 Task: Search one way flight ticket for 2 adults, 2 infants in seat and 1 infant on lap in first from Asheville: Asheville Regional Airport to Indianapolis: Indianapolis International Airport on 8-5-2023. Choice of flights is Frontier. Number of bags: 5 checked bags. Price is upto 109000. Outbound departure time preference is 17:30.
Action: Mouse moved to (414, 357)
Screenshot: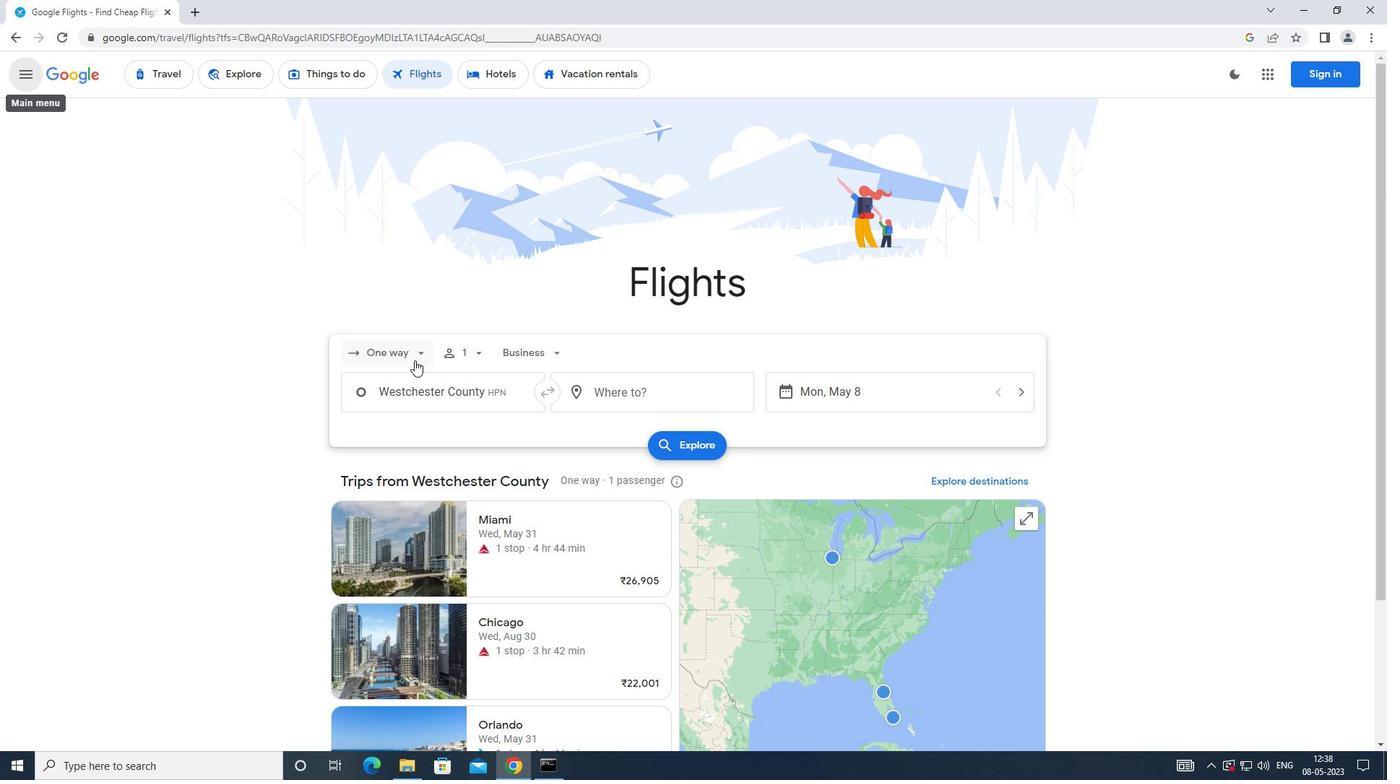 
Action: Mouse pressed left at (414, 357)
Screenshot: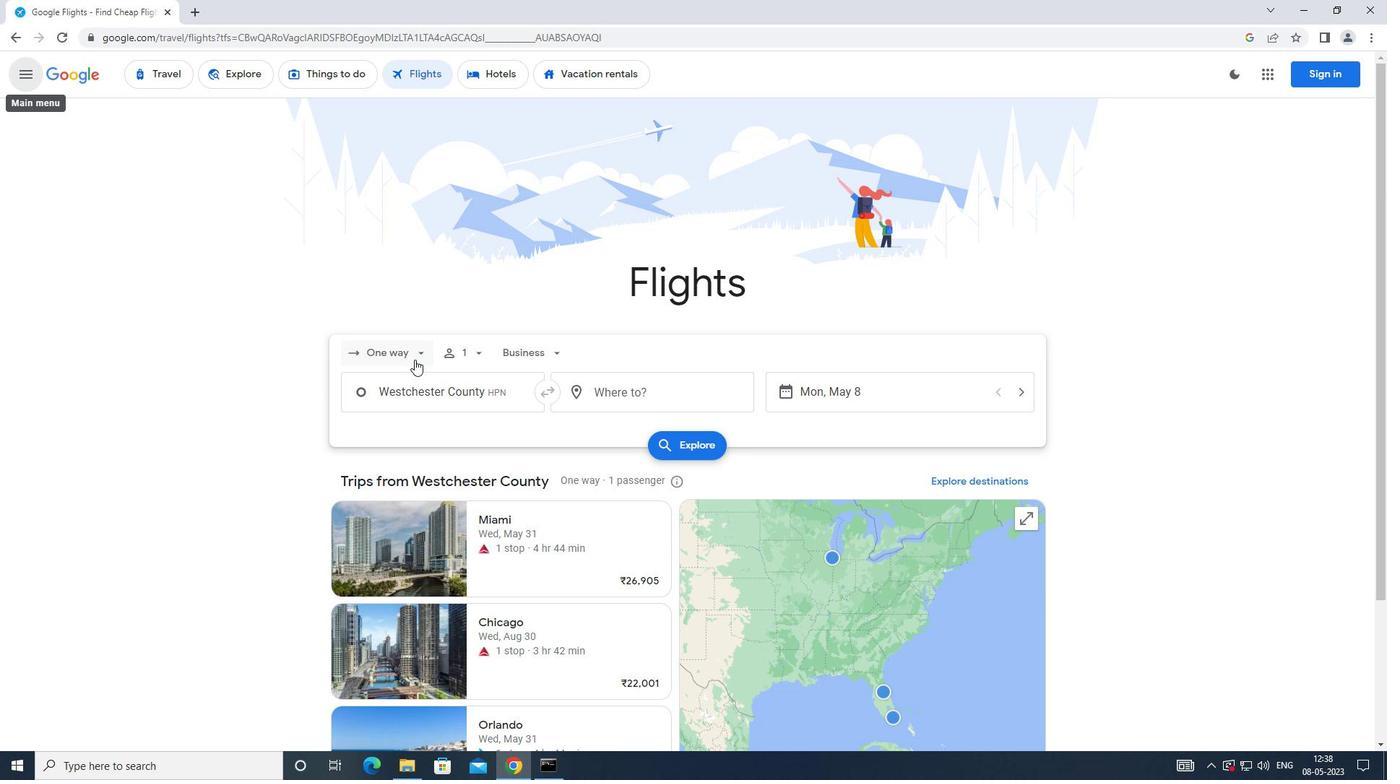 
Action: Mouse moved to (425, 424)
Screenshot: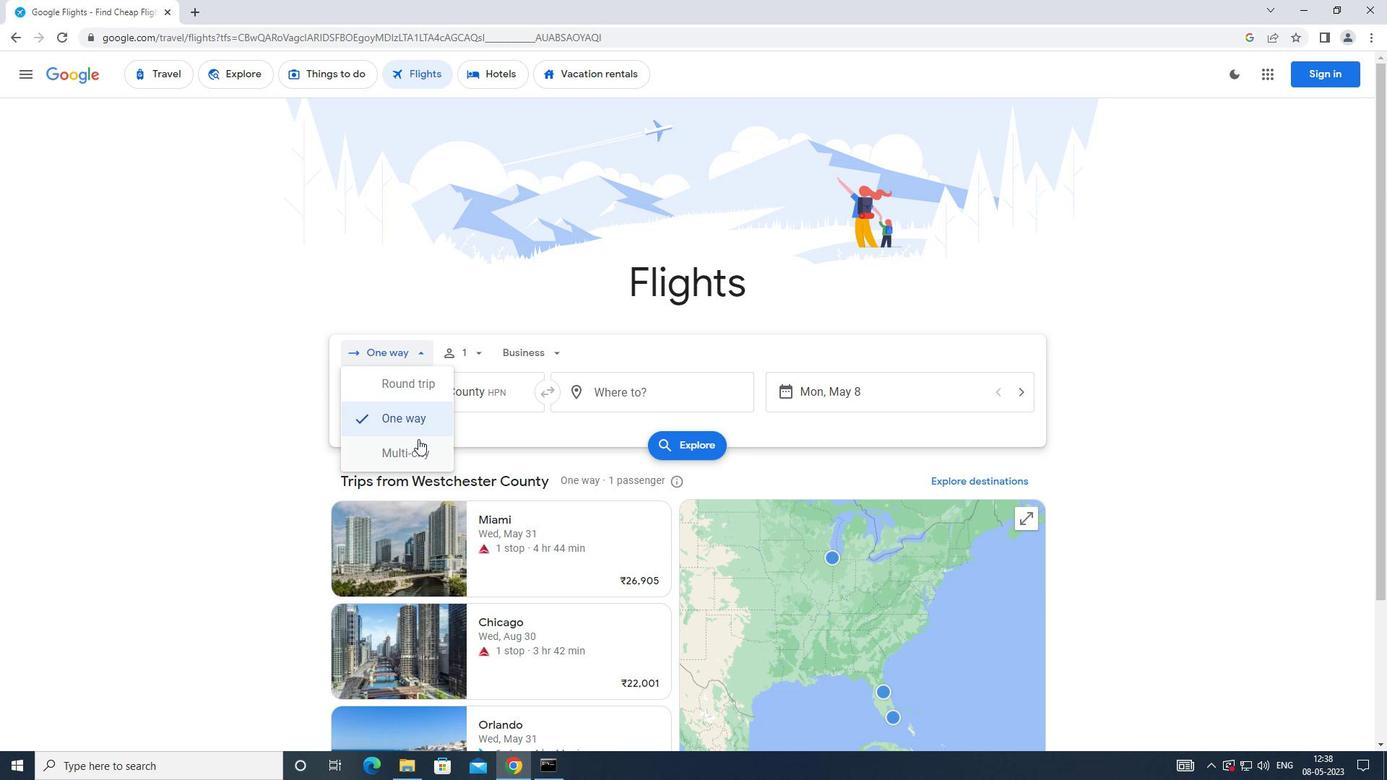 
Action: Mouse pressed left at (425, 424)
Screenshot: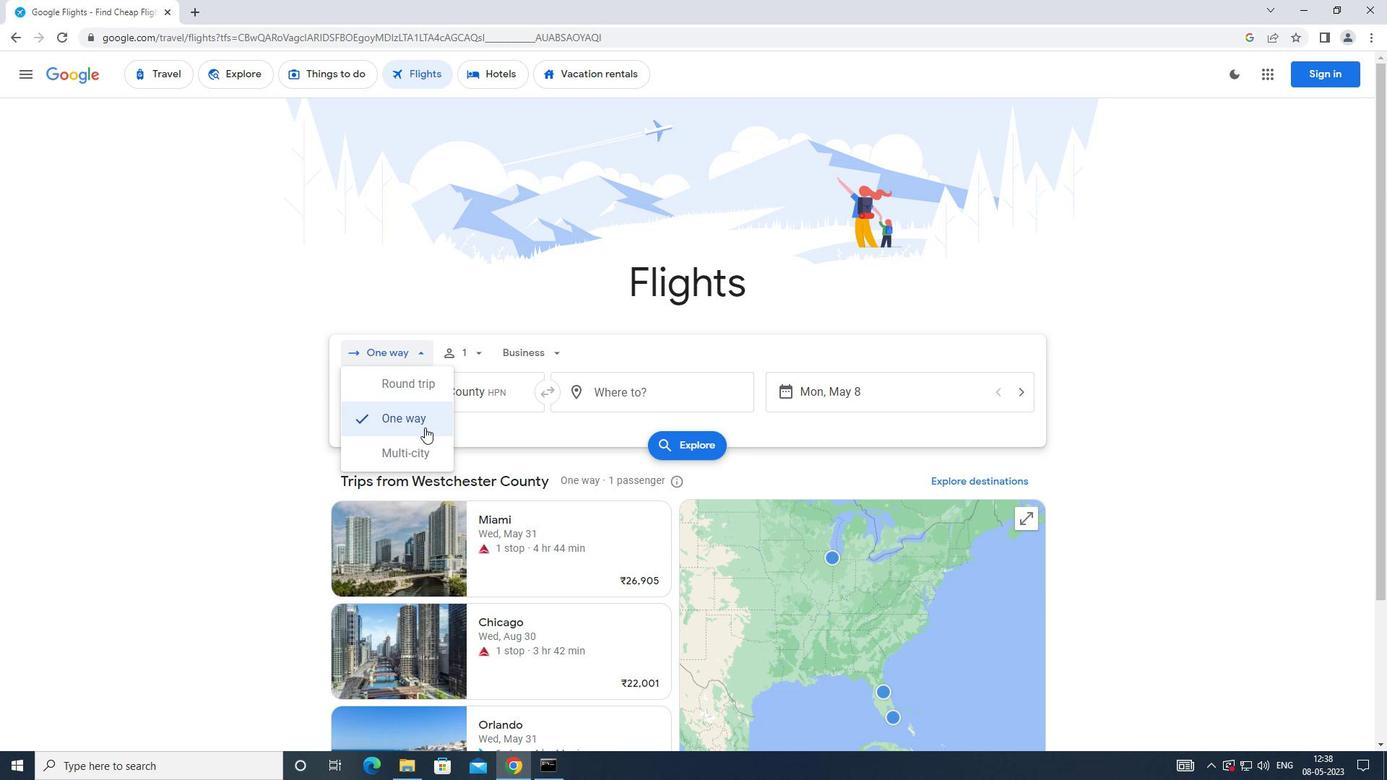 
Action: Mouse moved to (481, 349)
Screenshot: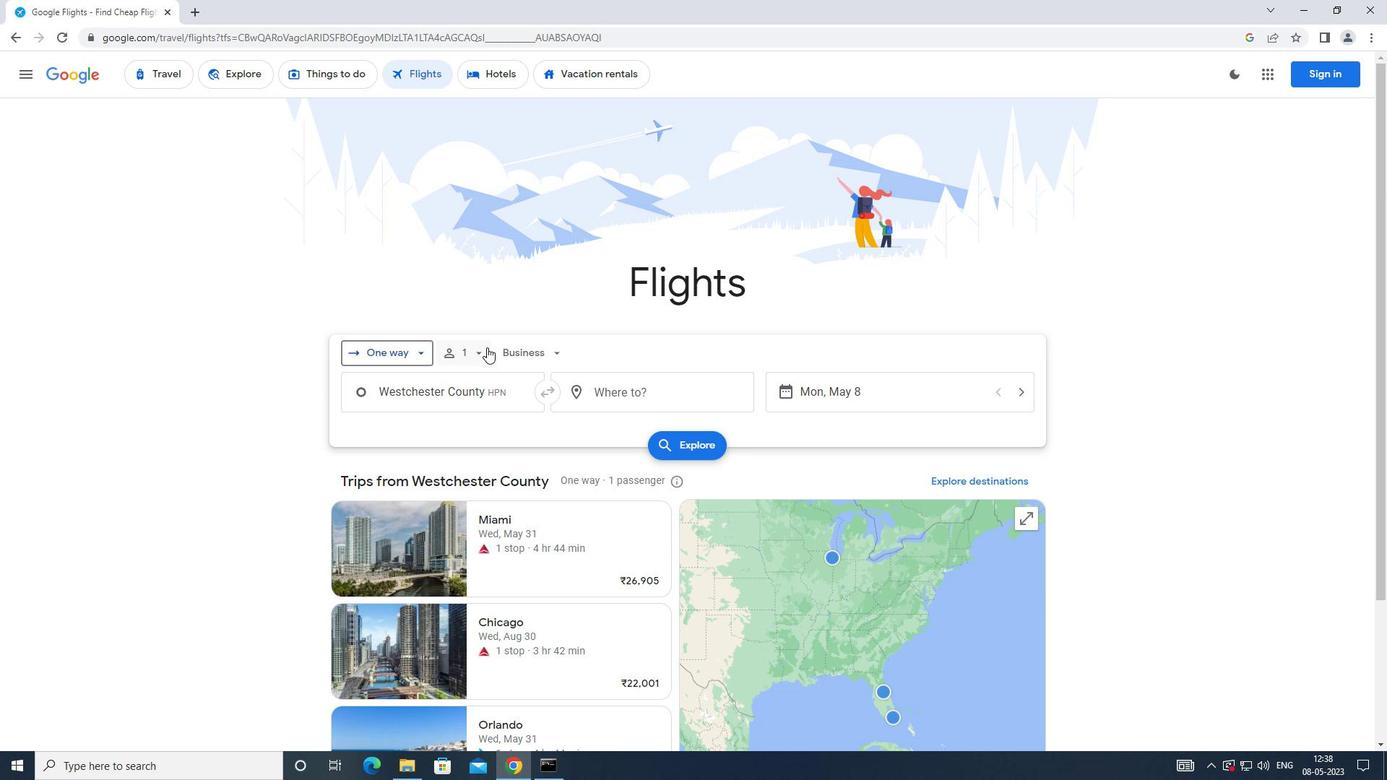 
Action: Mouse pressed left at (481, 349)
Screenshot: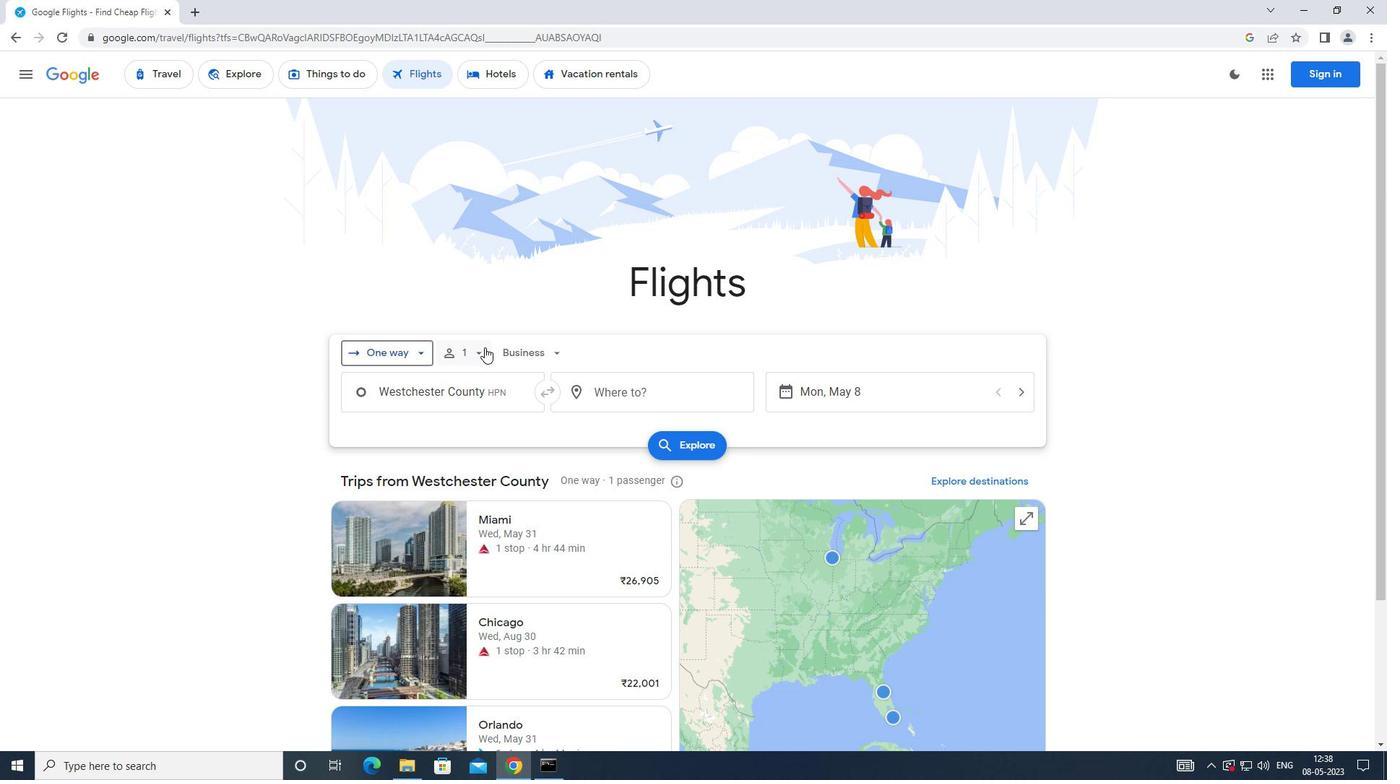 
Action: Mouse moved to (596, 396)
Screenshot: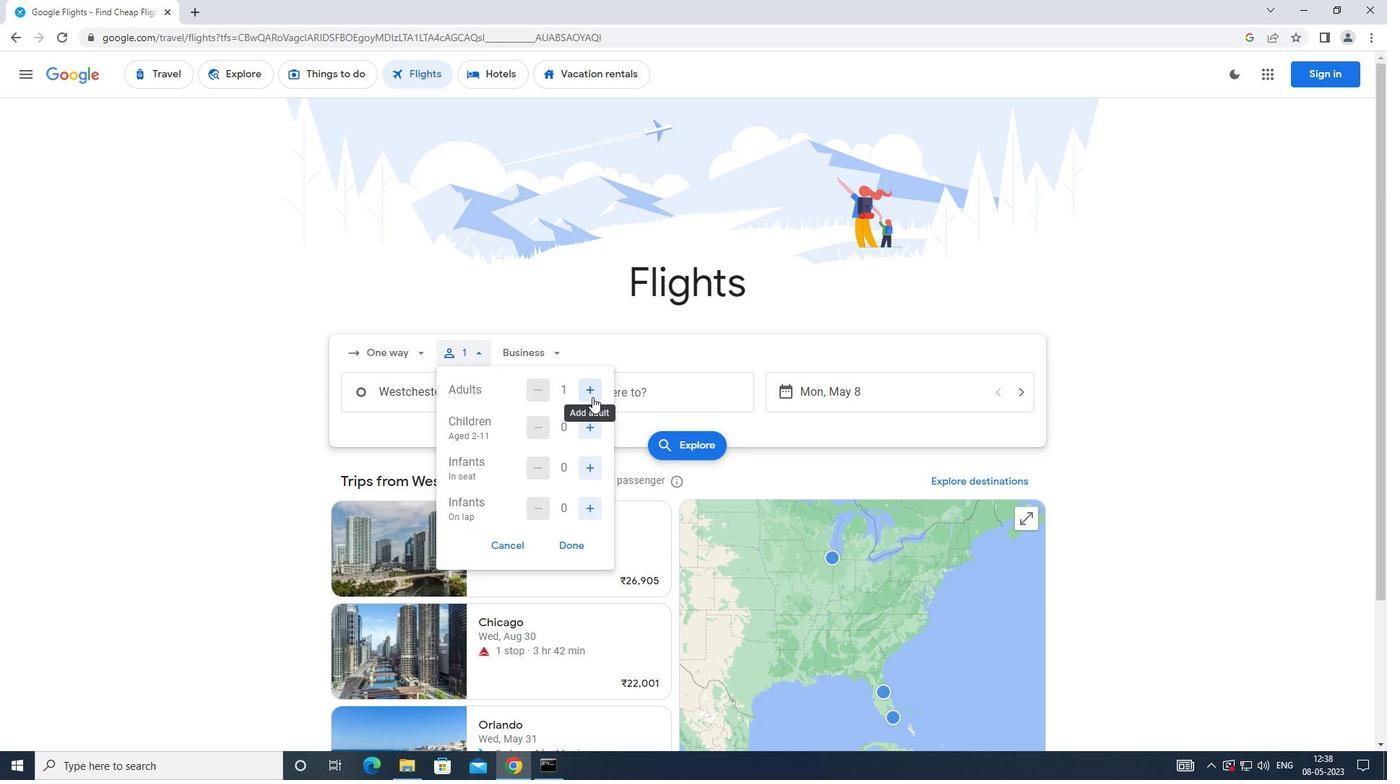 
Action: Mouse pressed left at (596, 396)
Screenshot: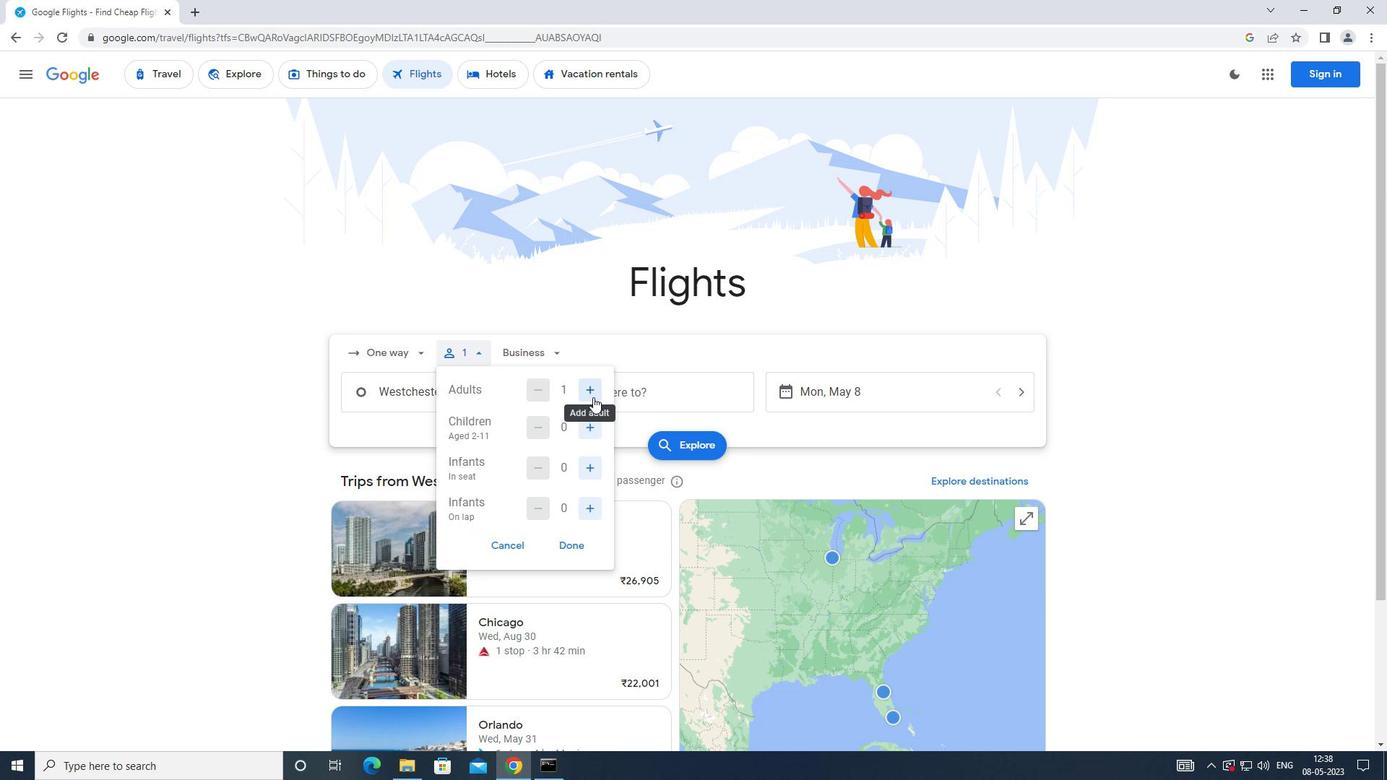 
Action: Mouse moved to (584, 466)
Screenshot: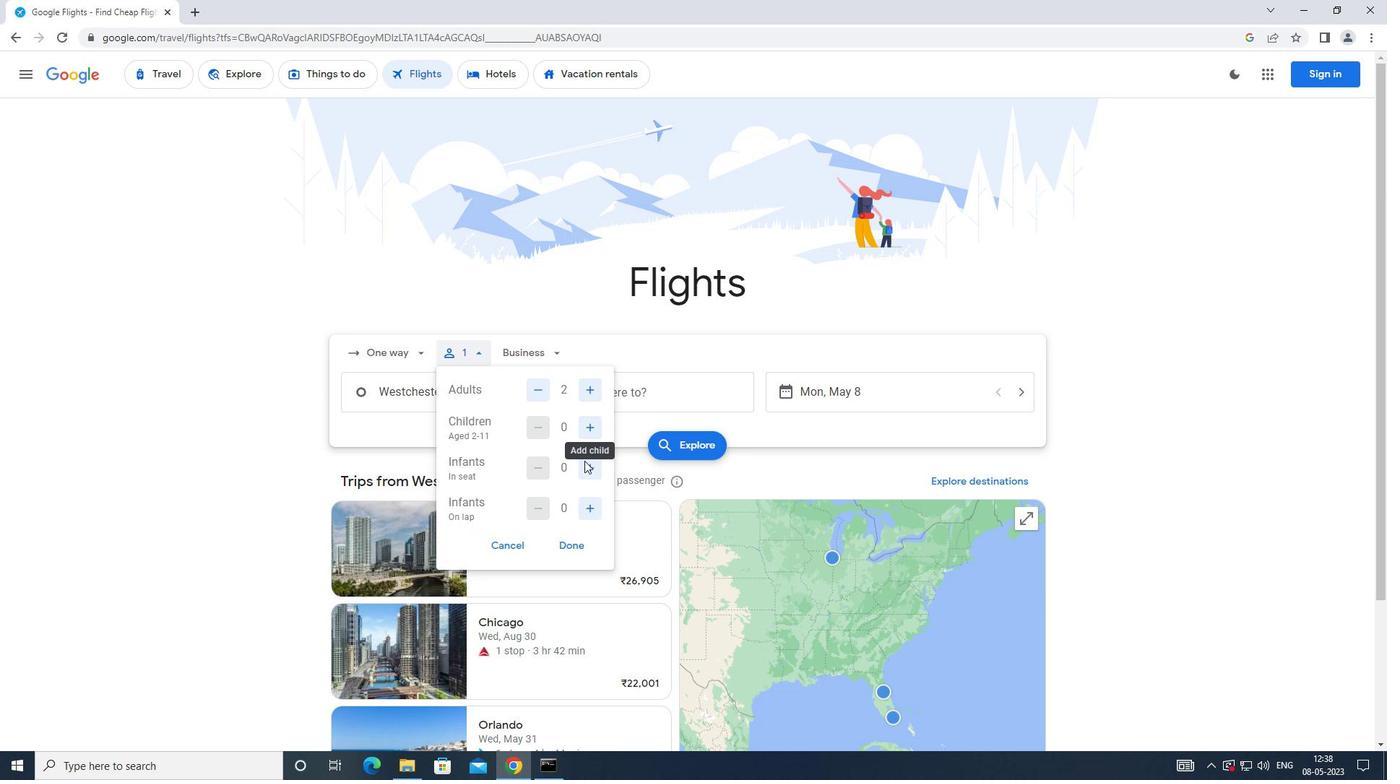 
Action: Mouse pressed left at (584, 466)
Screenshot: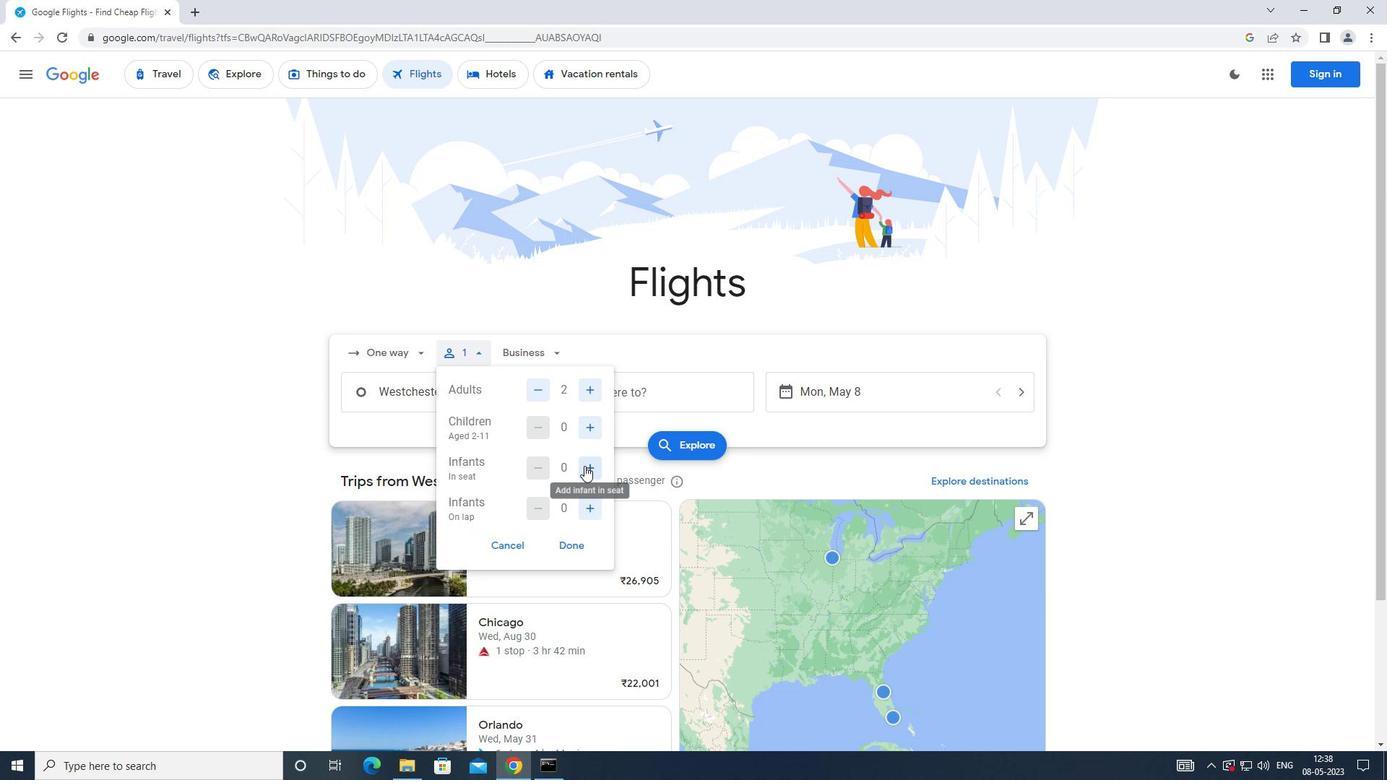 
Action: Mouse pressed left at (584, 466)
Screenshot: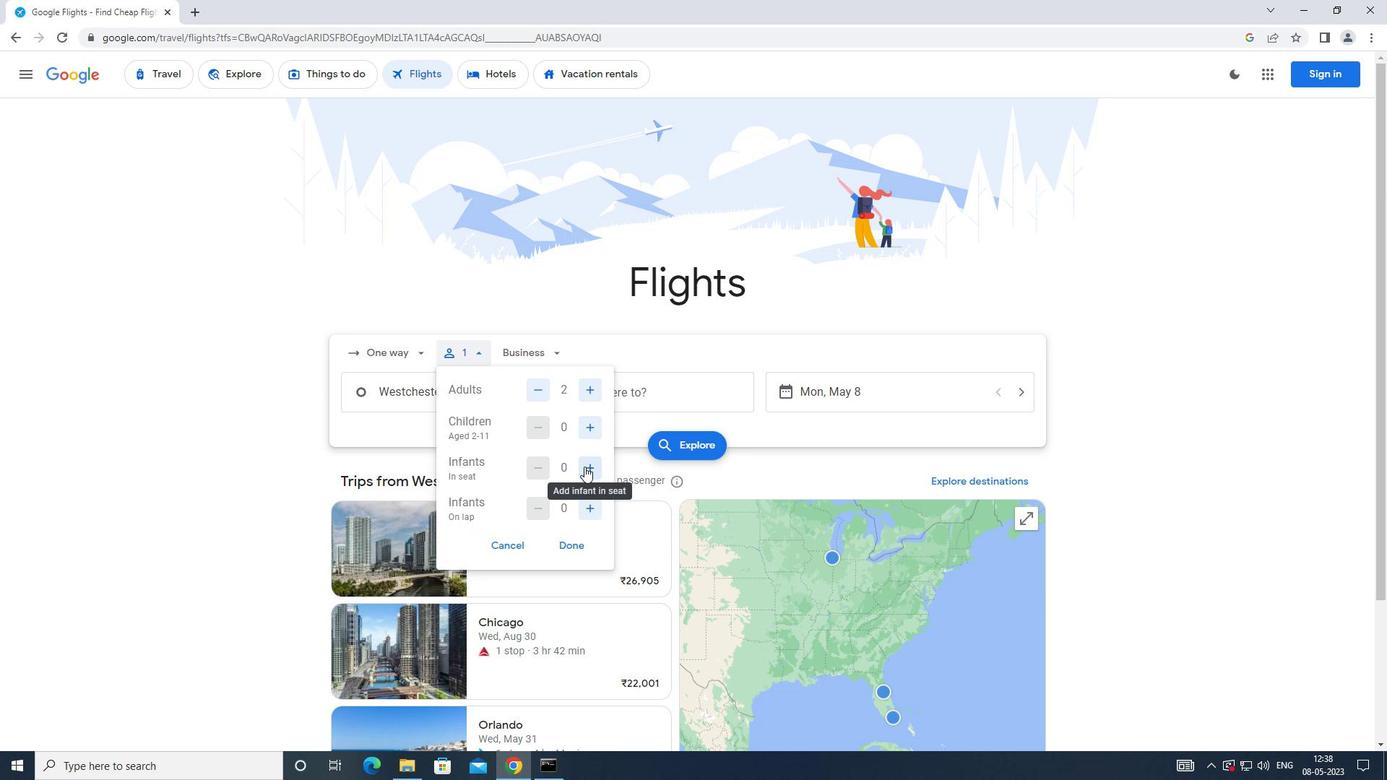 
Action: Mouse moved to (587, 510)
Screenshot: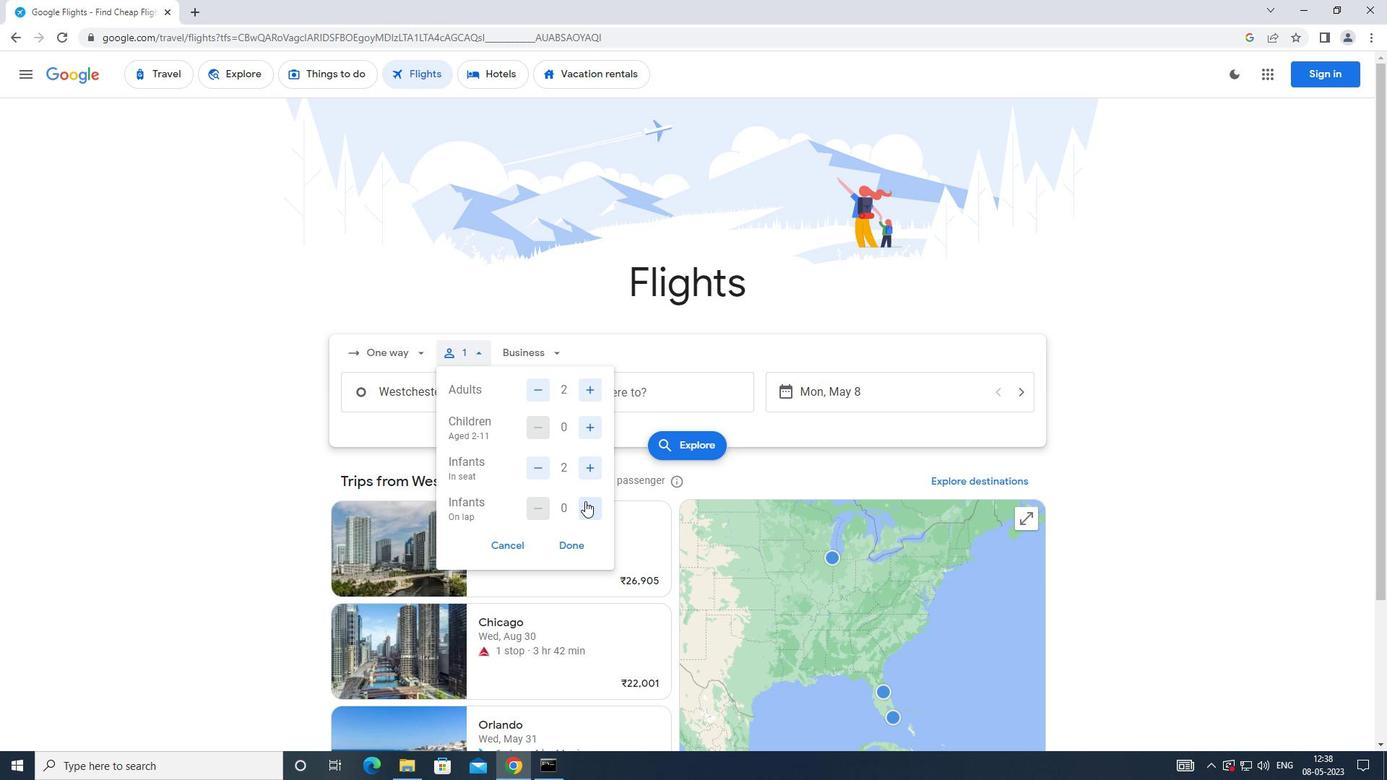 
Action: Mouse pressed left at (587, 510)
Screenshot: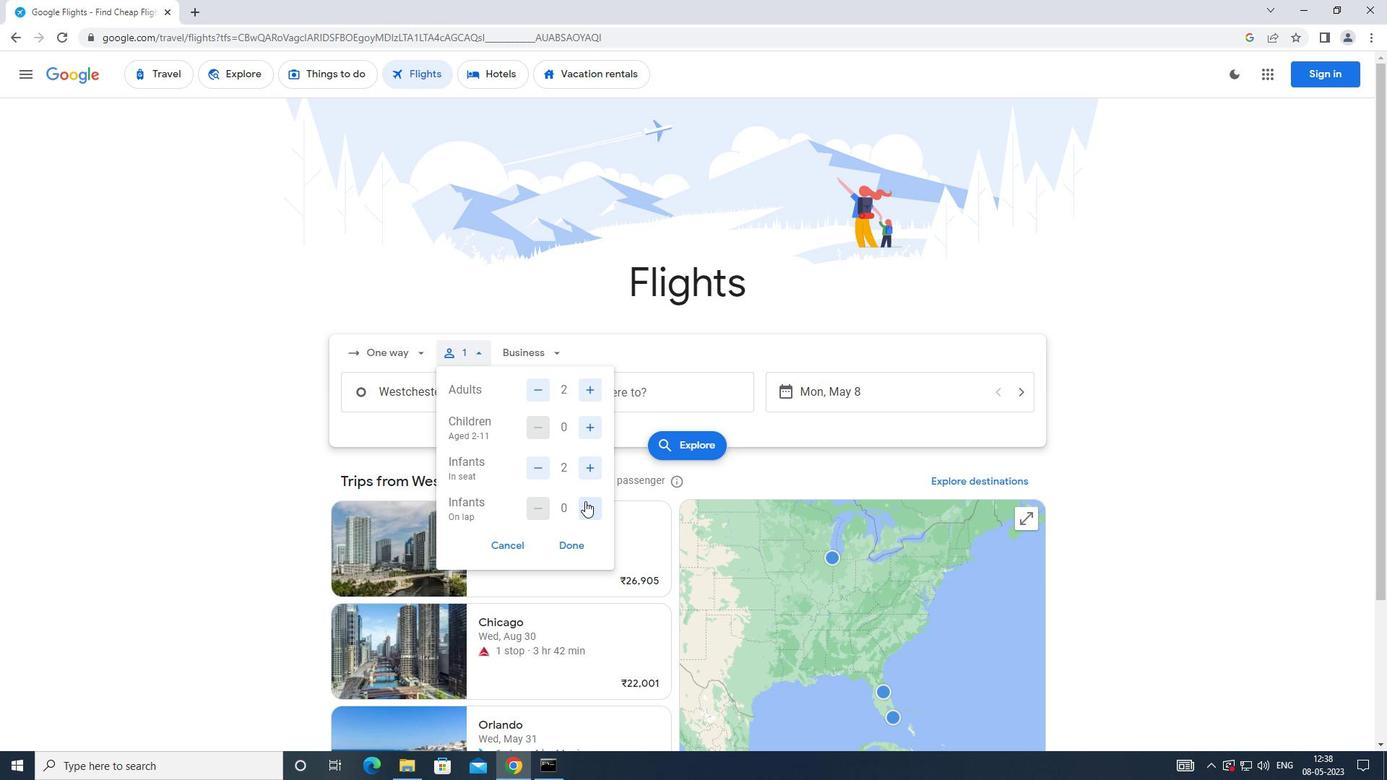 
Action: Mouse moved to (584, 551)
Screenshot: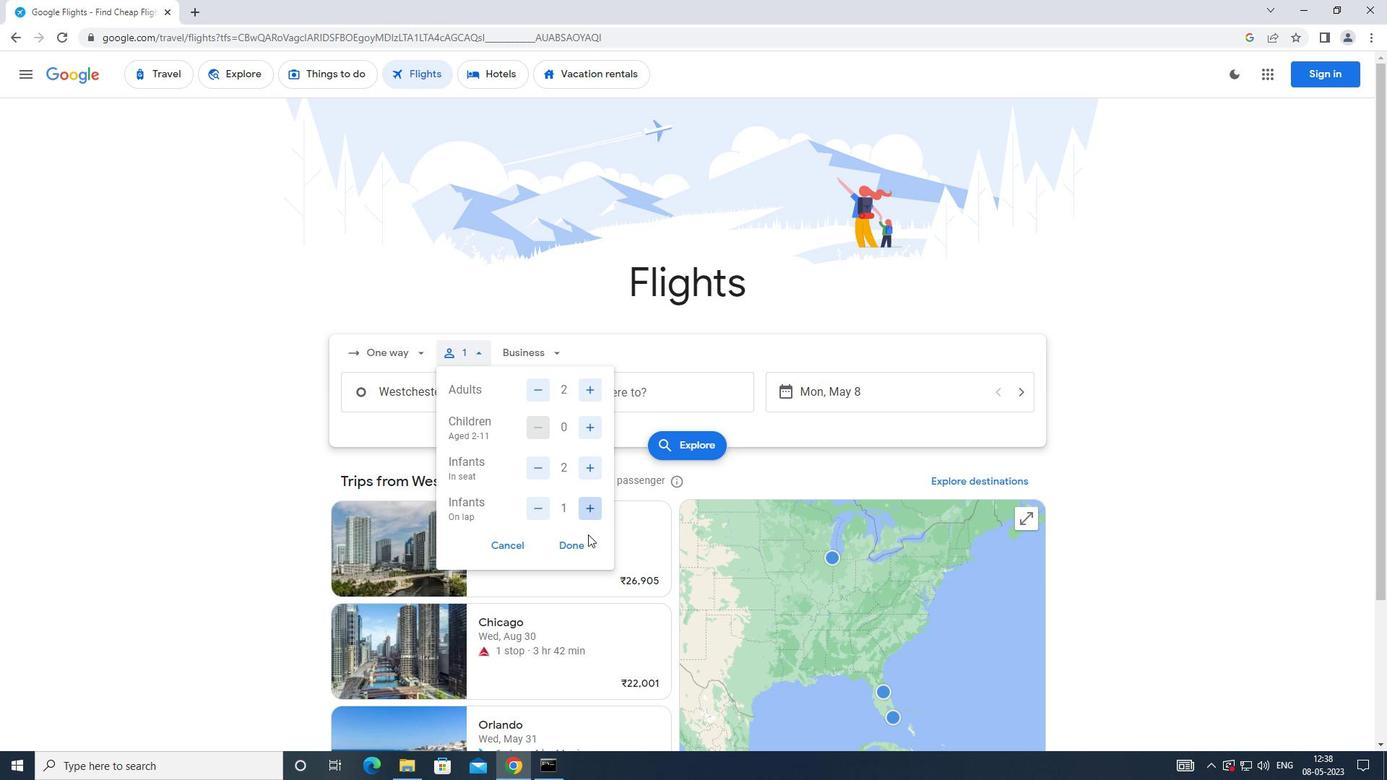 
Action: Mouse pressed left at (584, 551)
Screenshot: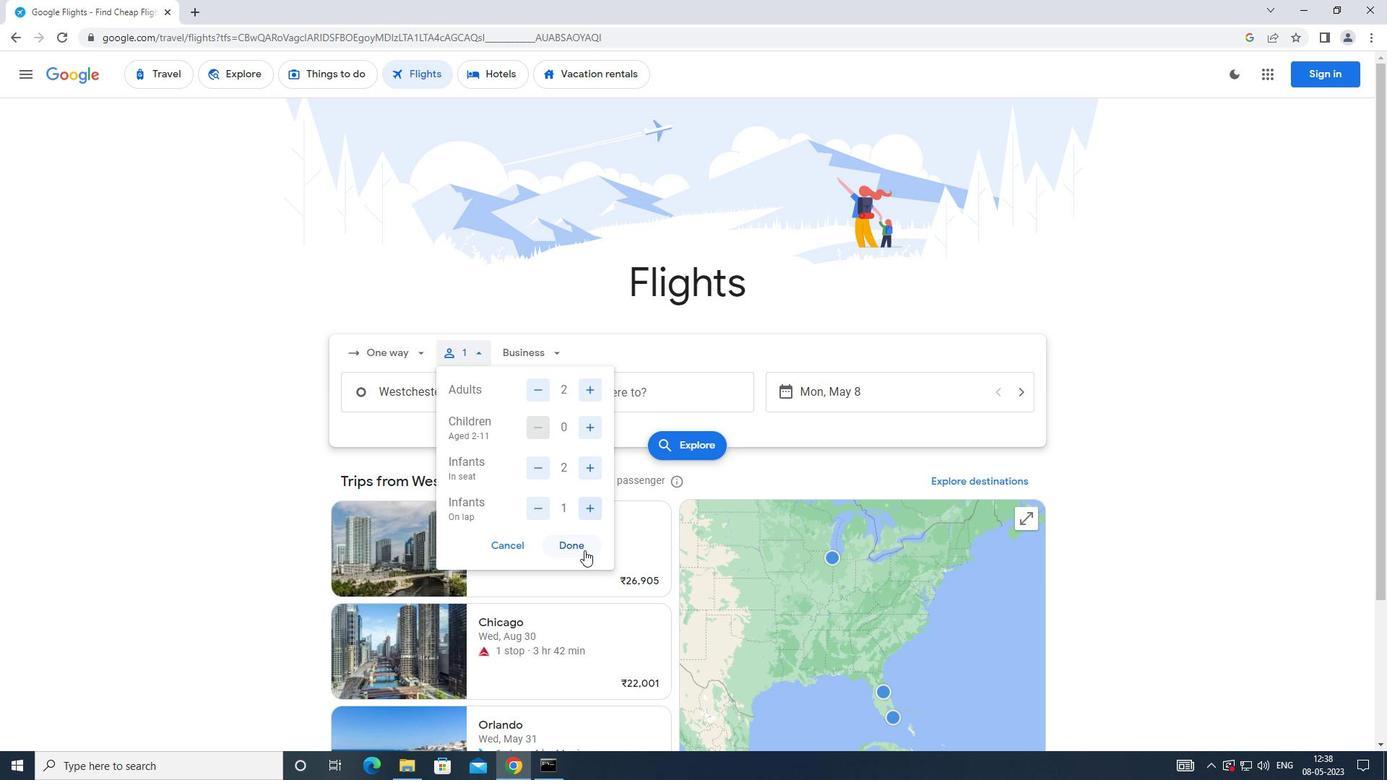 
Action: Mouse moved to (548, 363)
Screenshot: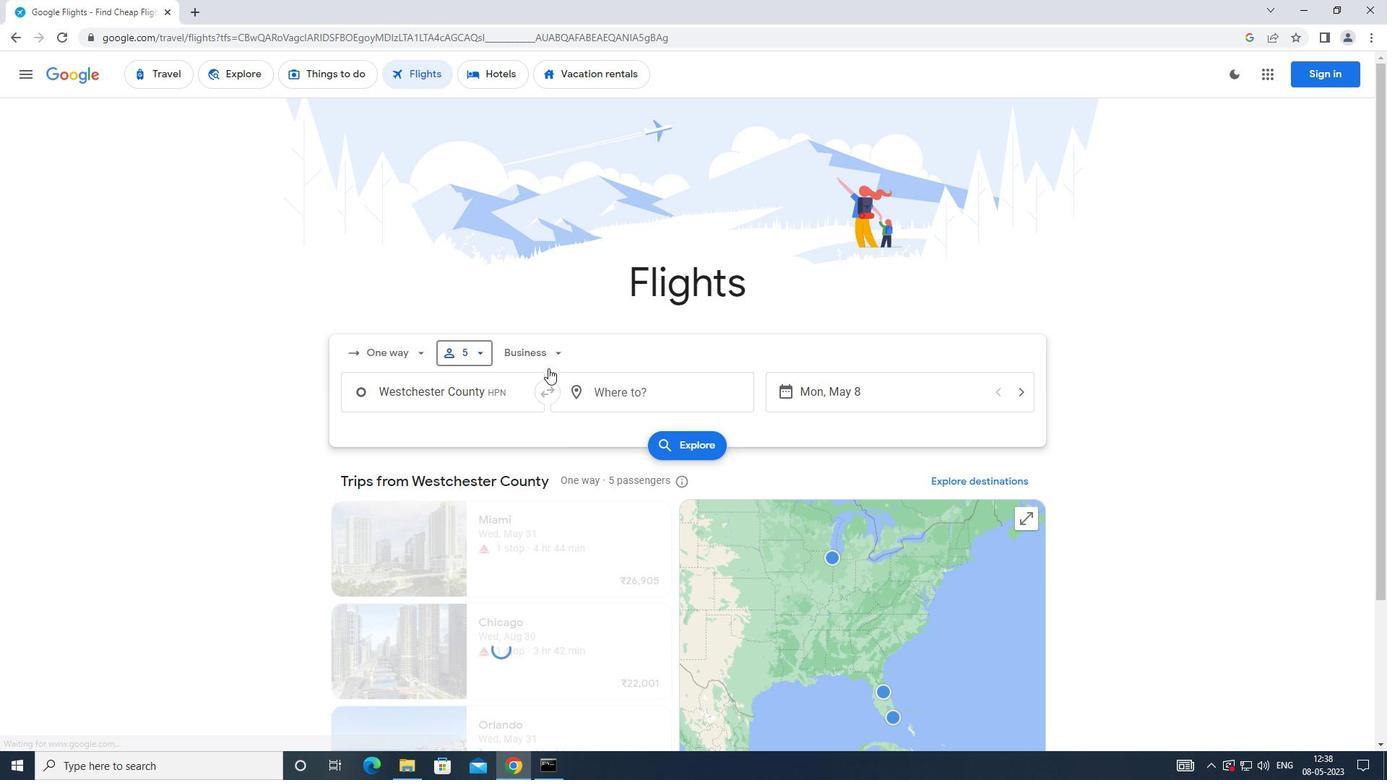 
Action: Mouse pressed left at (548, 363)
Screenshot: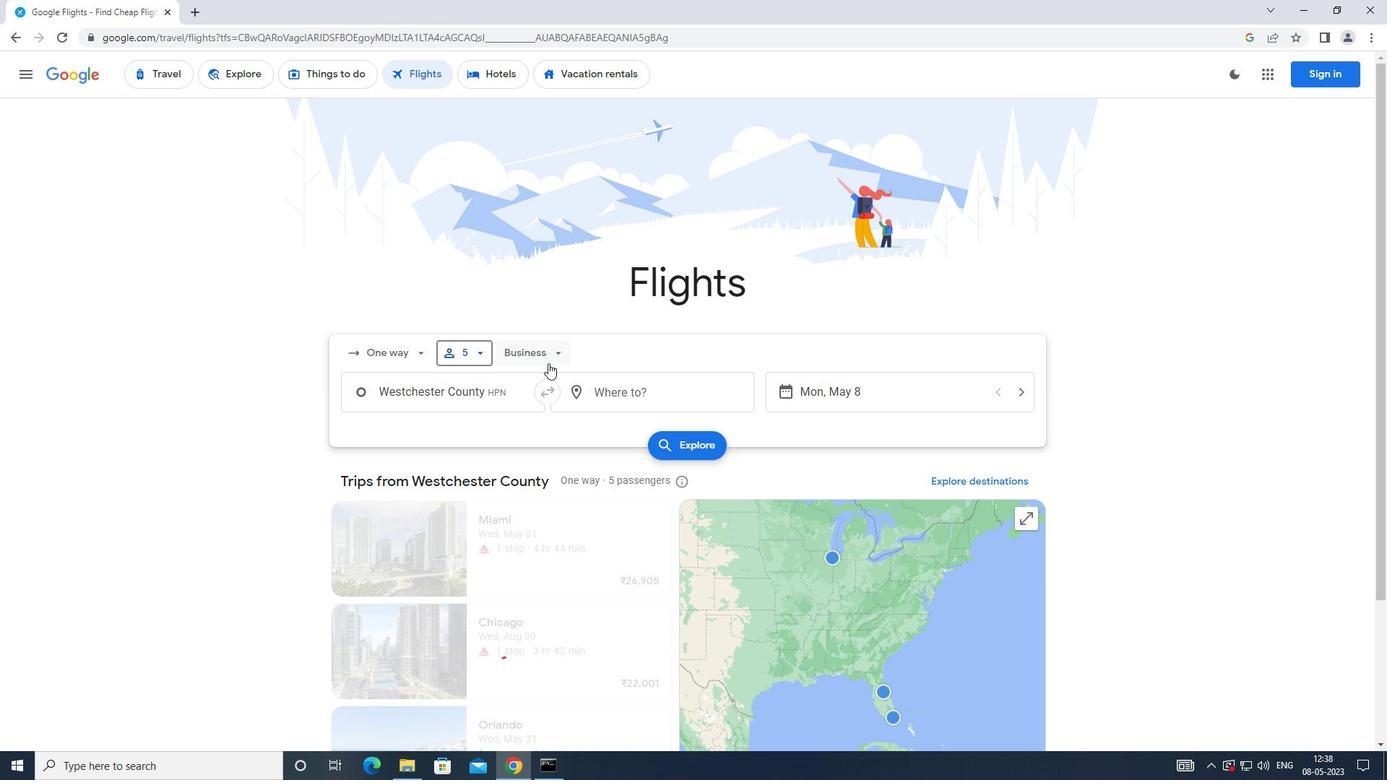 
Action: Mouse moved to (557, 484)
Screenshot: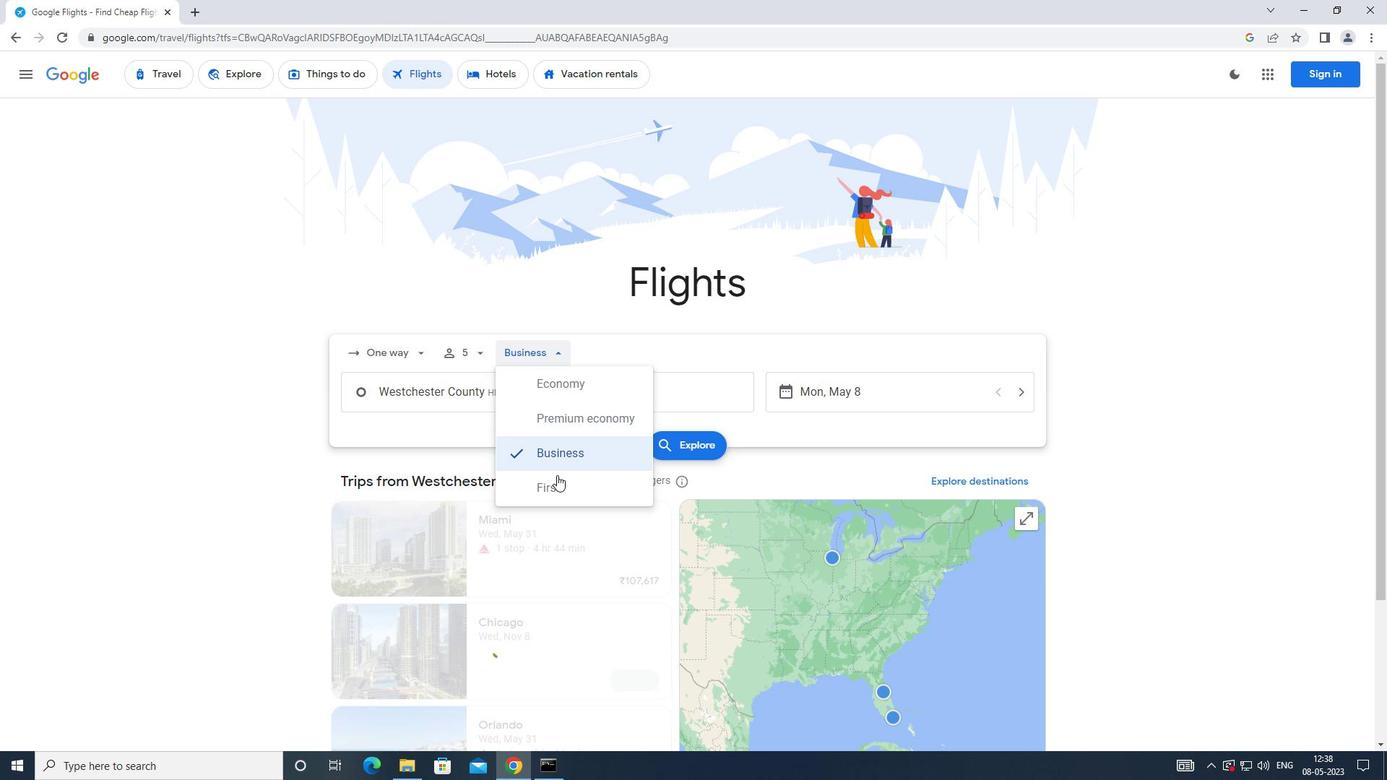 
Action: Mouse pressed left at (557, 484)
Screenshot: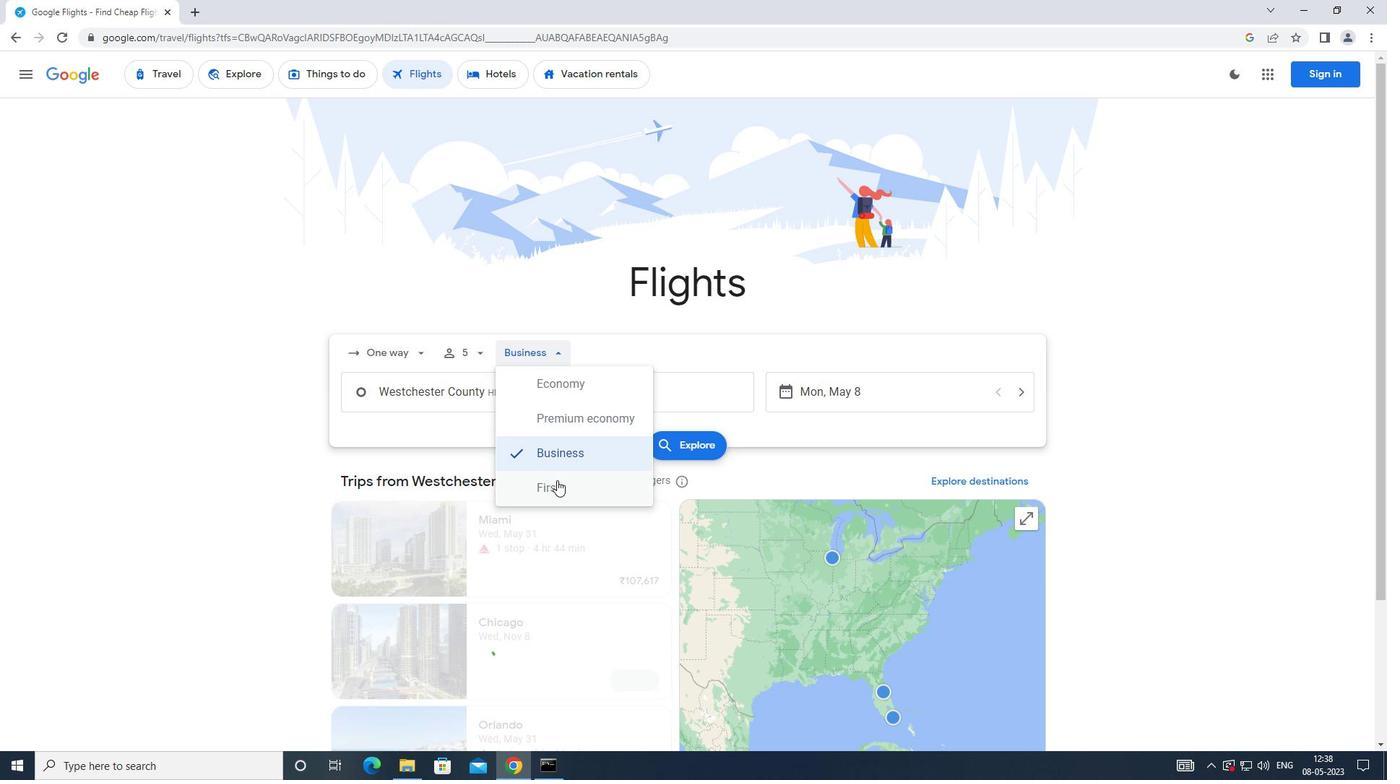 
Action: Mouse moved to (500, 396)
Screenshot: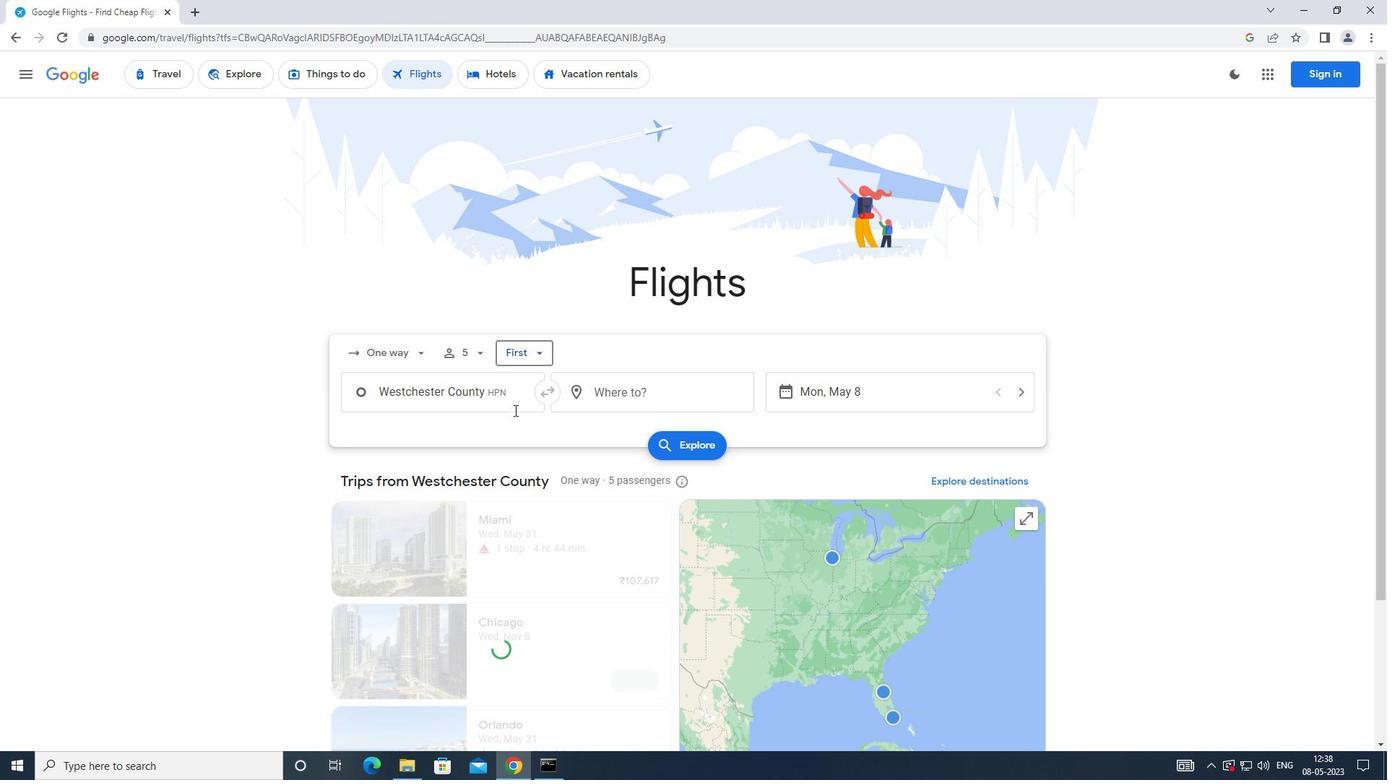 
Action: Mouse pressed left at (500, 396)
Screenshot: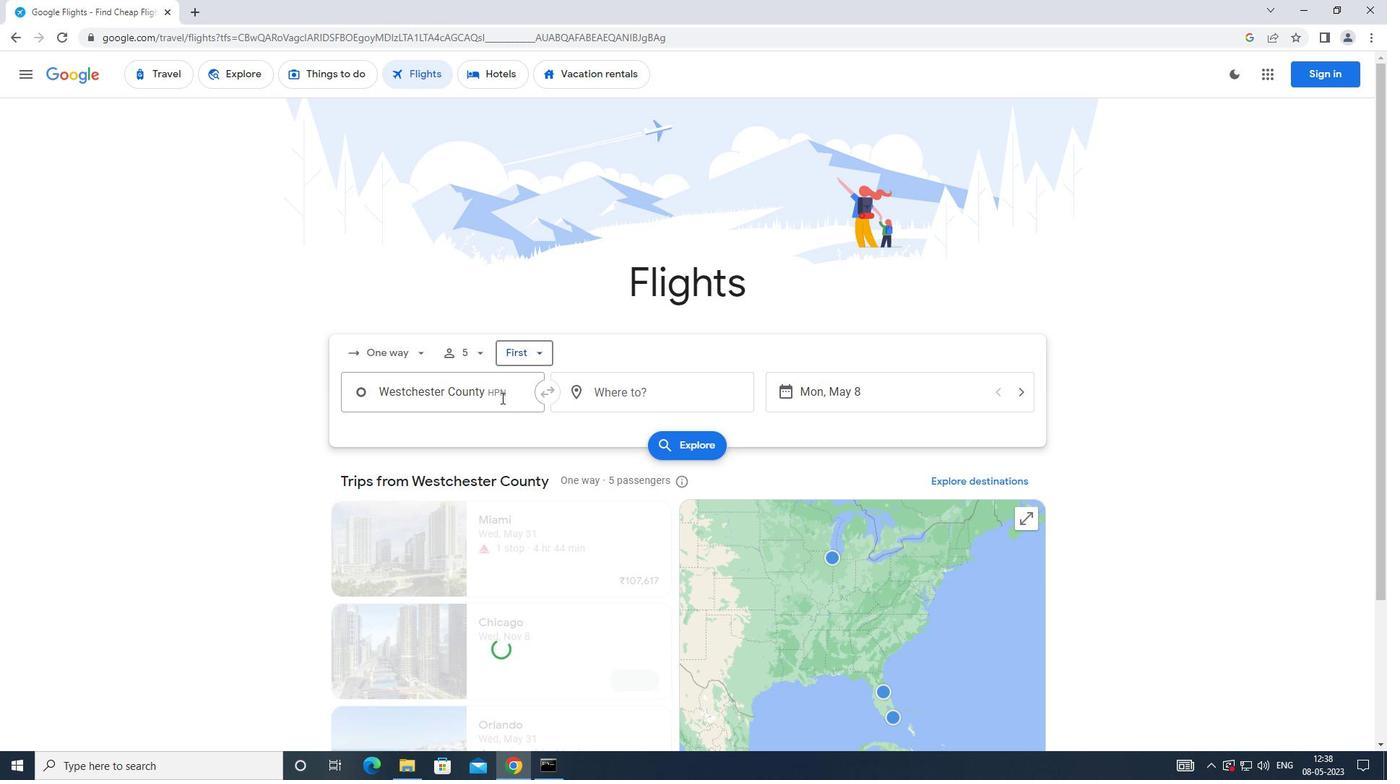 
Action: Mouse moved to (496, 404)
Screenshot: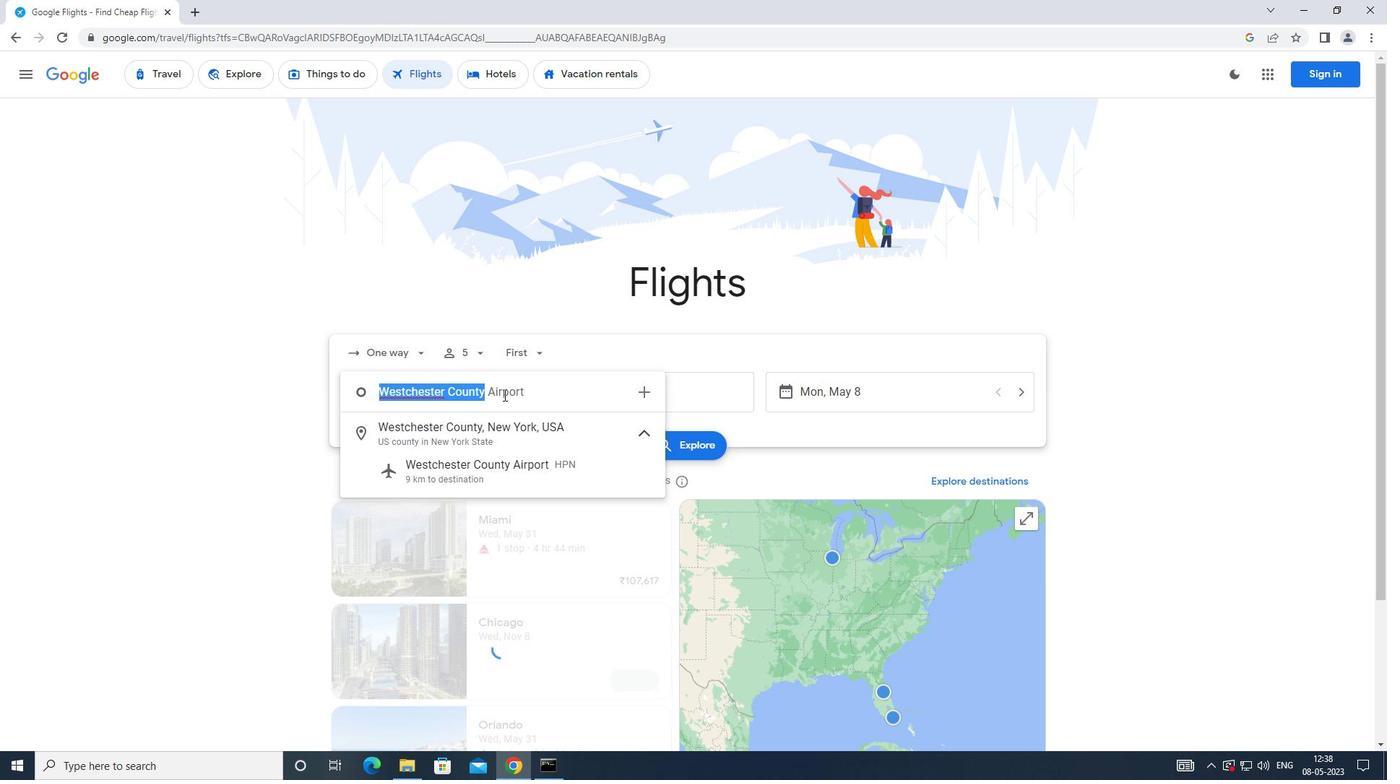 
Action: Key pressed <Key.caps_lock>a<Key.caps_lock>sheville
Screenshot: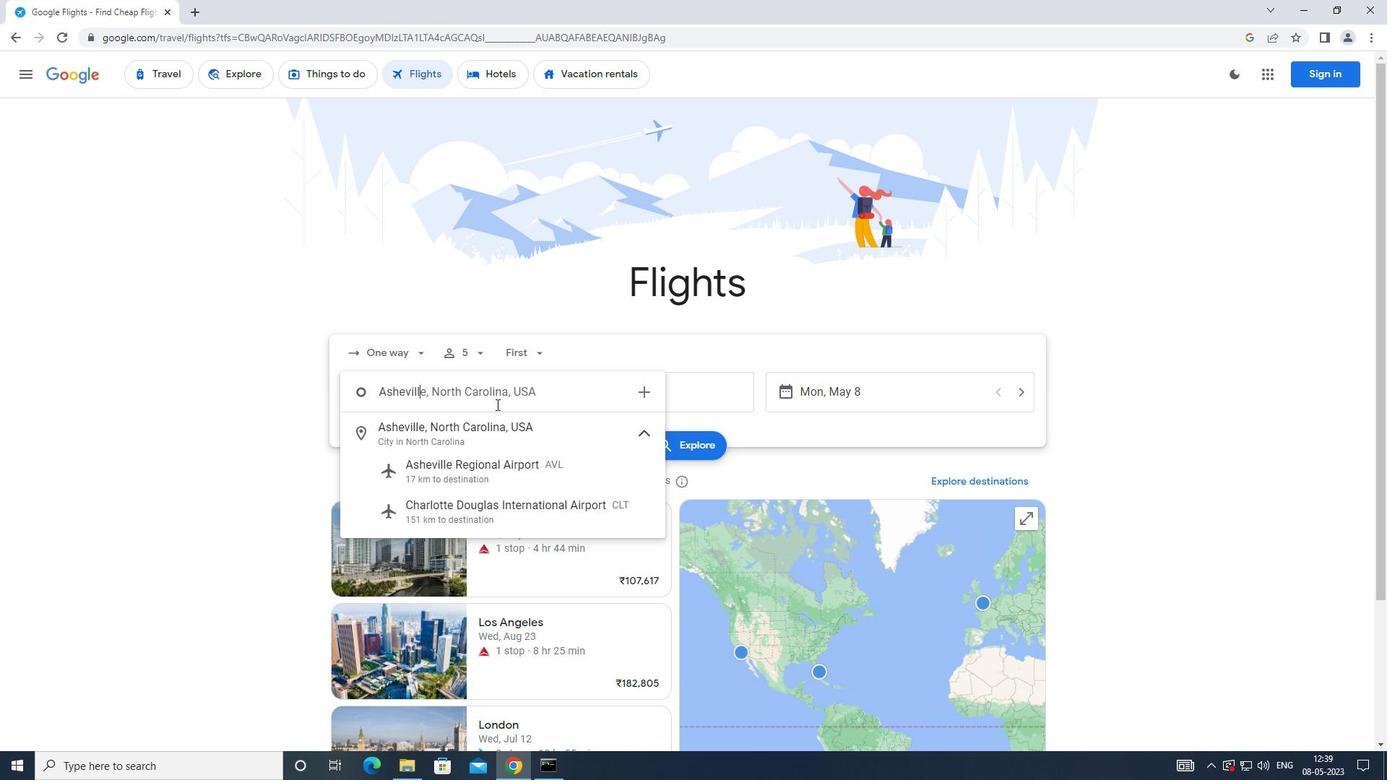 
Action: Mouse moved to (489, 468)
Screenshot: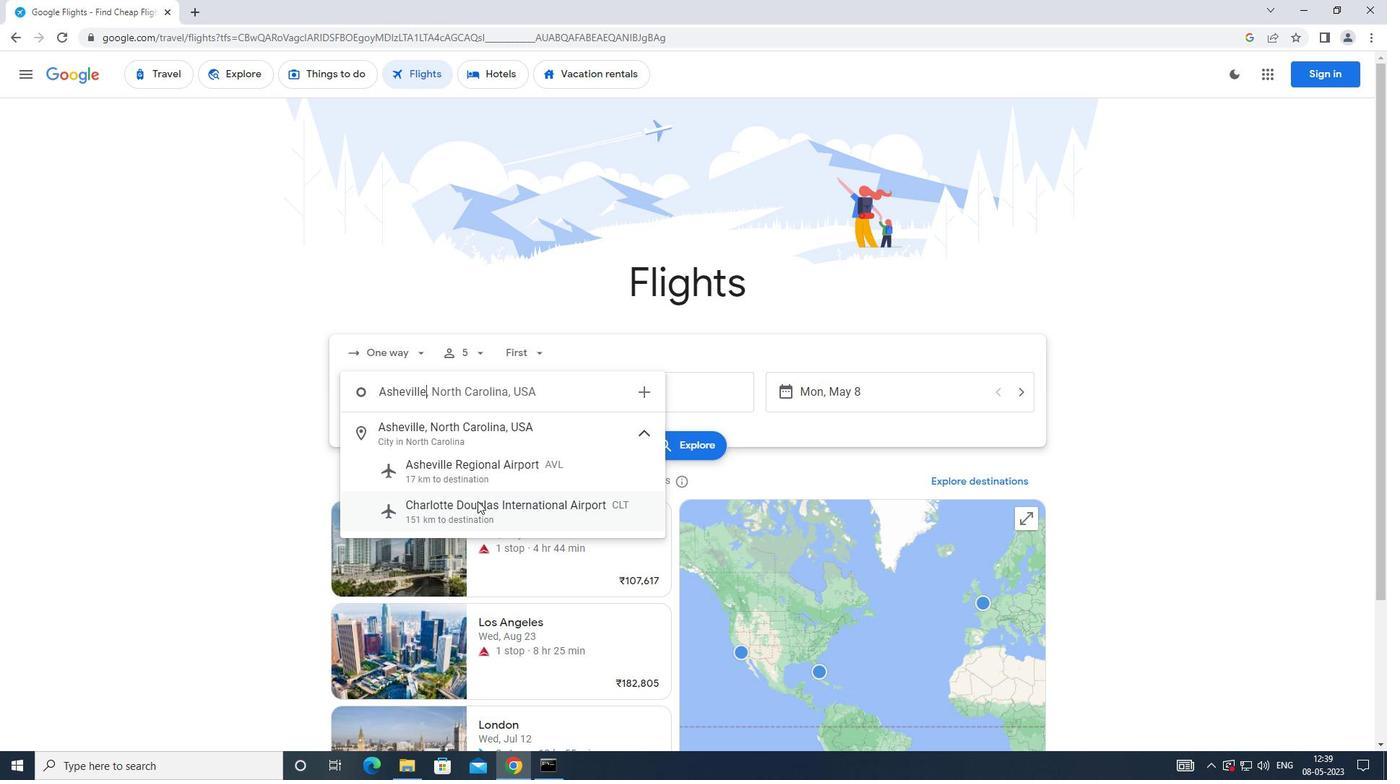 
Action: Mouse pressed left at (489, 468)
Screenshot: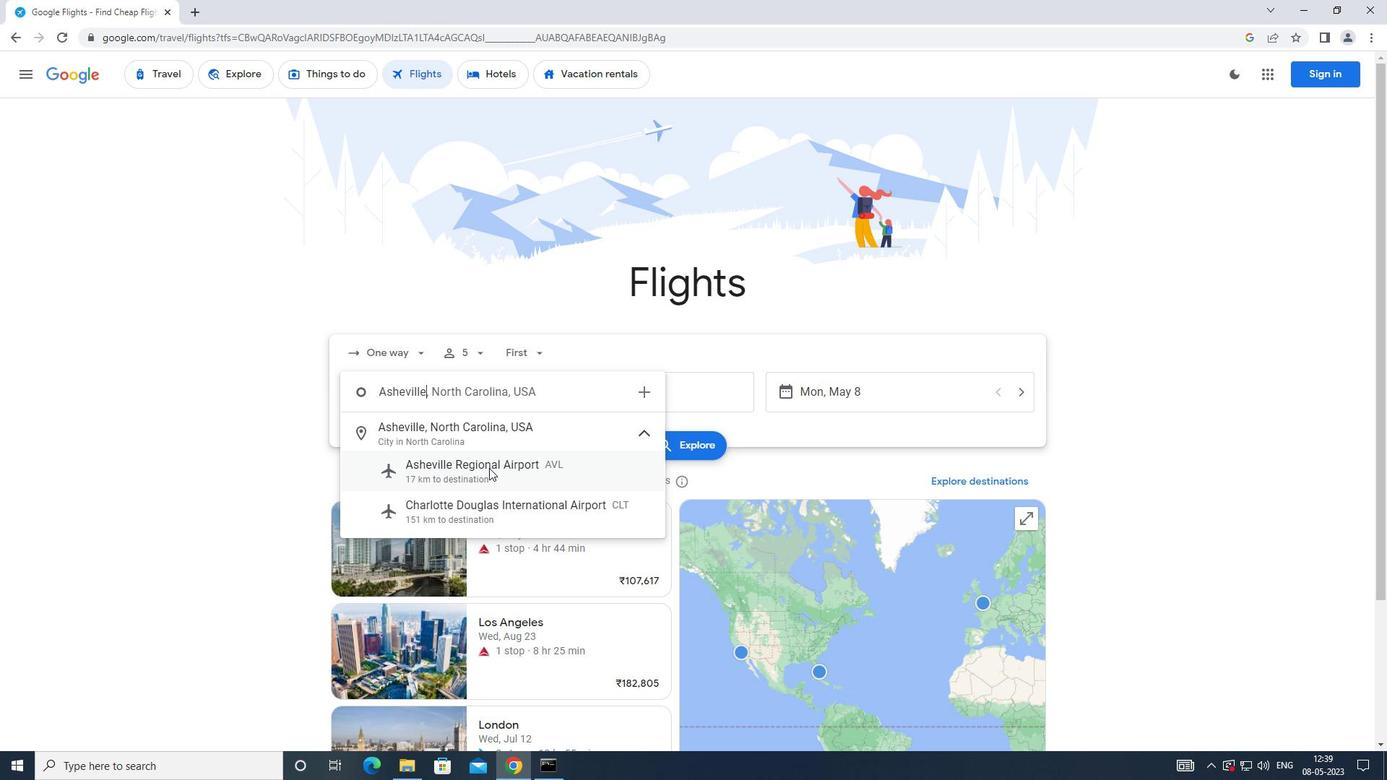 
Action: Mouse moved to (709, 401)
Screenshot: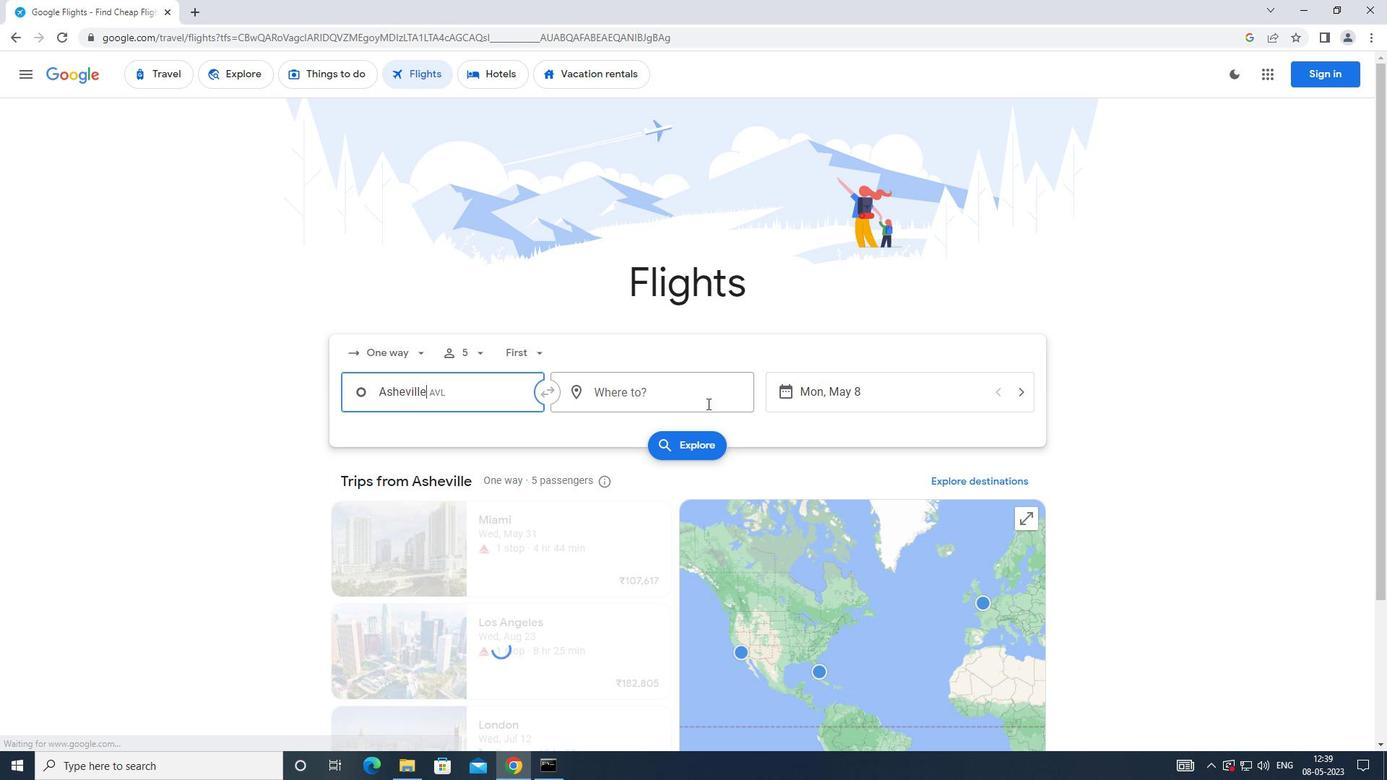 
Action: Mouse pressed left at (709, 401)
Screenshot: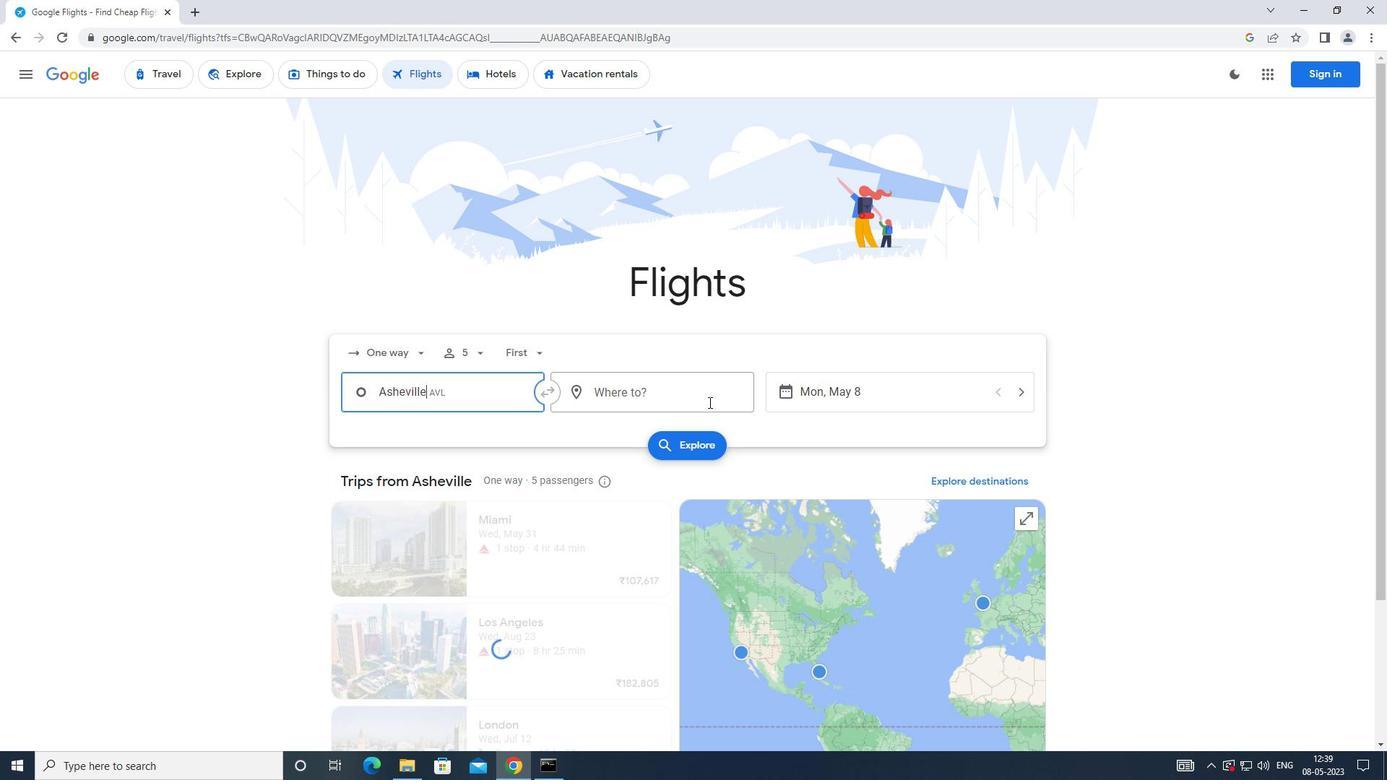 
Action: Mouse moved to (666, 406)
Screenshot: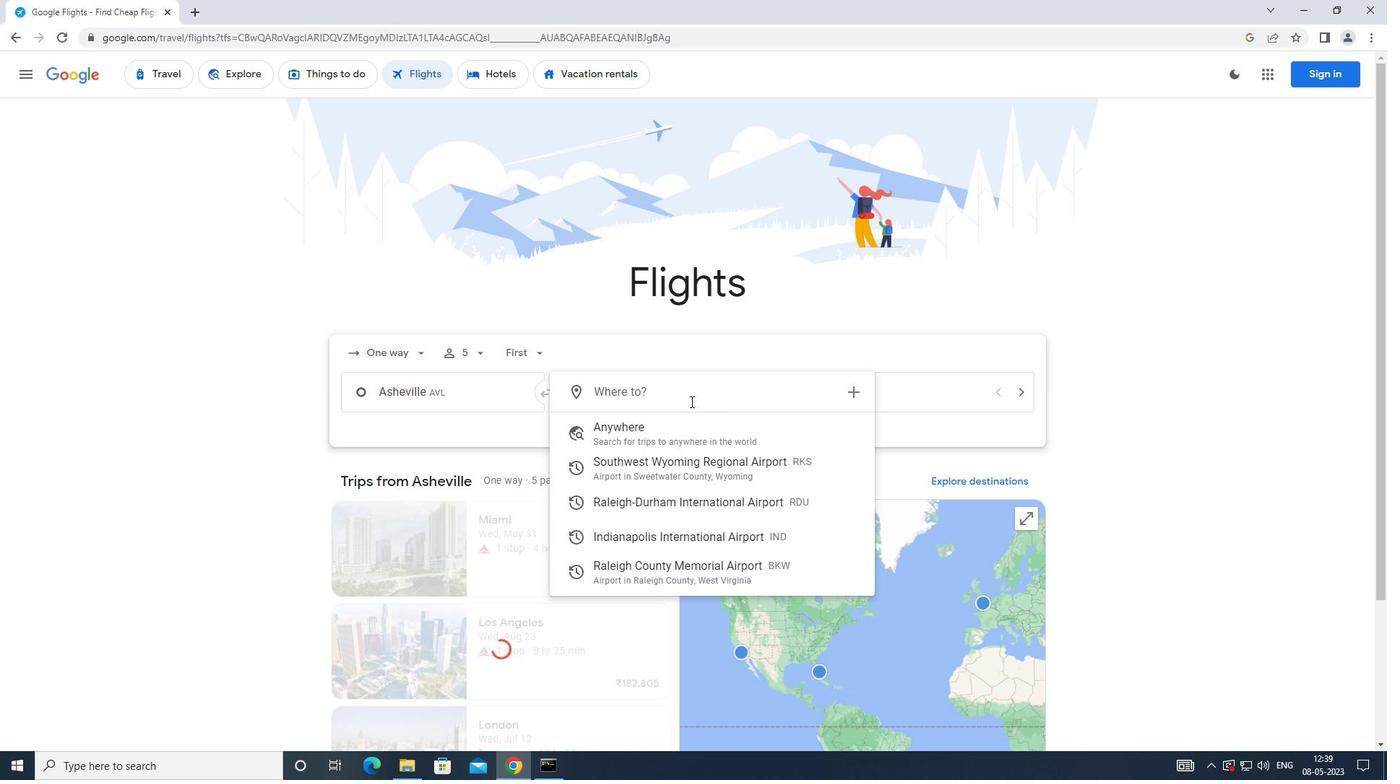 
Action: Key pressed <Key.caps_lock>i<Key.caps_lock>ndianp
Screenshot: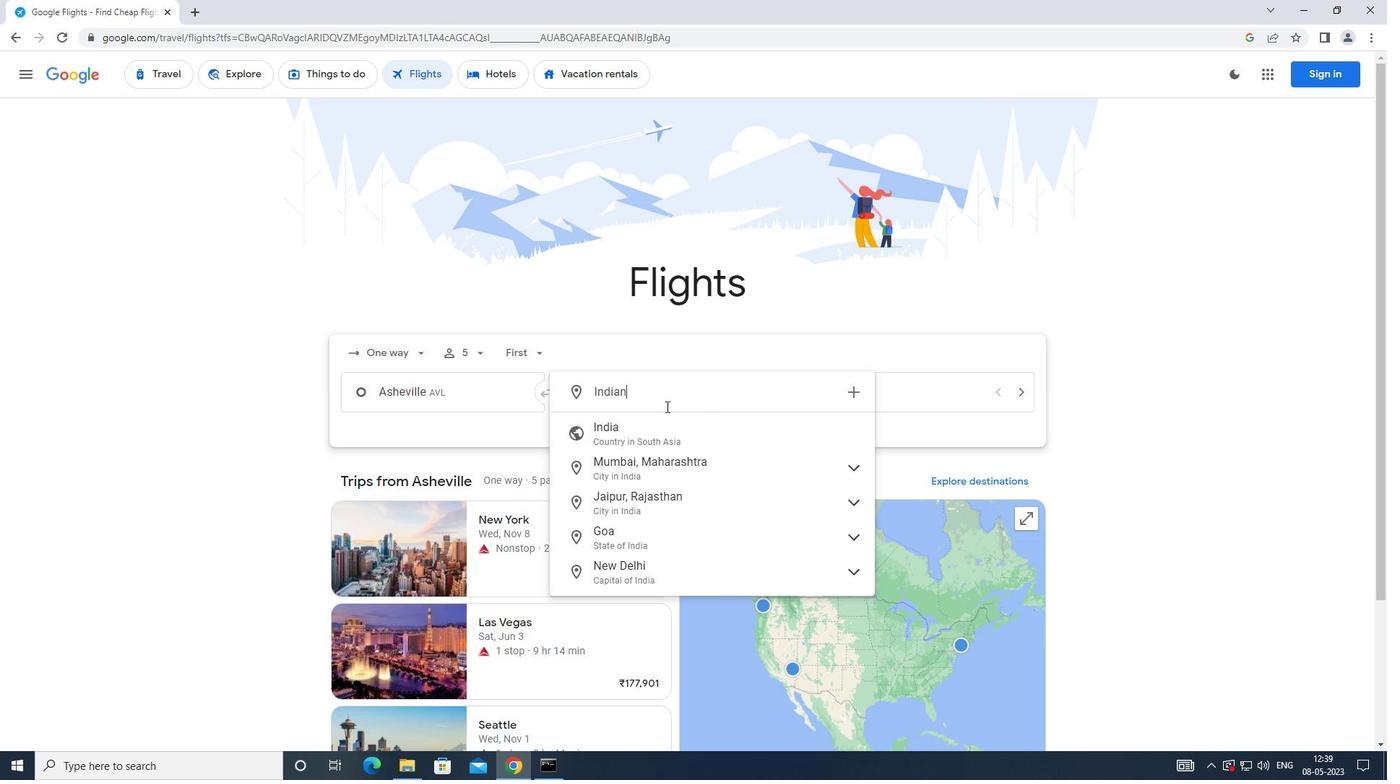
Action: Mouse moved to (662, 408)
Screenshot: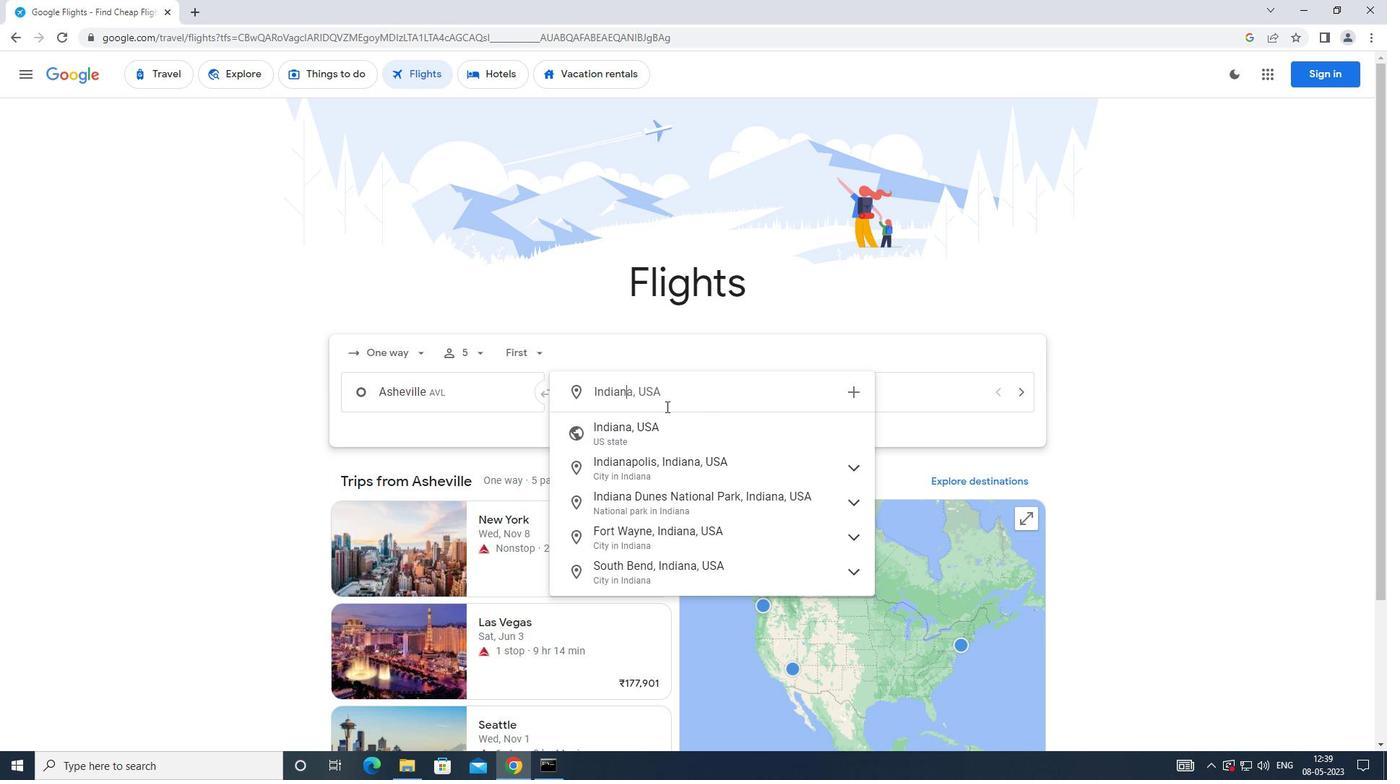 
Action: Key pressed o
Screenshot: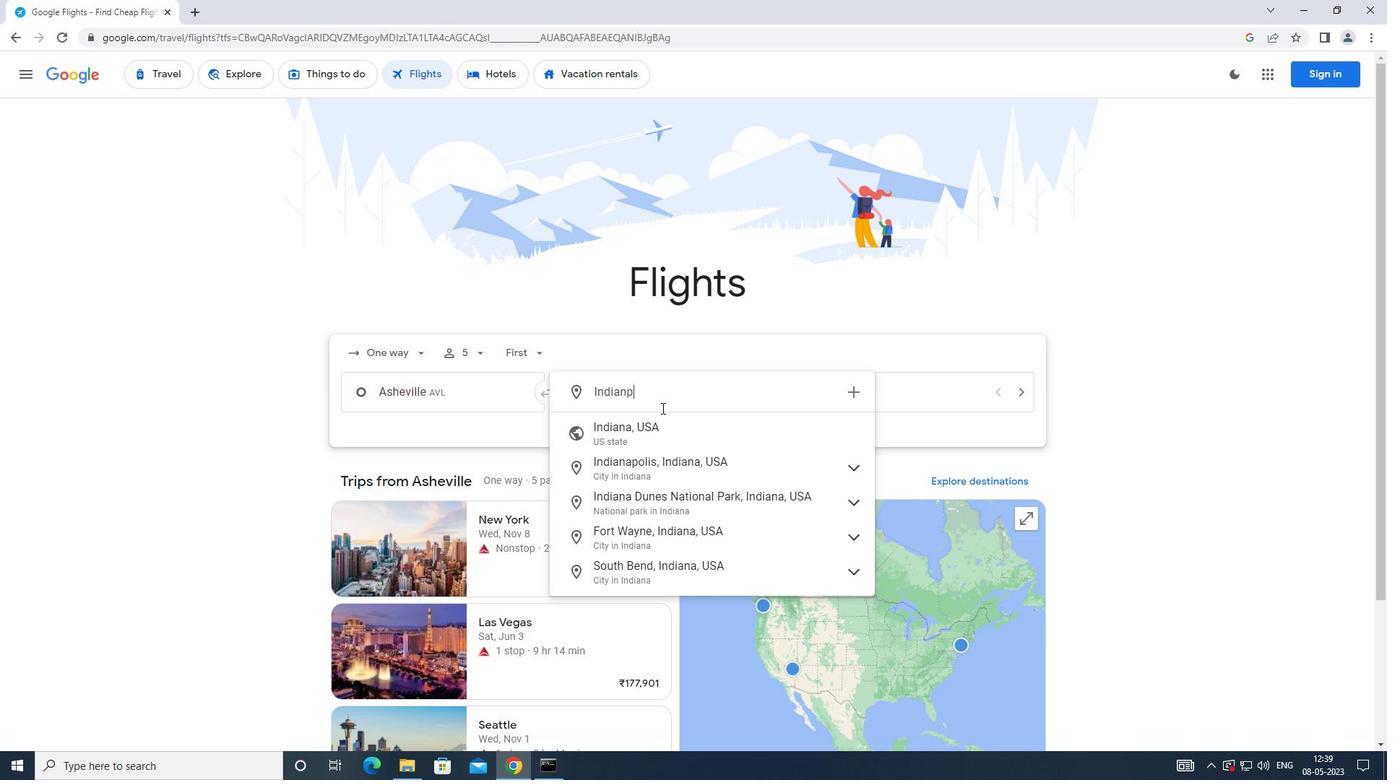 
Action: Mouse moved to (659, 409)
Screenshot: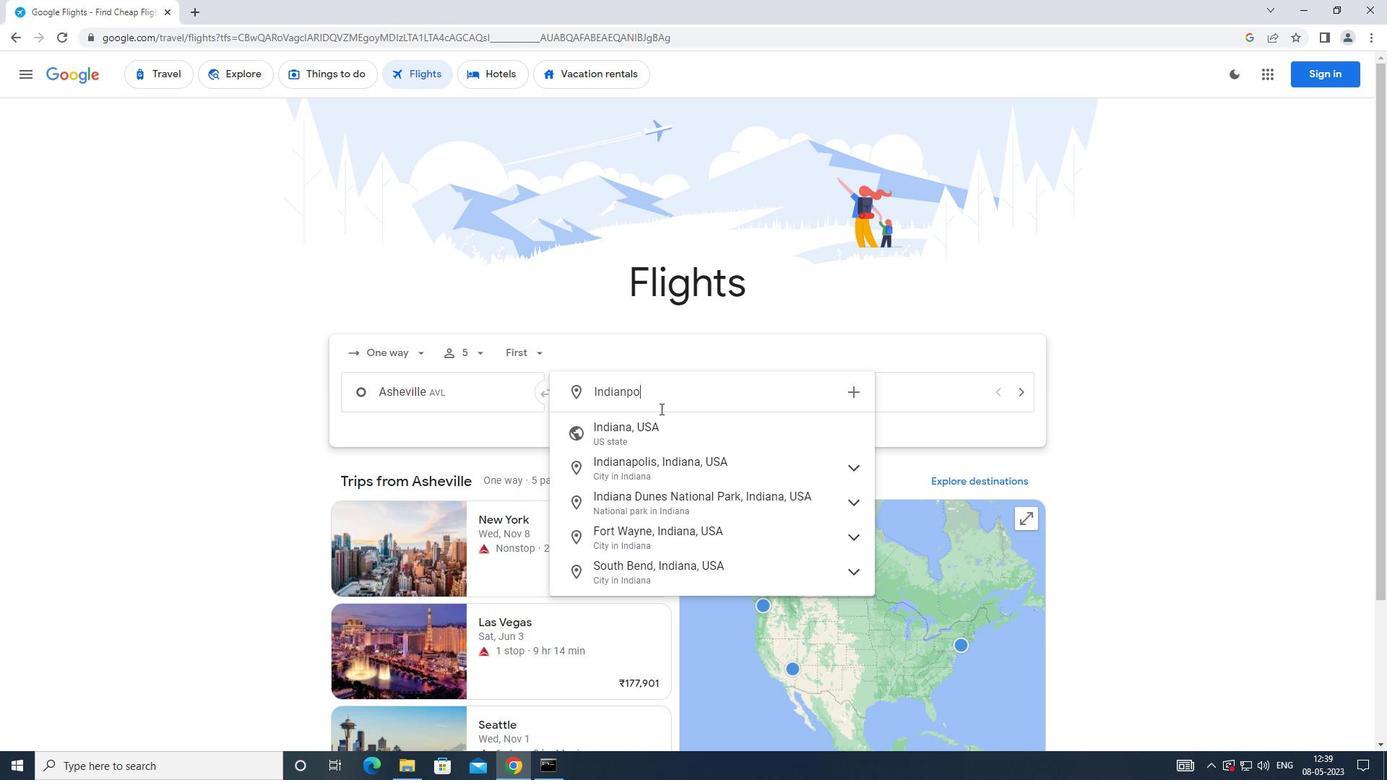 
Action: Key pressed l
Screenshot: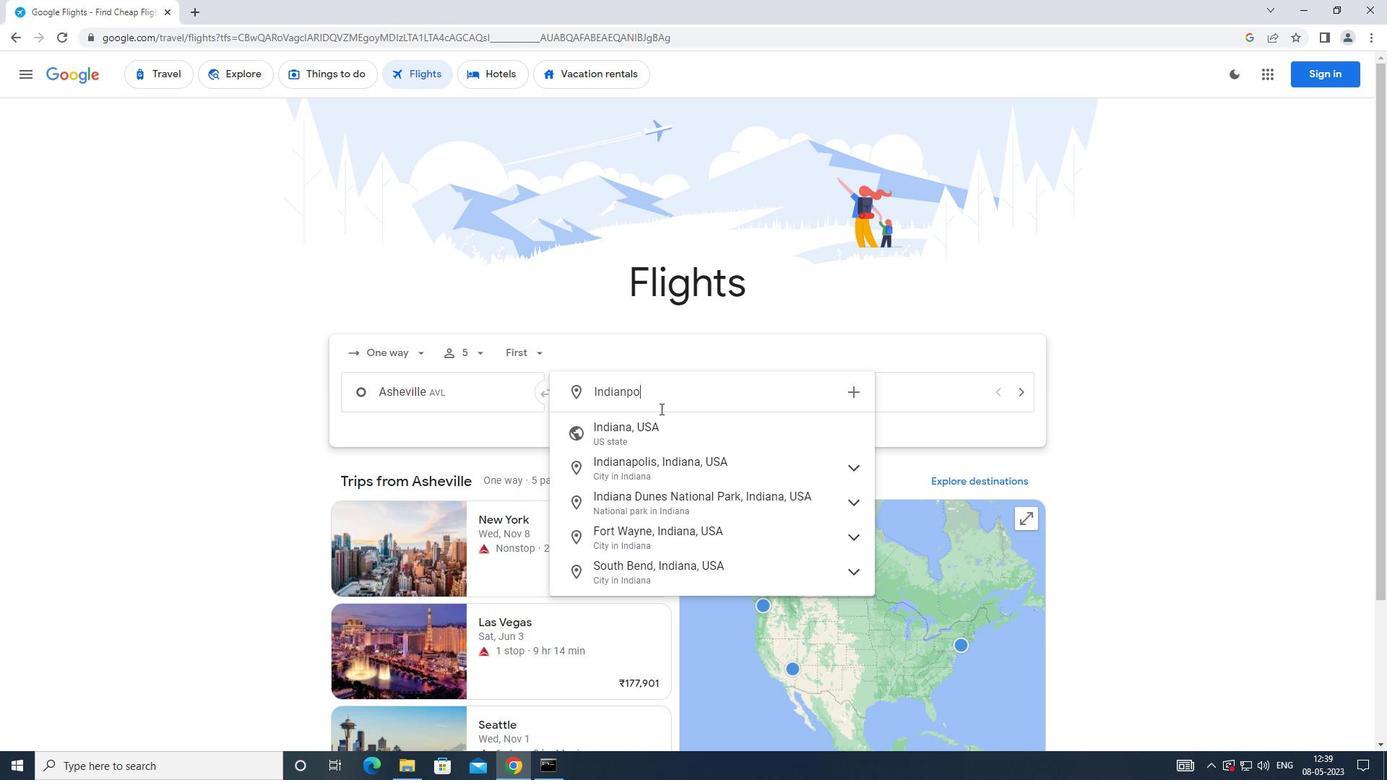 
Action: Mouse moved to (659, 410)
Screenshot: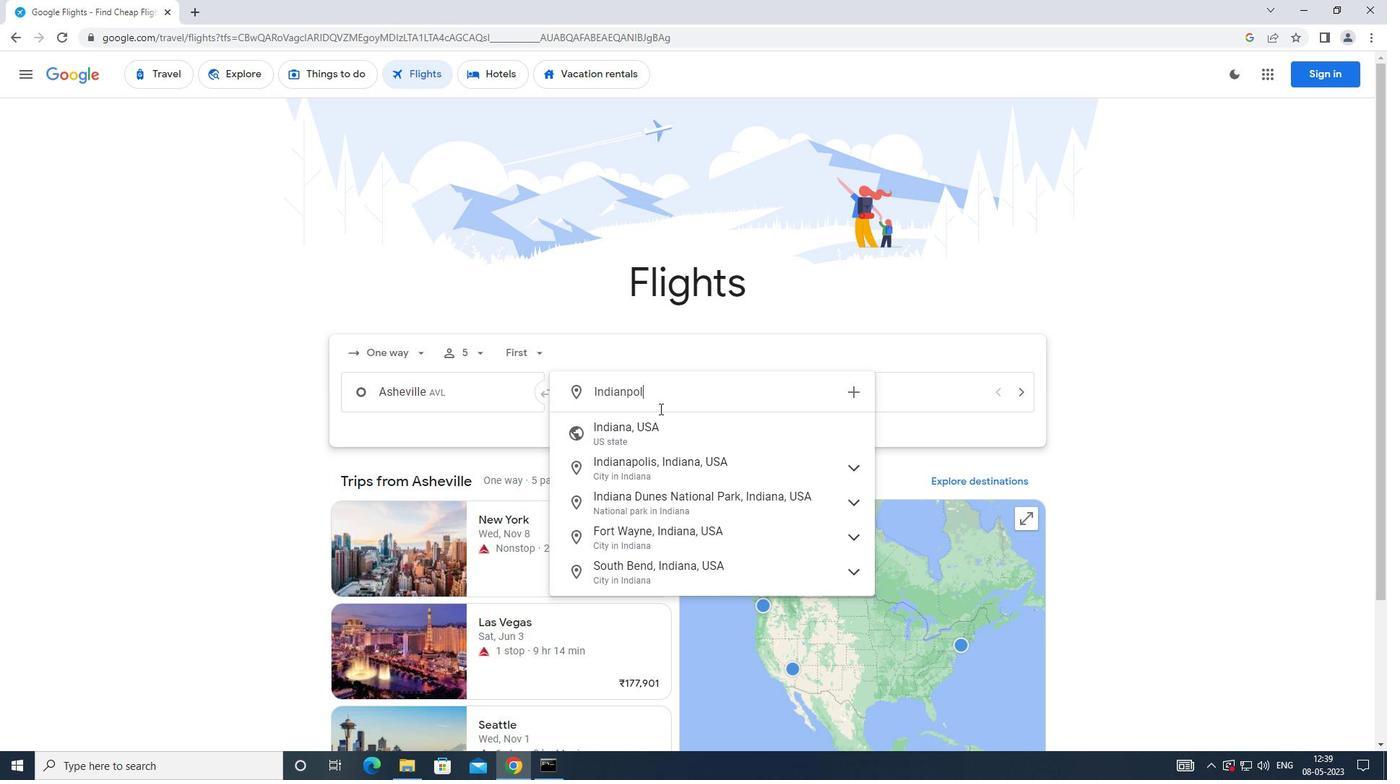
Action: Key pressed is
Screenshot: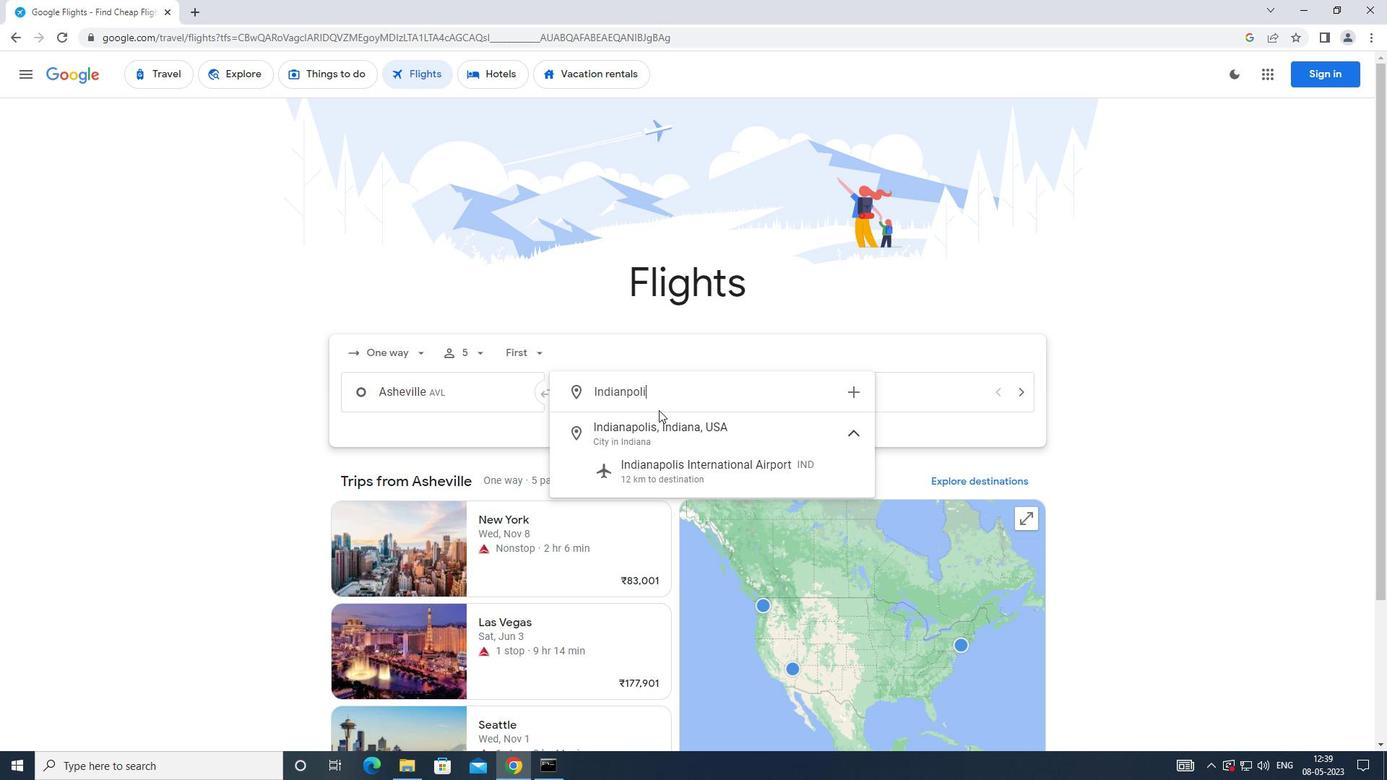 
Action: Mouse moved to (659, 468)
Screenshot: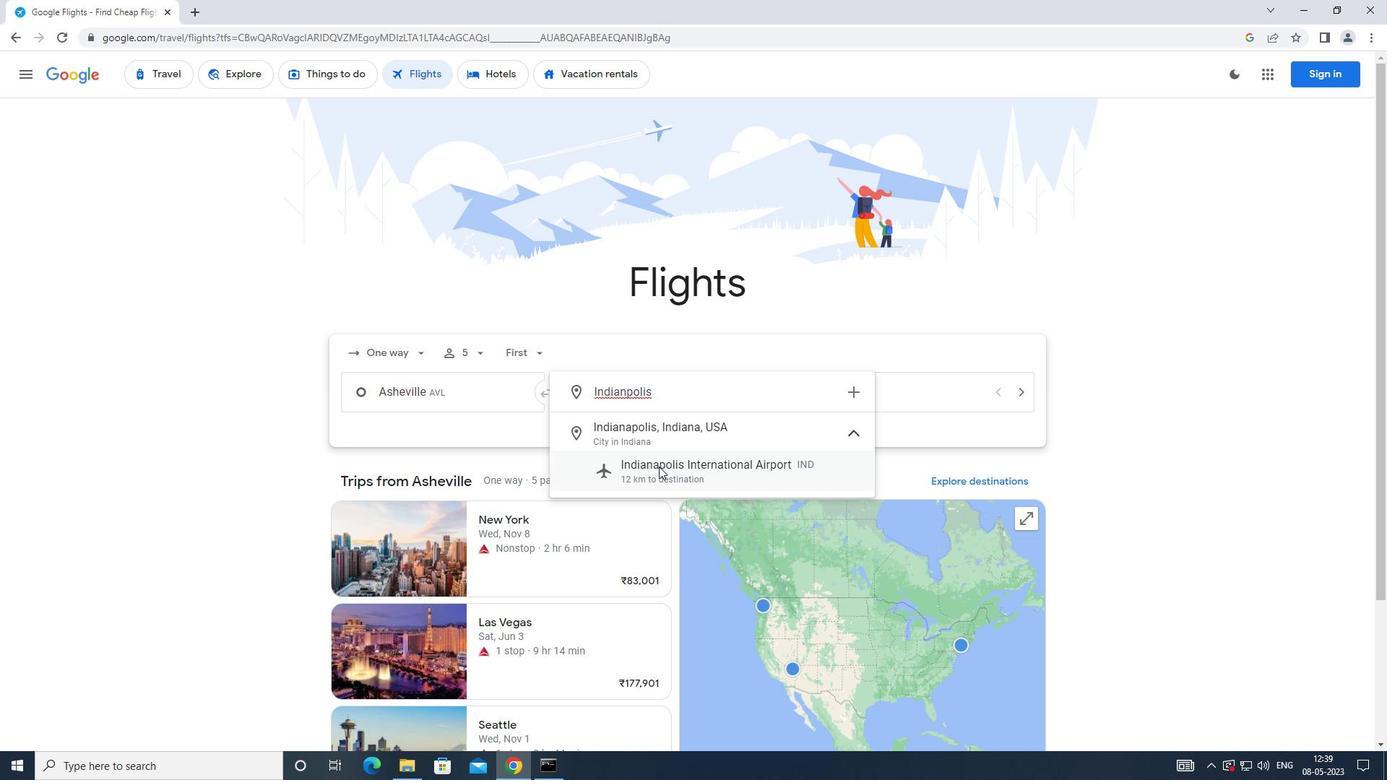 
Action: Mouse pressed left at (659, 468)
Screenshot: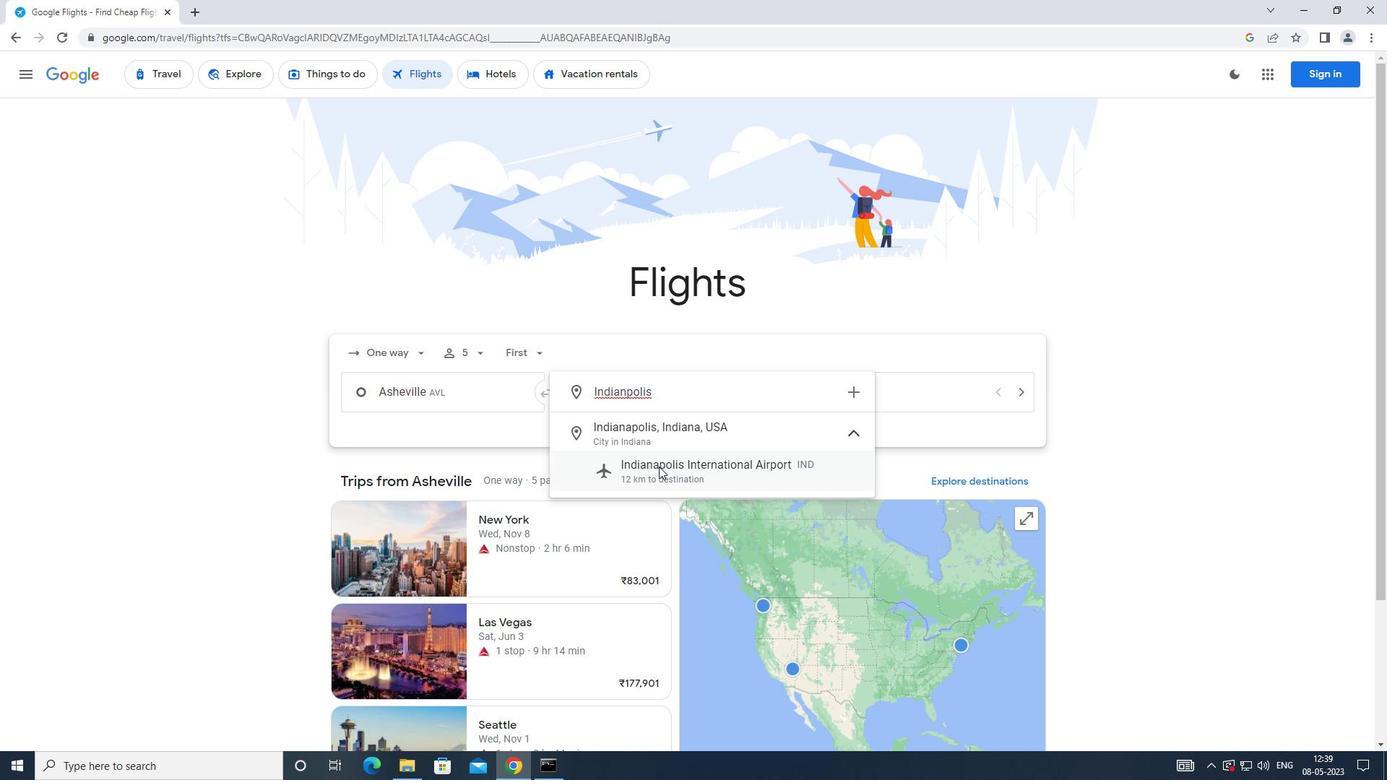 
Action: Mouse moved to (799, 386)
Screenshot: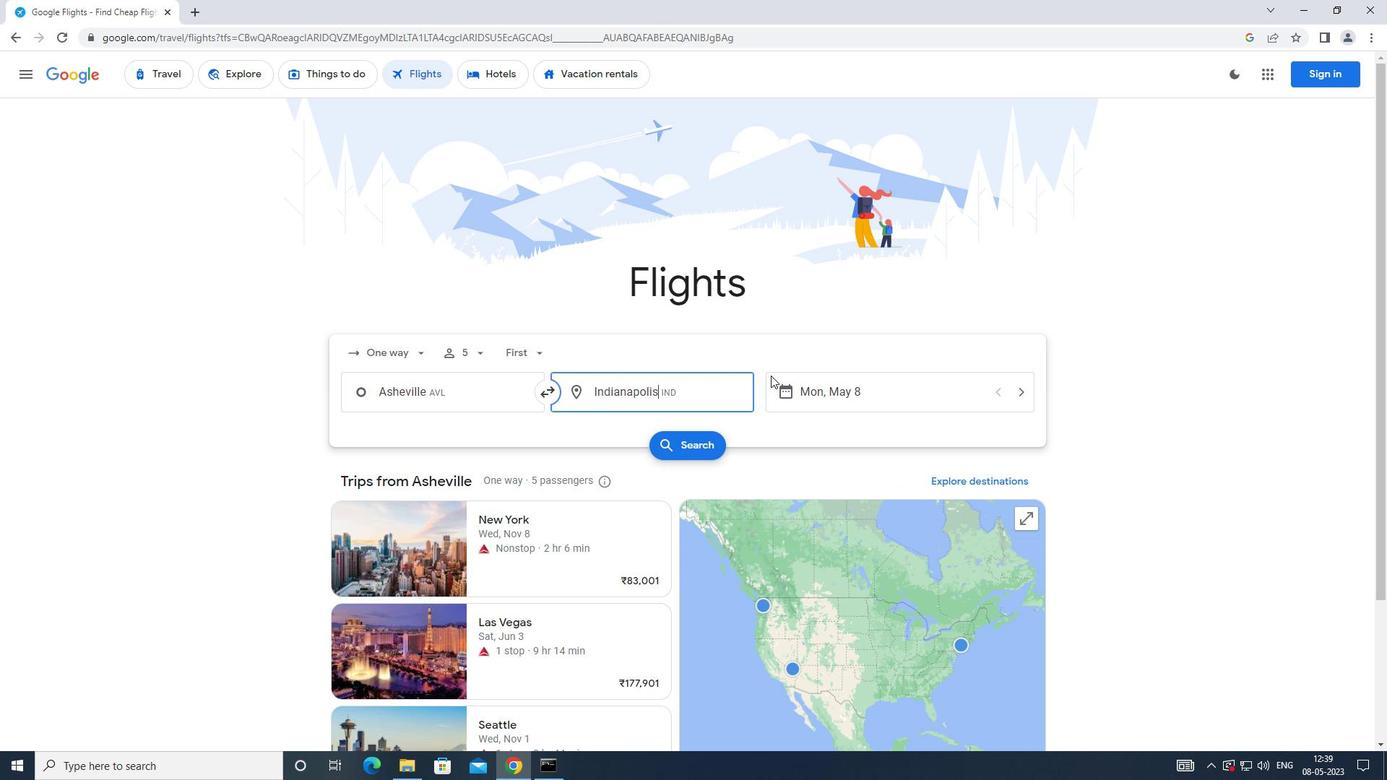 
Action: Mouse pressed left at (799, 386)
Screenshot: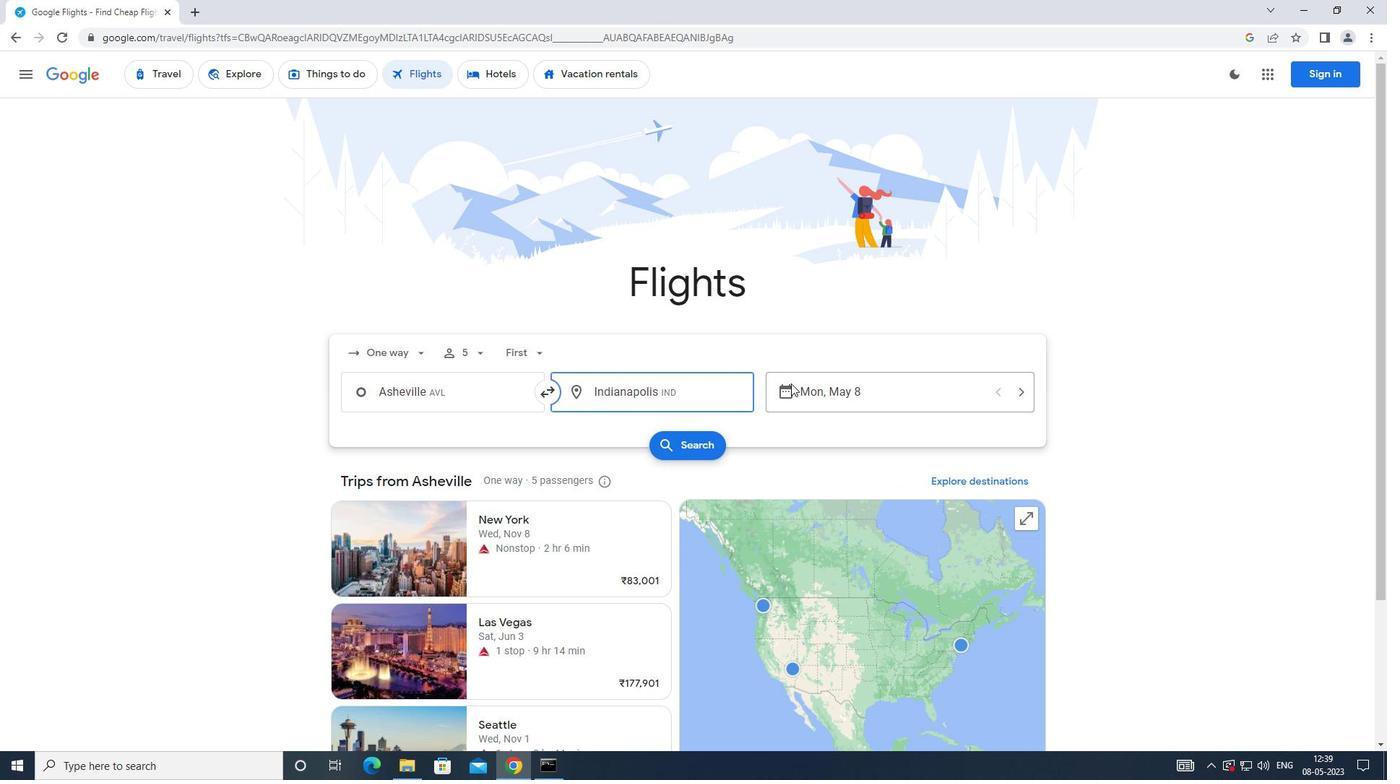 
Action: Mouse moved to (566, 523)
Screenshot: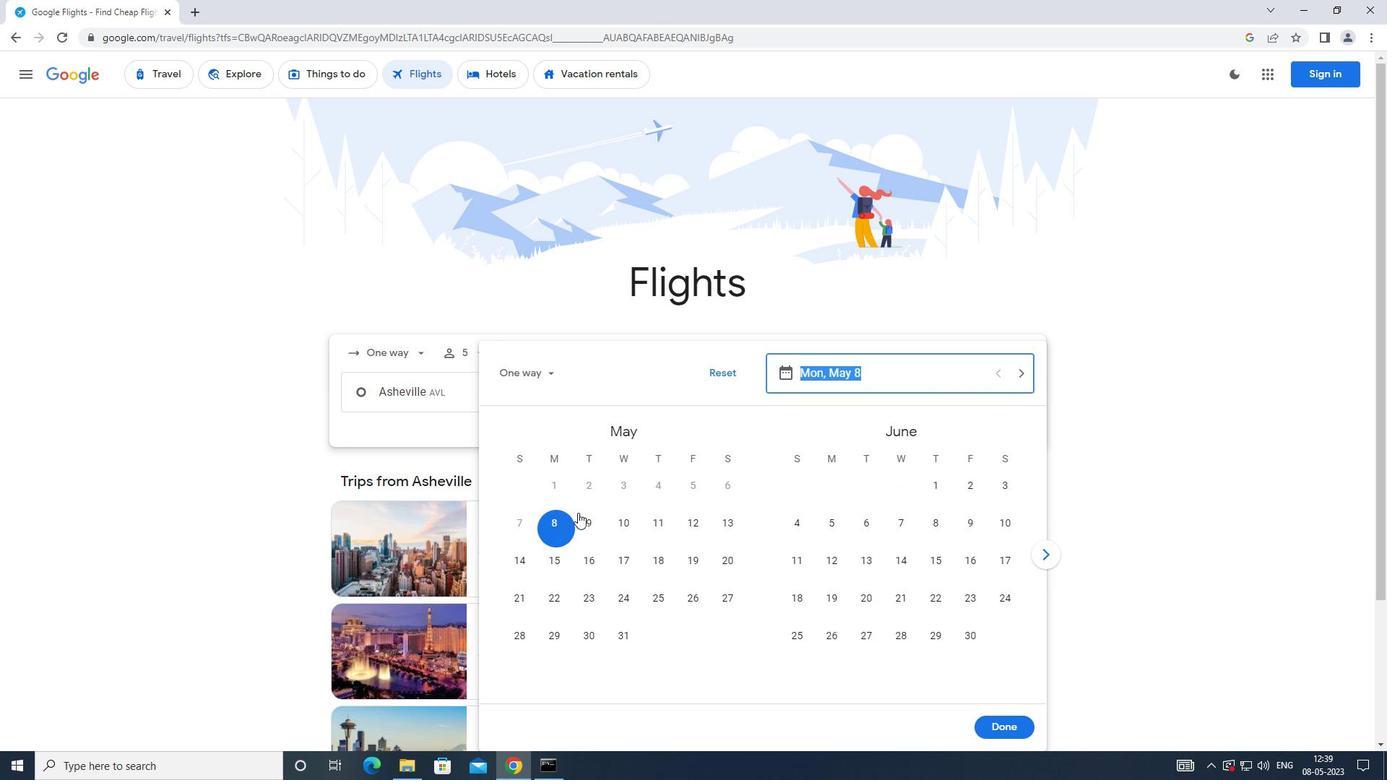 
Action: Mouse pressed left at (566, 523)
Screenshot: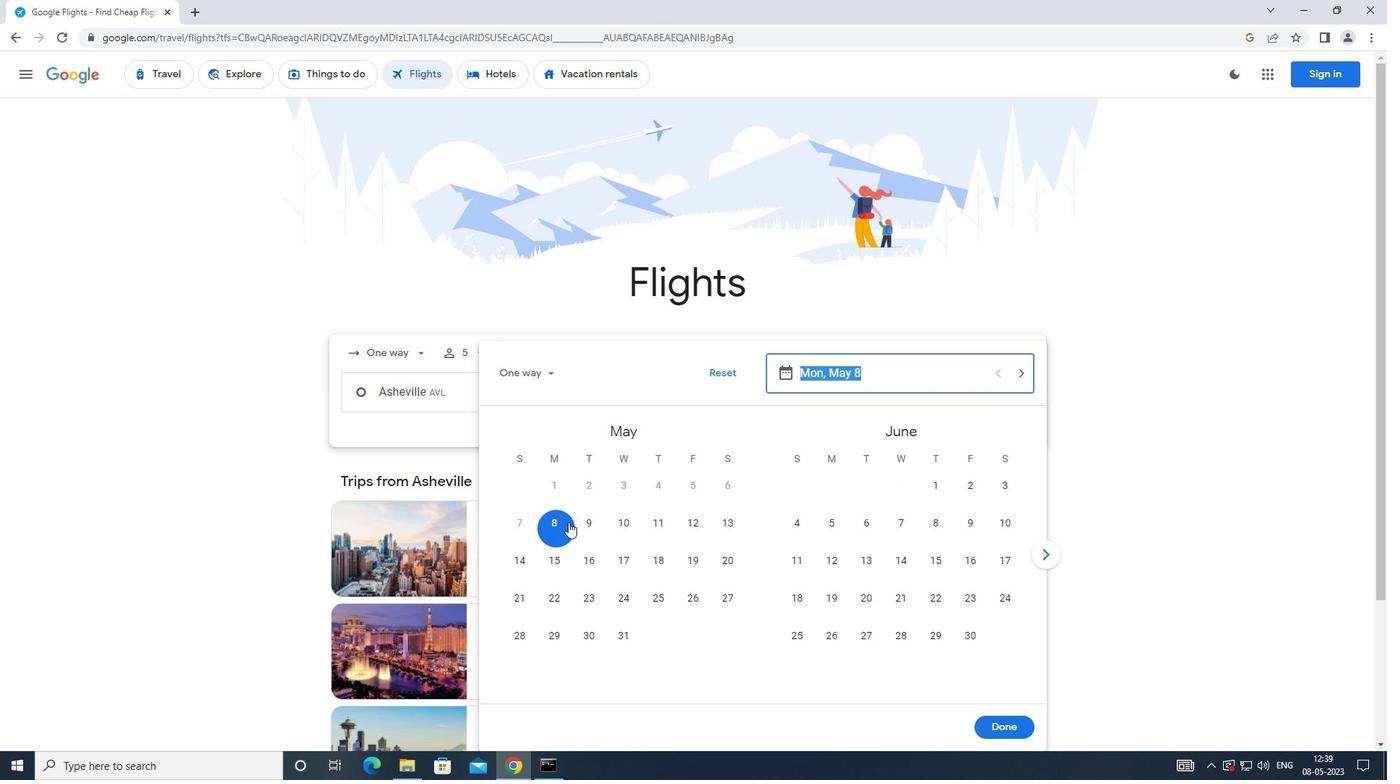 
Action: Mouse moved to (996, 729)
Screenshot: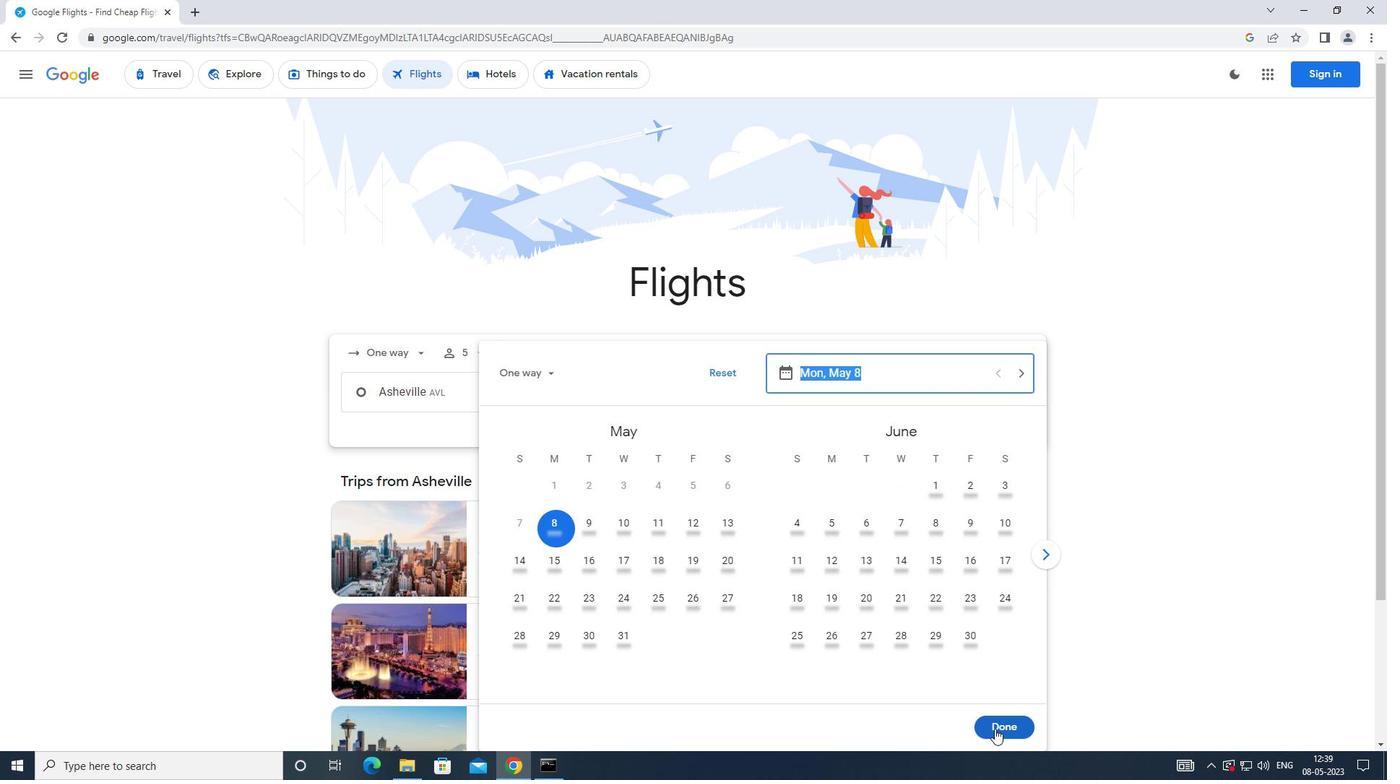 
Action: Mouse pressed left at (996, 729)
Screenshot: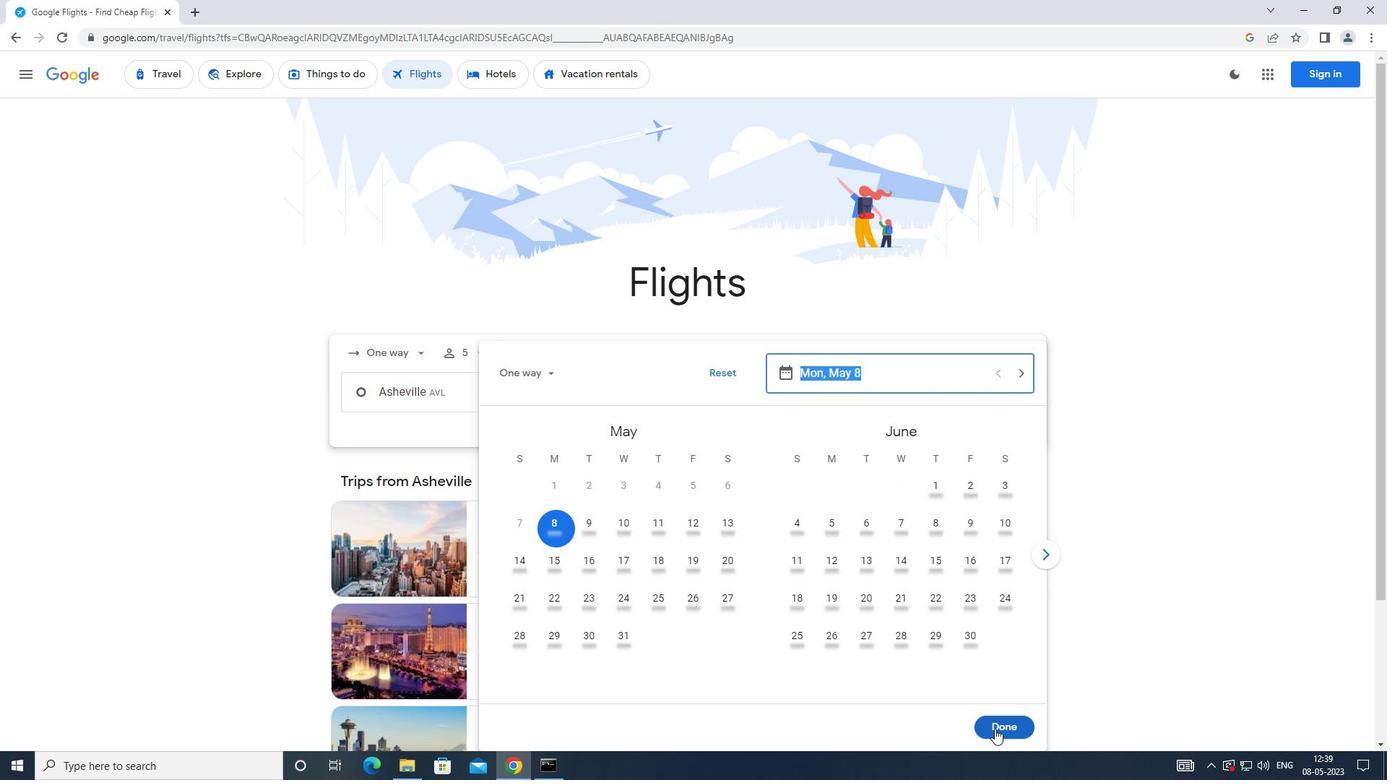 
Action: Mouse moved to (682, 453)
Screenshot: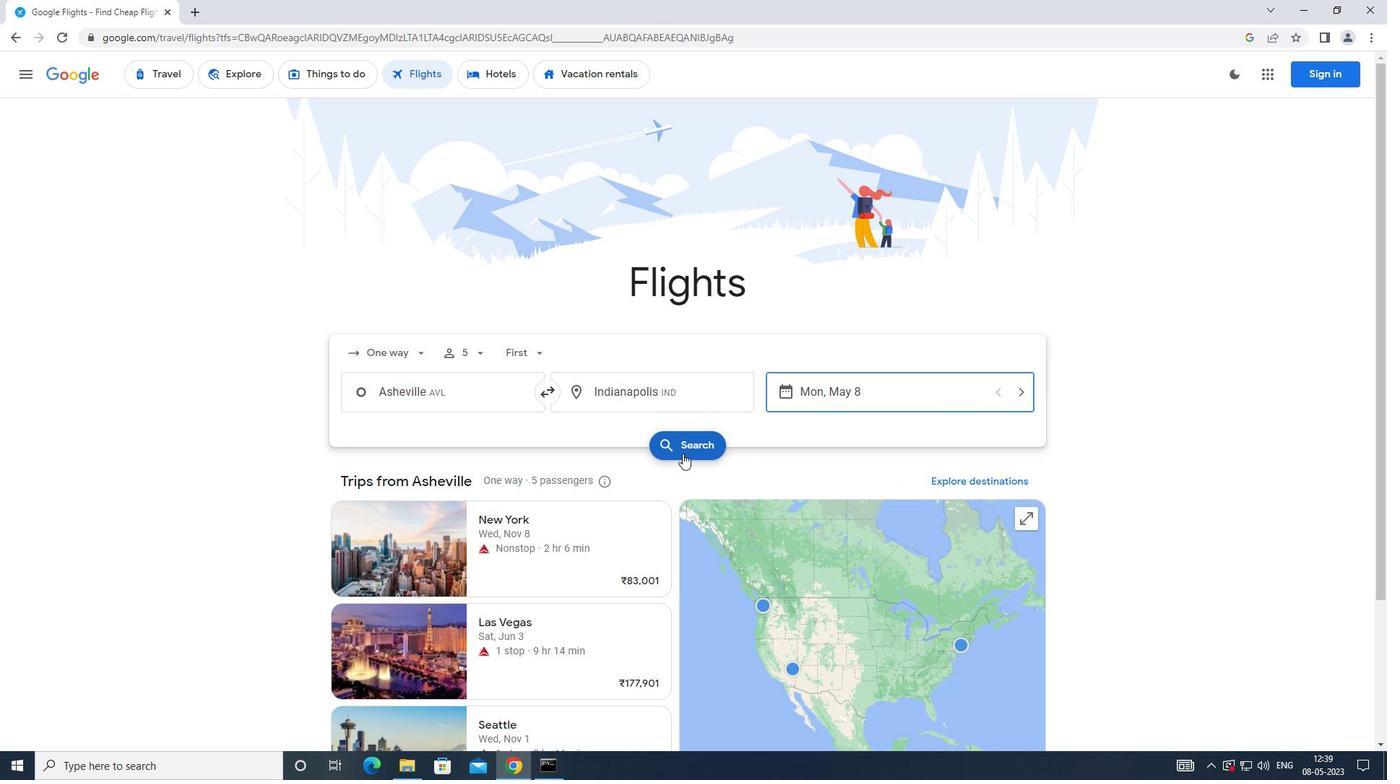 
Action: Mouse pressed left at (682, 453)
Screenshot: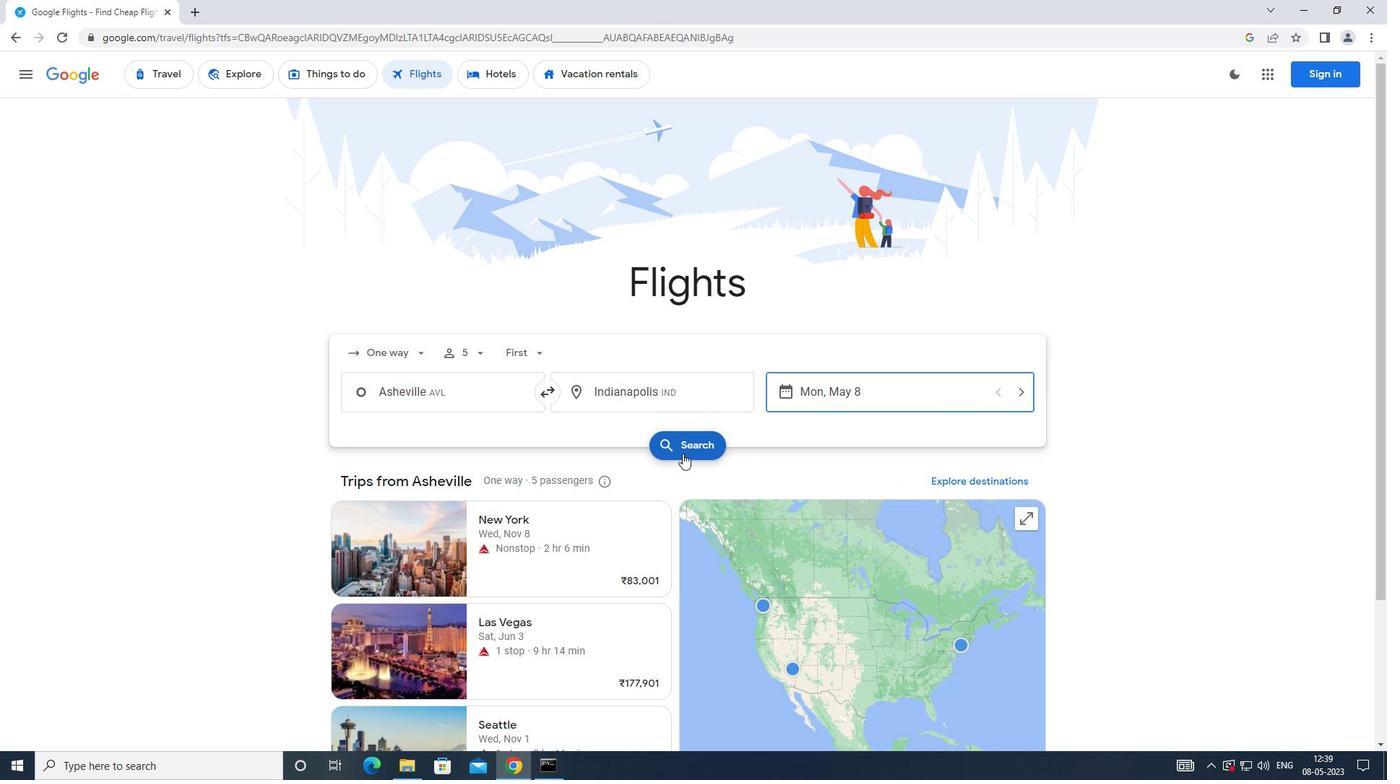 
Action: Mouse moved to (381, 206)
Screenshot: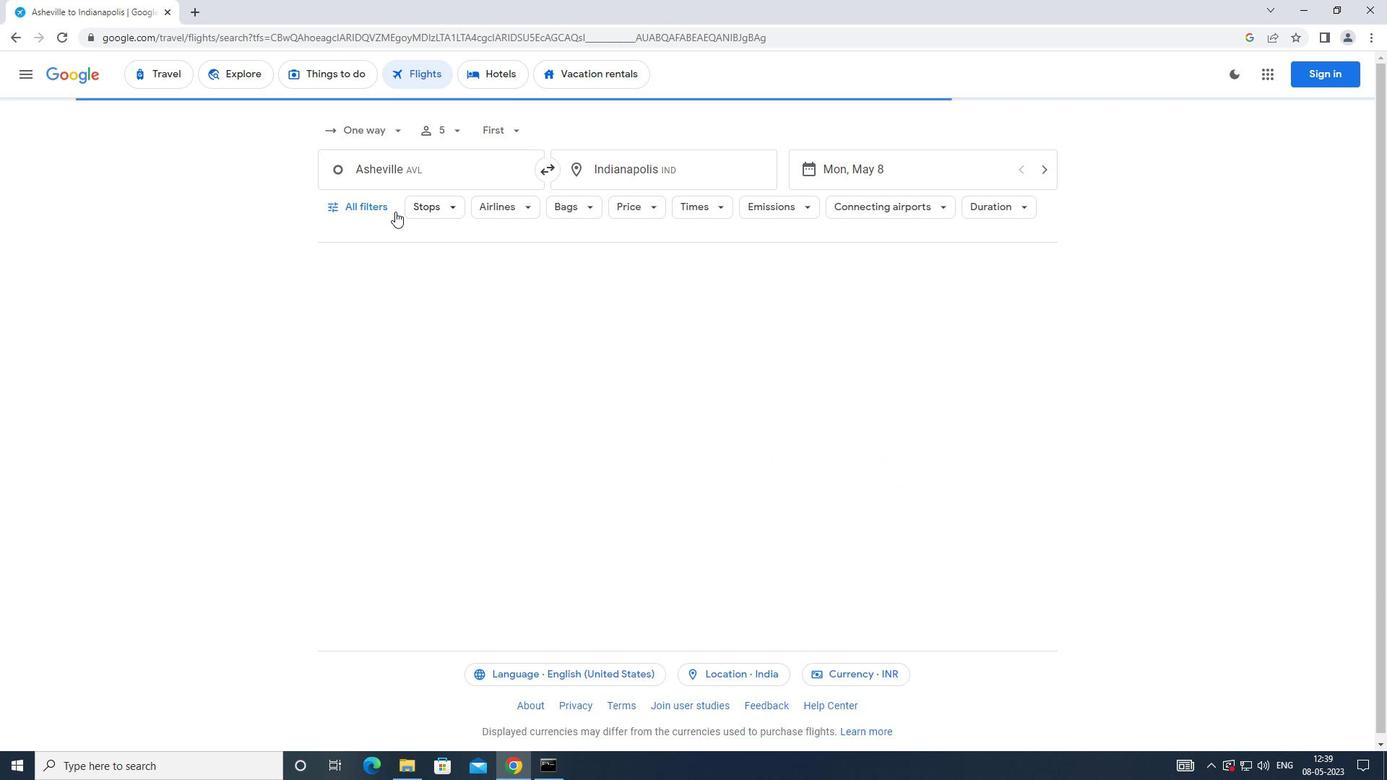 
Action: Mouse pressed left at (381, 206)
Screenshot: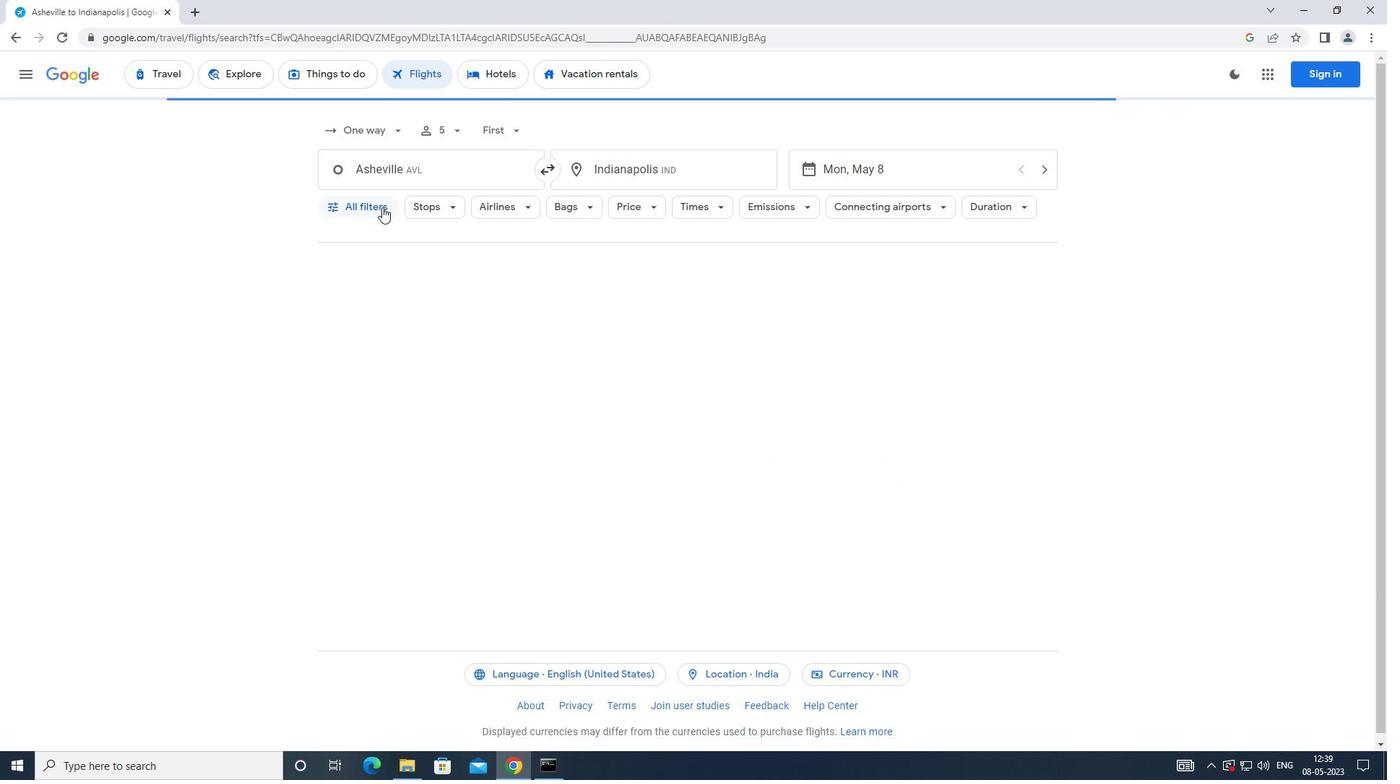 
Action: Mouse moved to (533, 515)
Screenshot: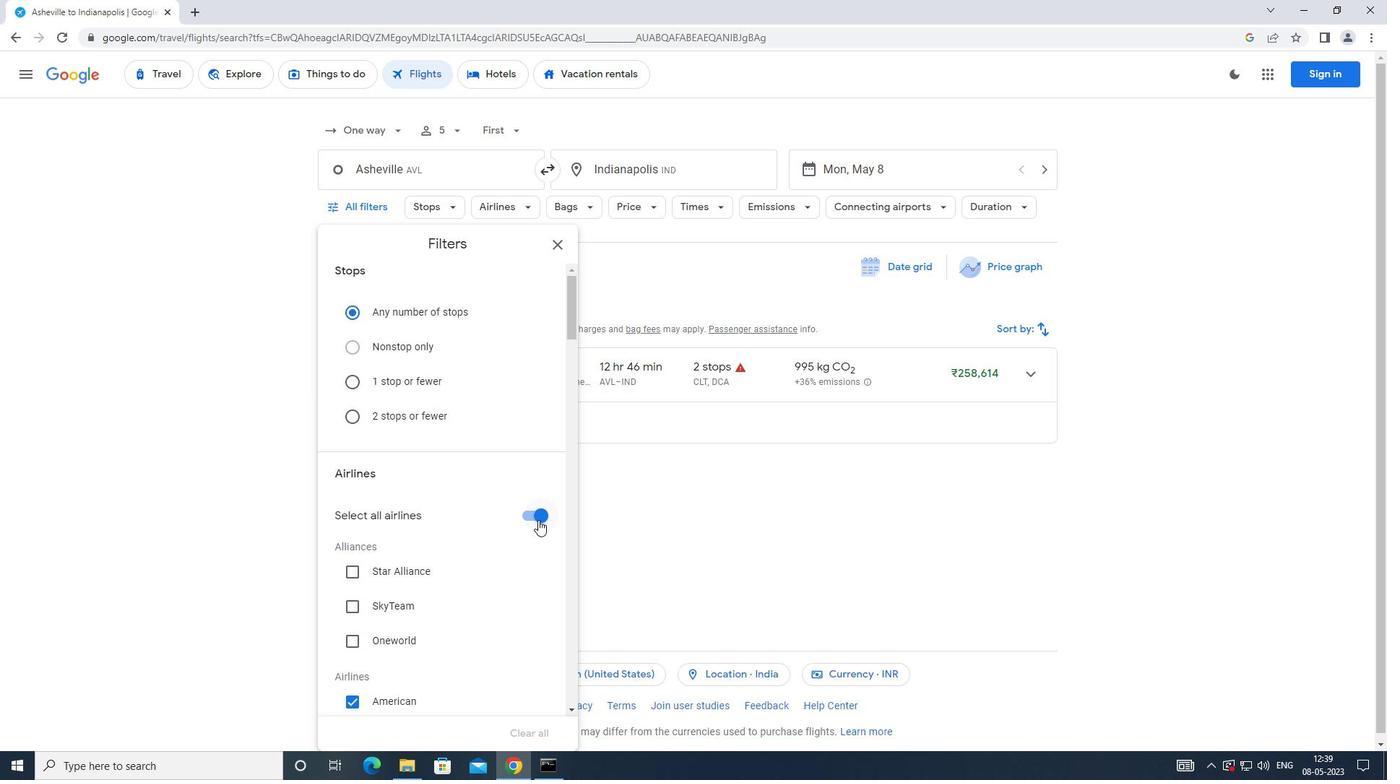 
Action: Mouse pressed left at (533, 515)
Screenshot: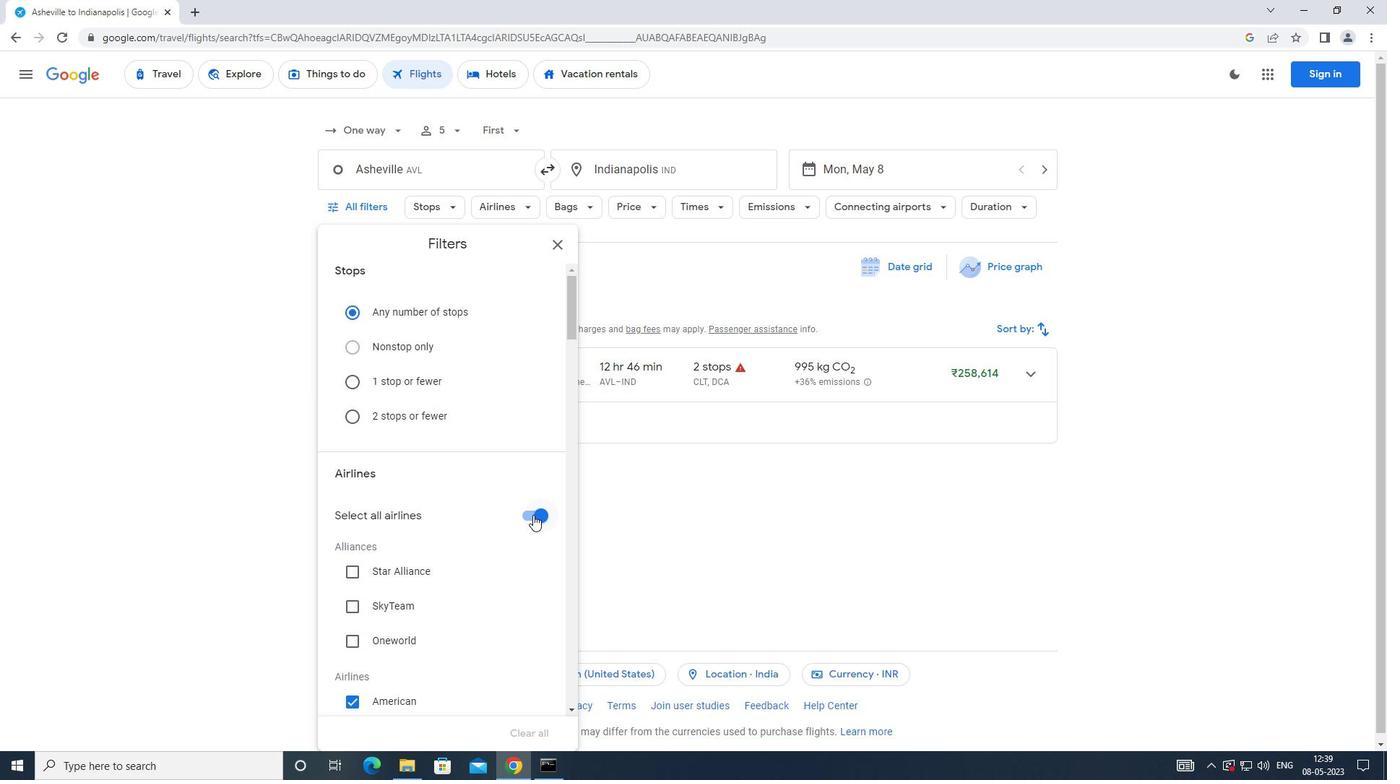 
Action: Mouse moved to (550, 501)
Screenshot: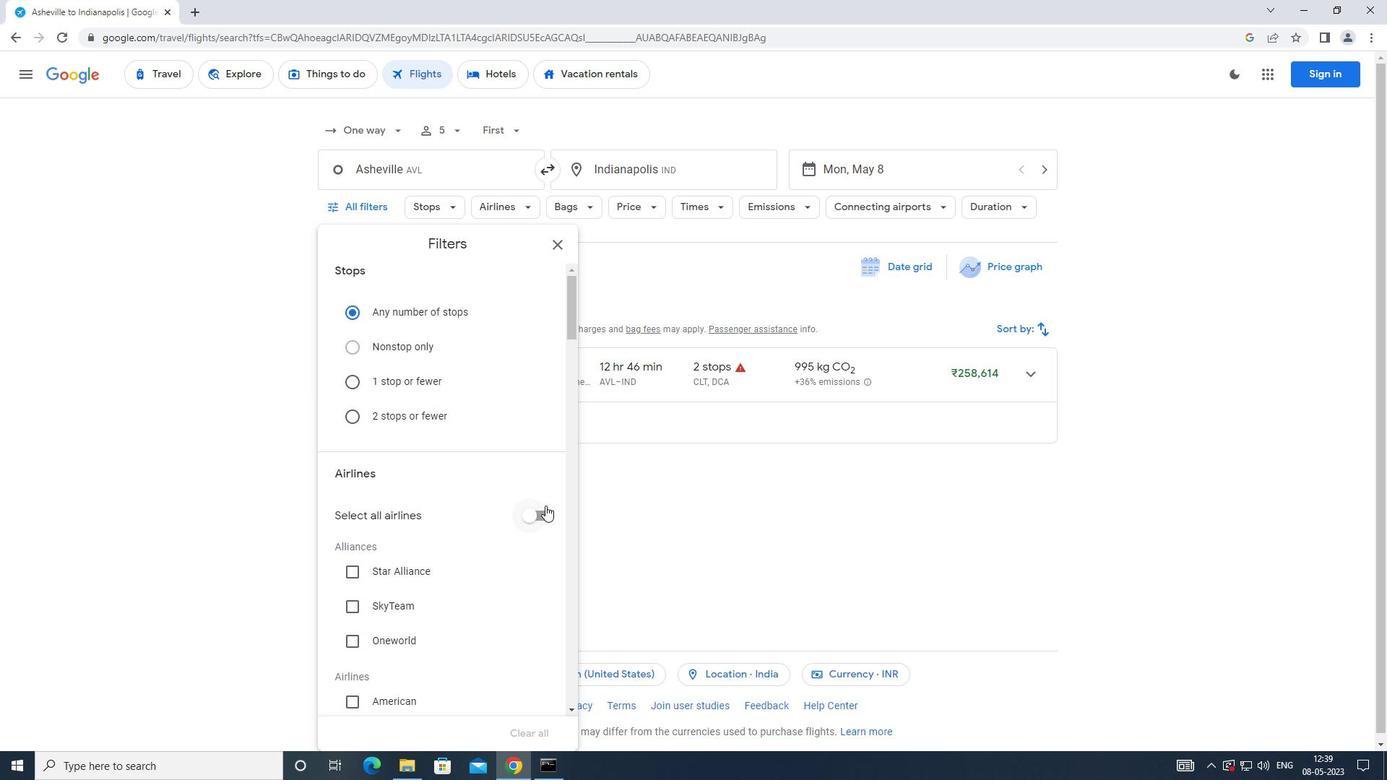 
Action: Mouse scrolled (550, 500) with delta (0, 0)
Screenshot: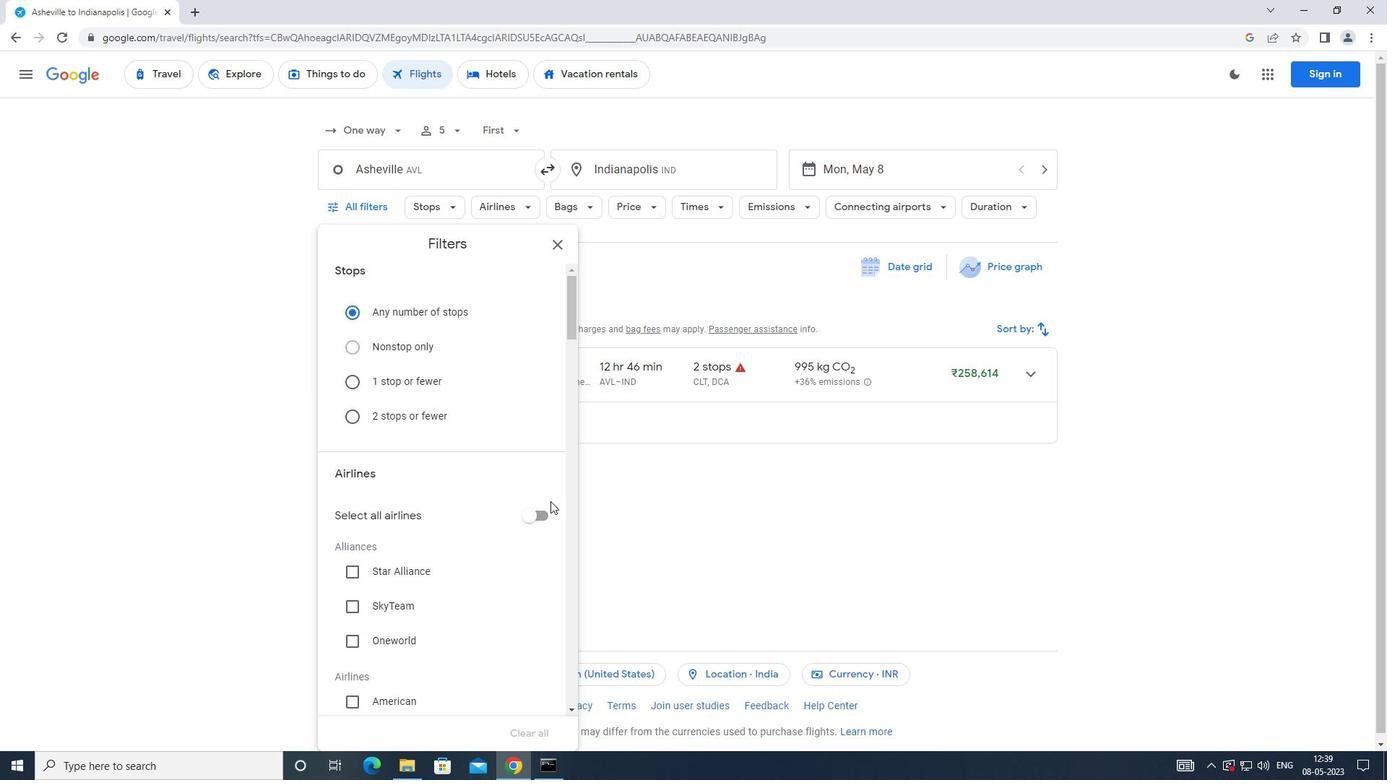 
Action: Mouse moved to (550, 500)
Screenshot: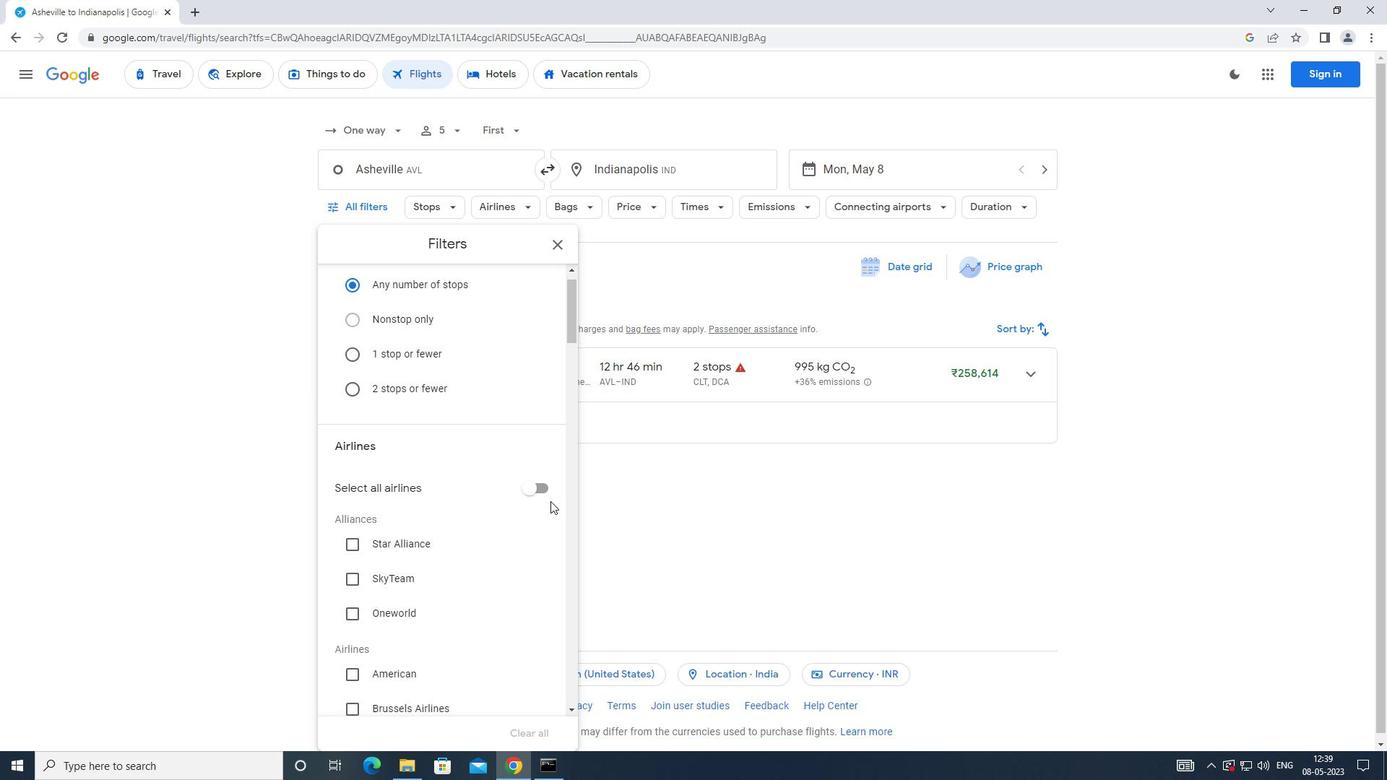 
Action: Mouse scrolled (550, 500) with delta (0, 0)
Screenshot: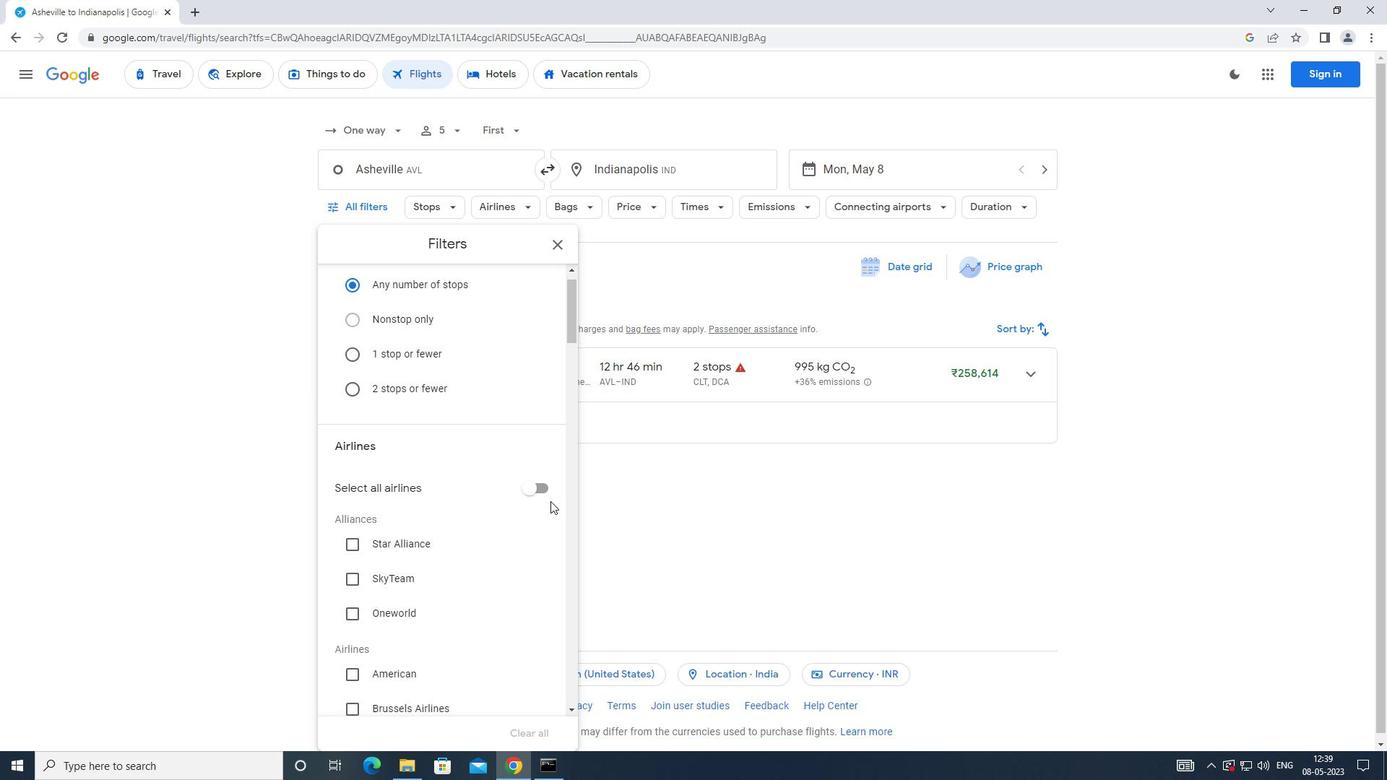 
Action: Mouse scrolled (550, 500) with delta (0, 0)
Screenshot: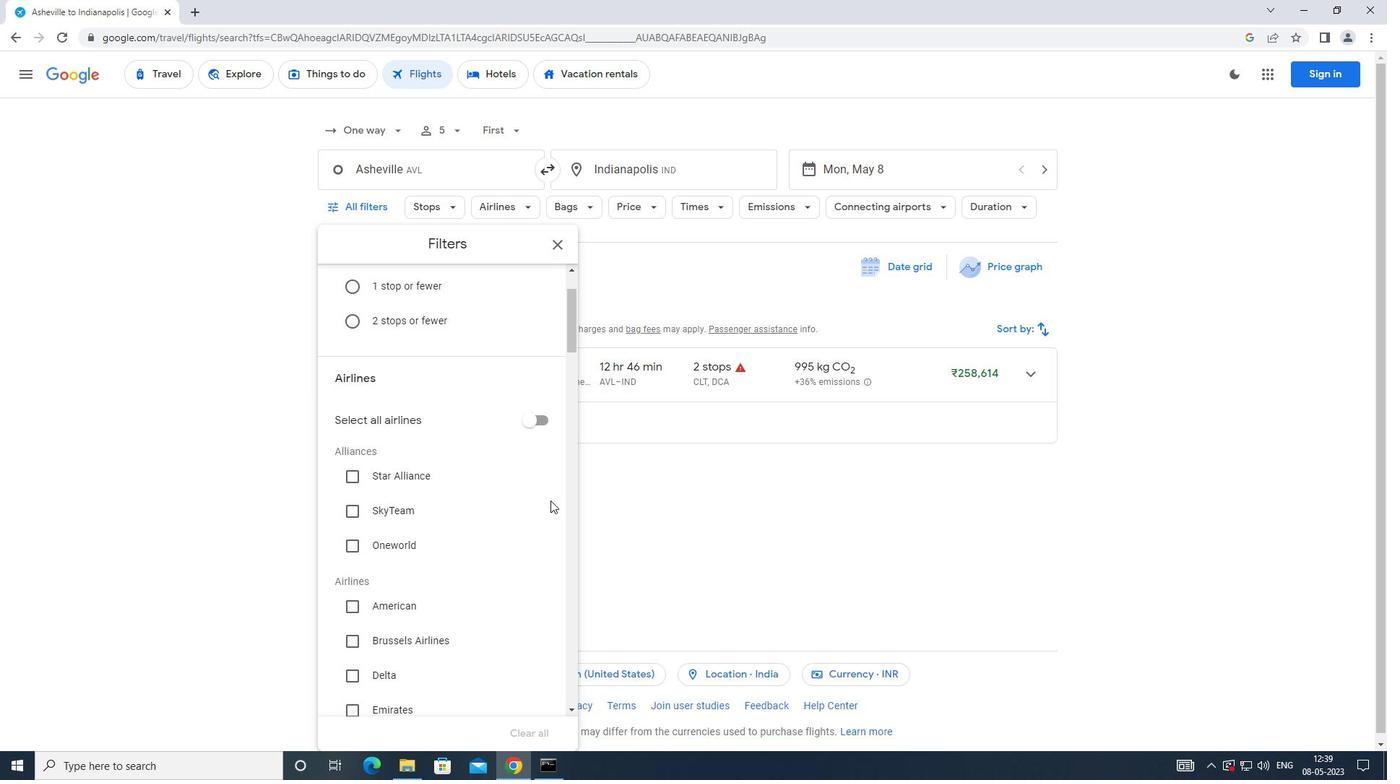
Action: Mouse scrolled (550, 500) with delta (0, 0)
Screenshot: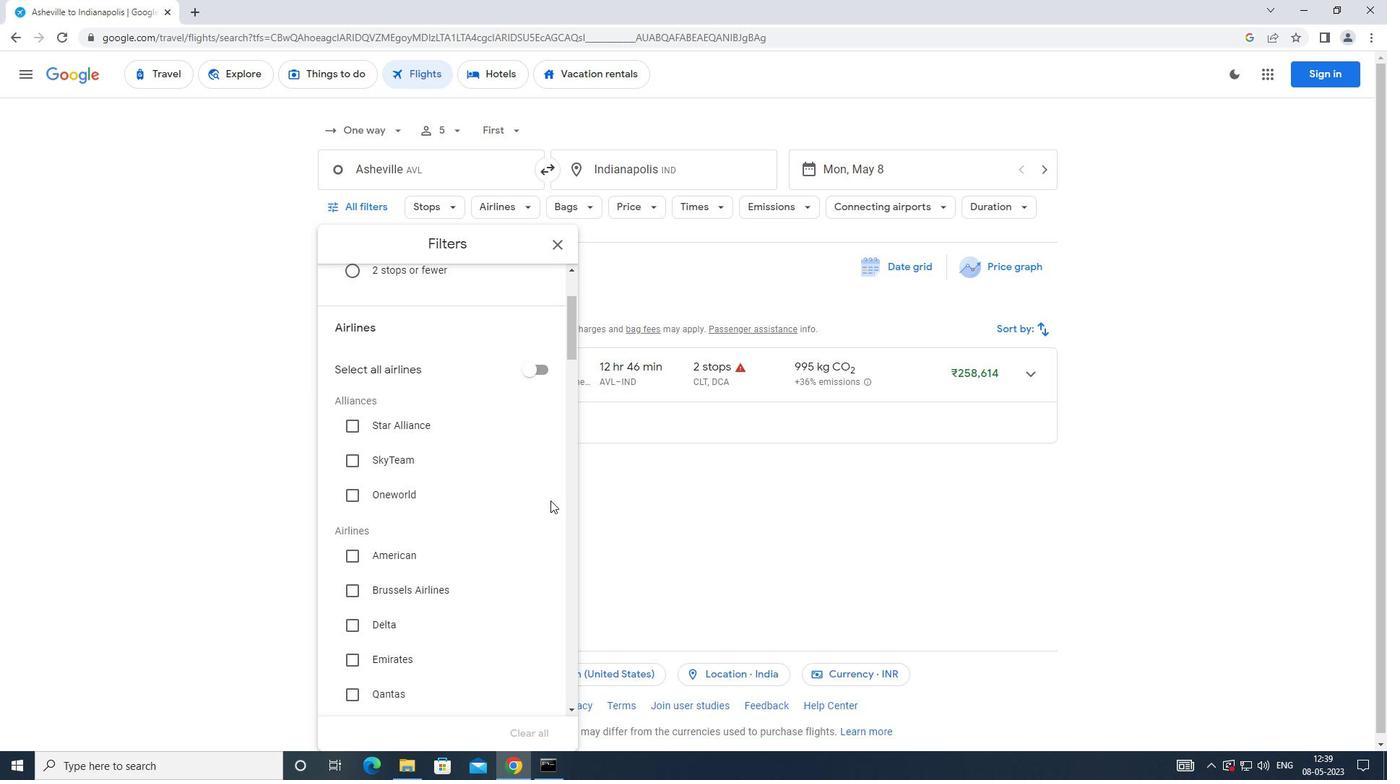 
Action: Mouse scrolled (550, 500) with delta (0, 0)
Screenshot: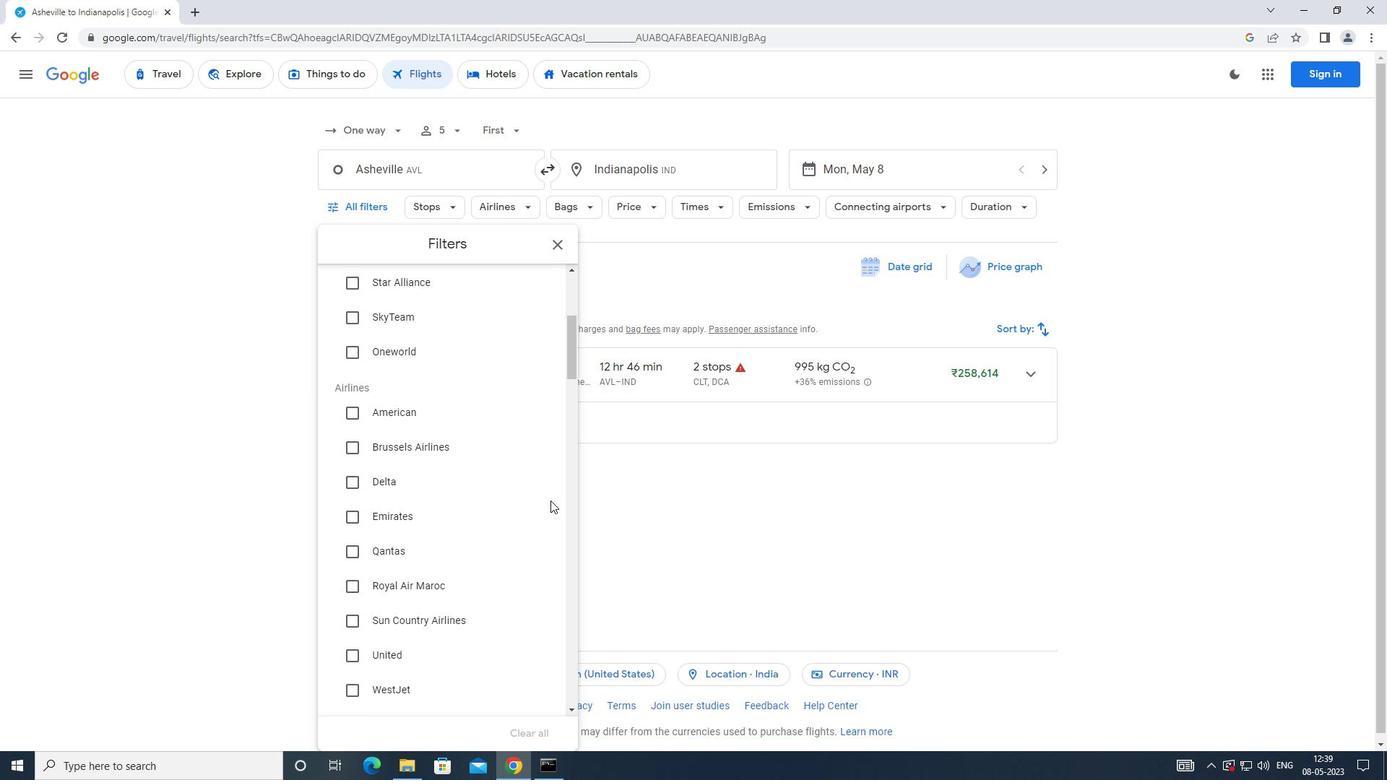 
Action: Mouse scrolled (550, 500) with delta (0, 0)
Screenshot: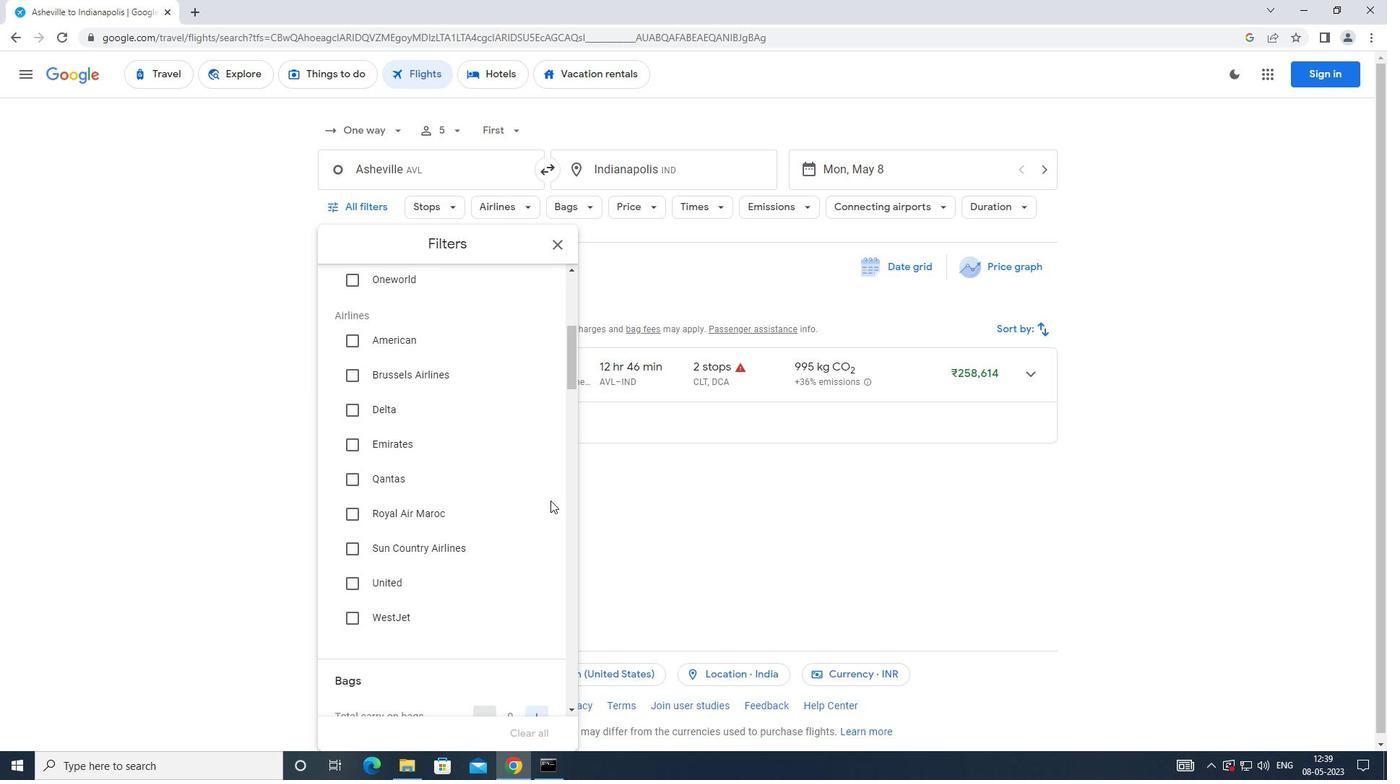 
Action: Mouse scrolled (550, 500) with delta (0, 0)
Screenshot: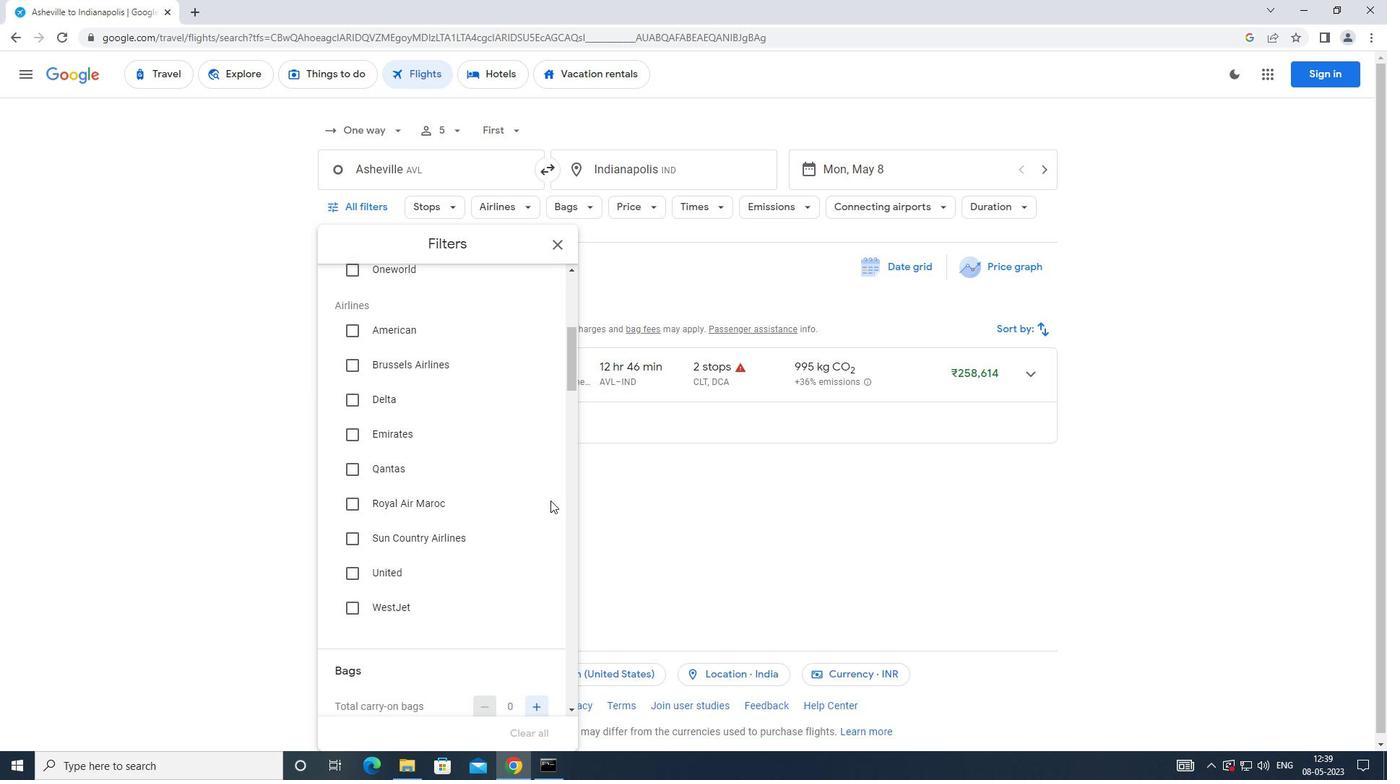 
Action: Mouse scrolled (550, 500) with delta (0, 0)
Screenshot: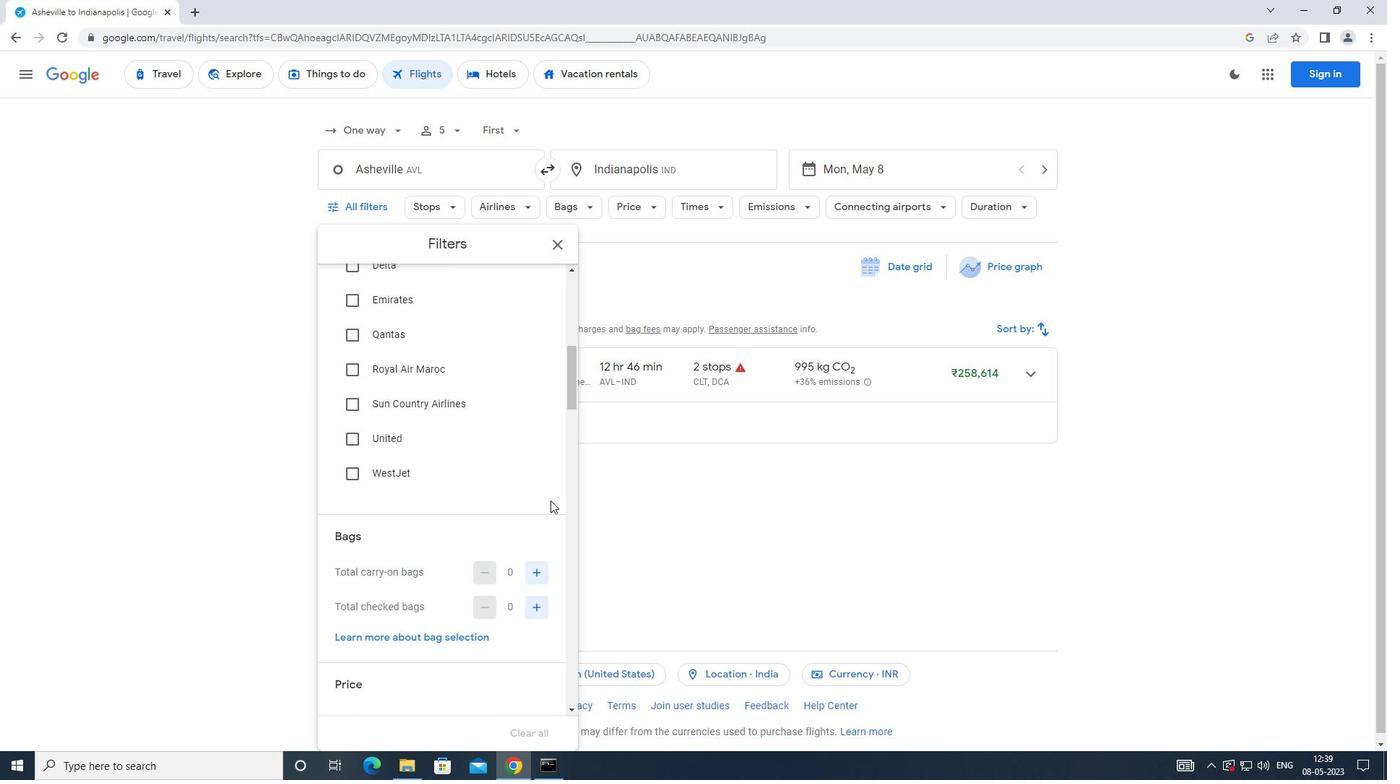 
Action: Mouse moved to (530, 529)
Screenshot: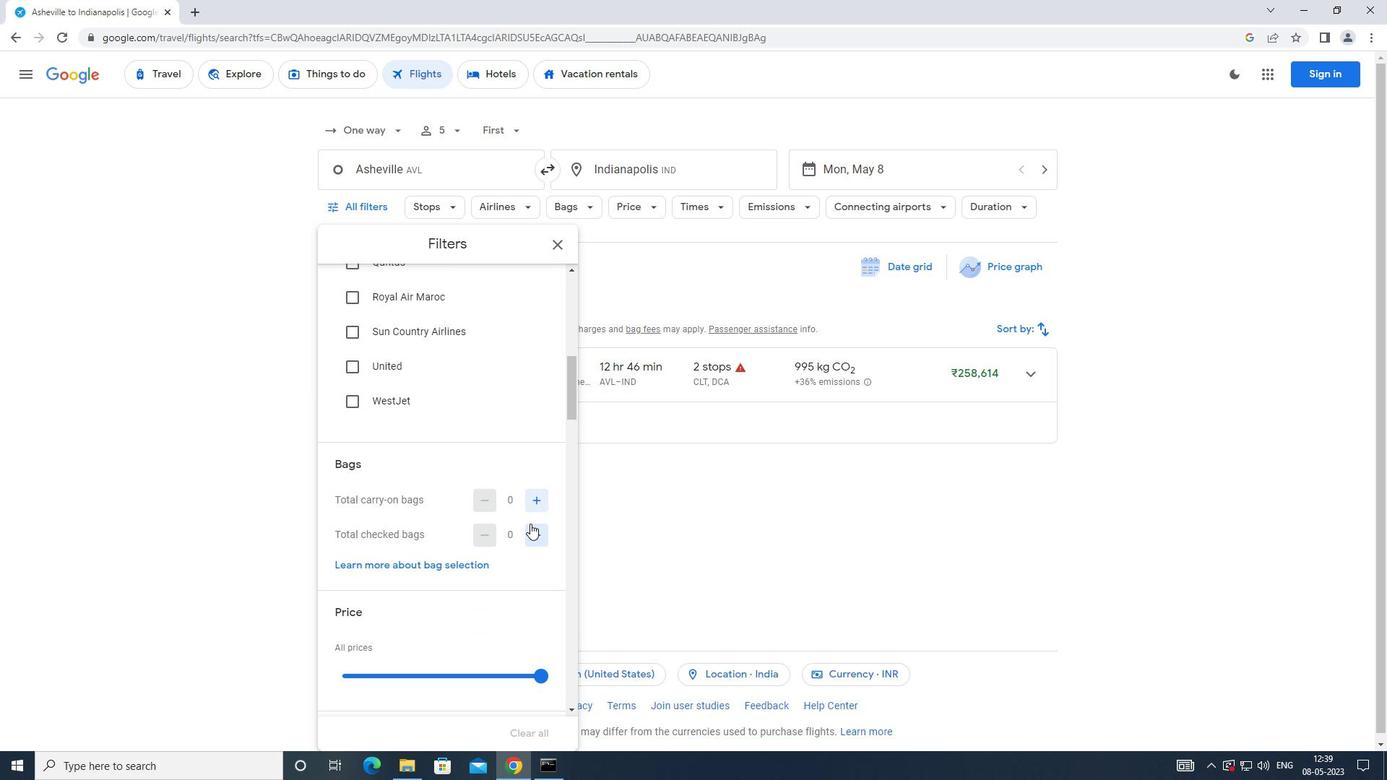 
Action: Mouse pressed left at (530, 529)
Screenshot: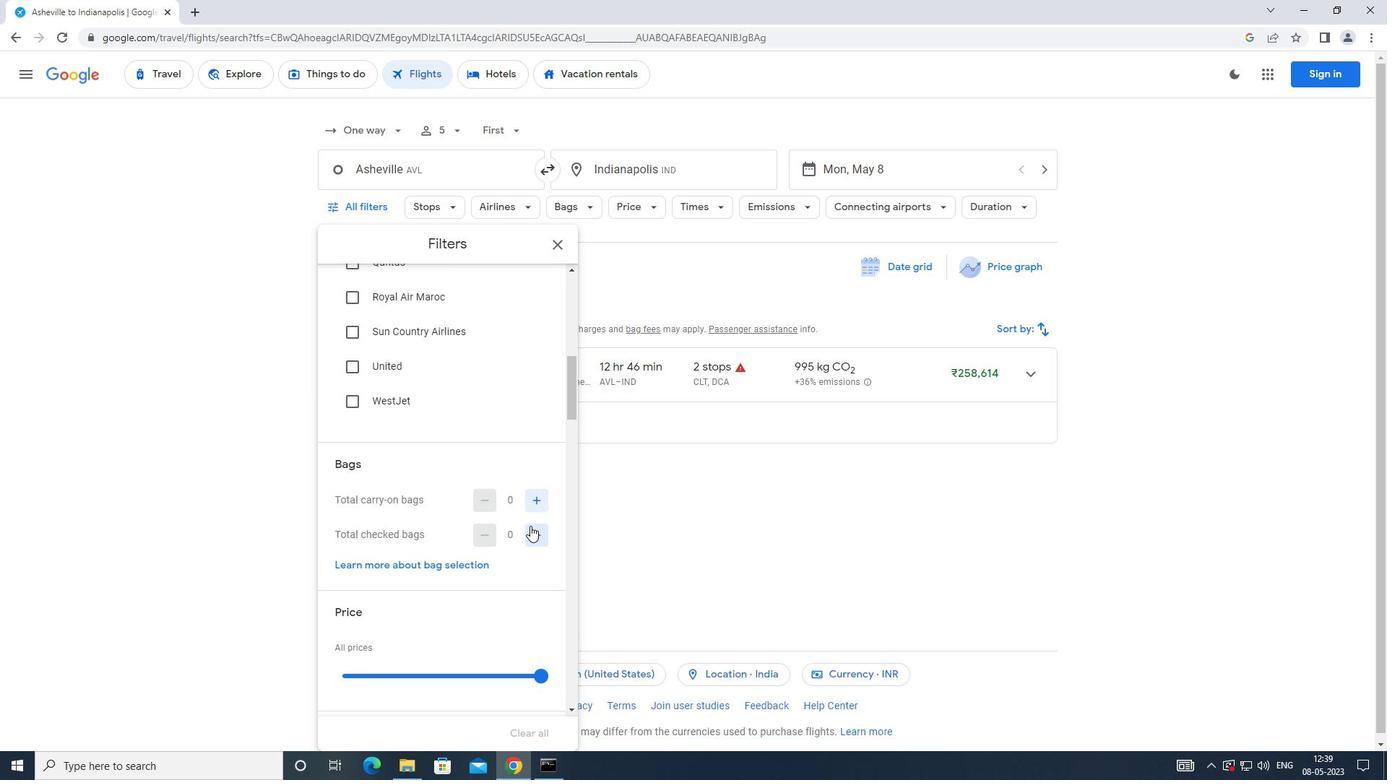 
Action: Mouse pressed left at (530, 529)
Screenshot: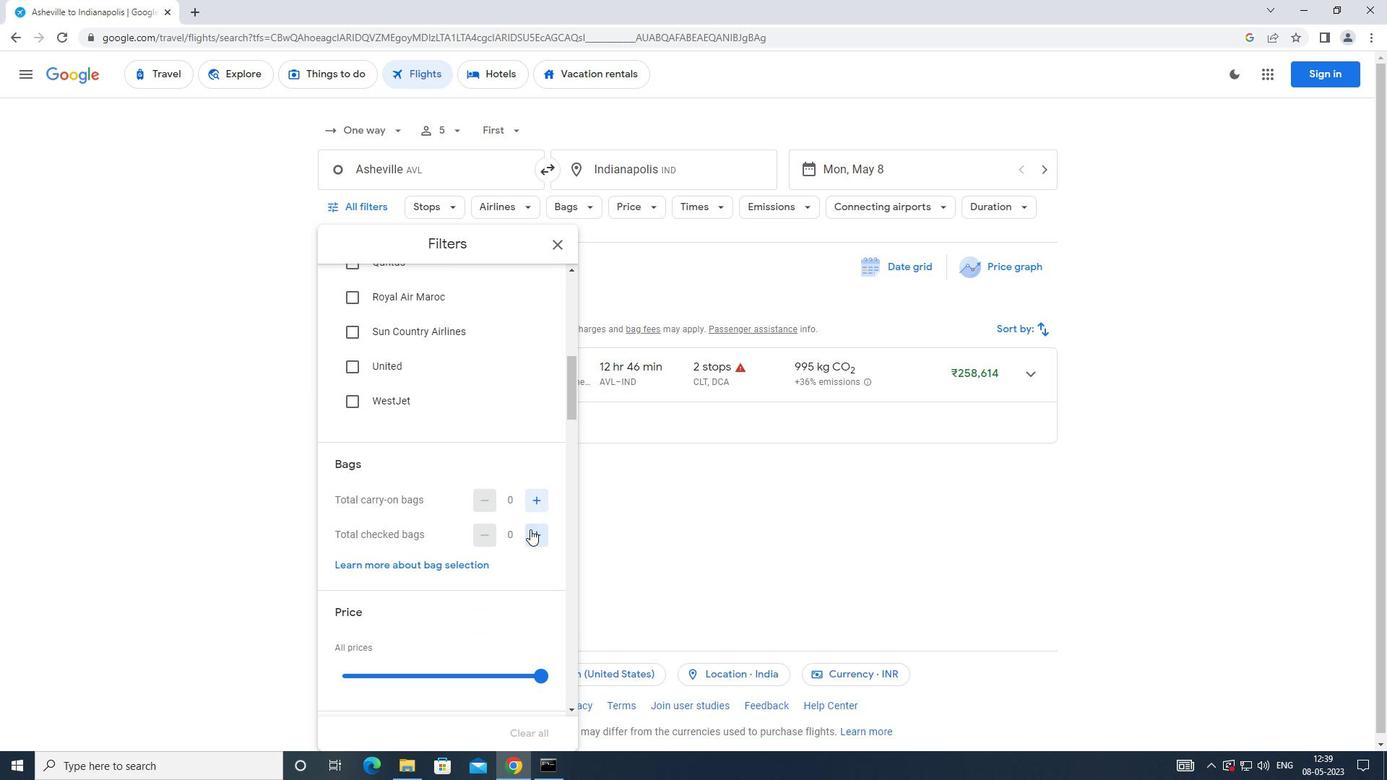 
Action: Mouse pressed left at (530, 529)
Screenshot: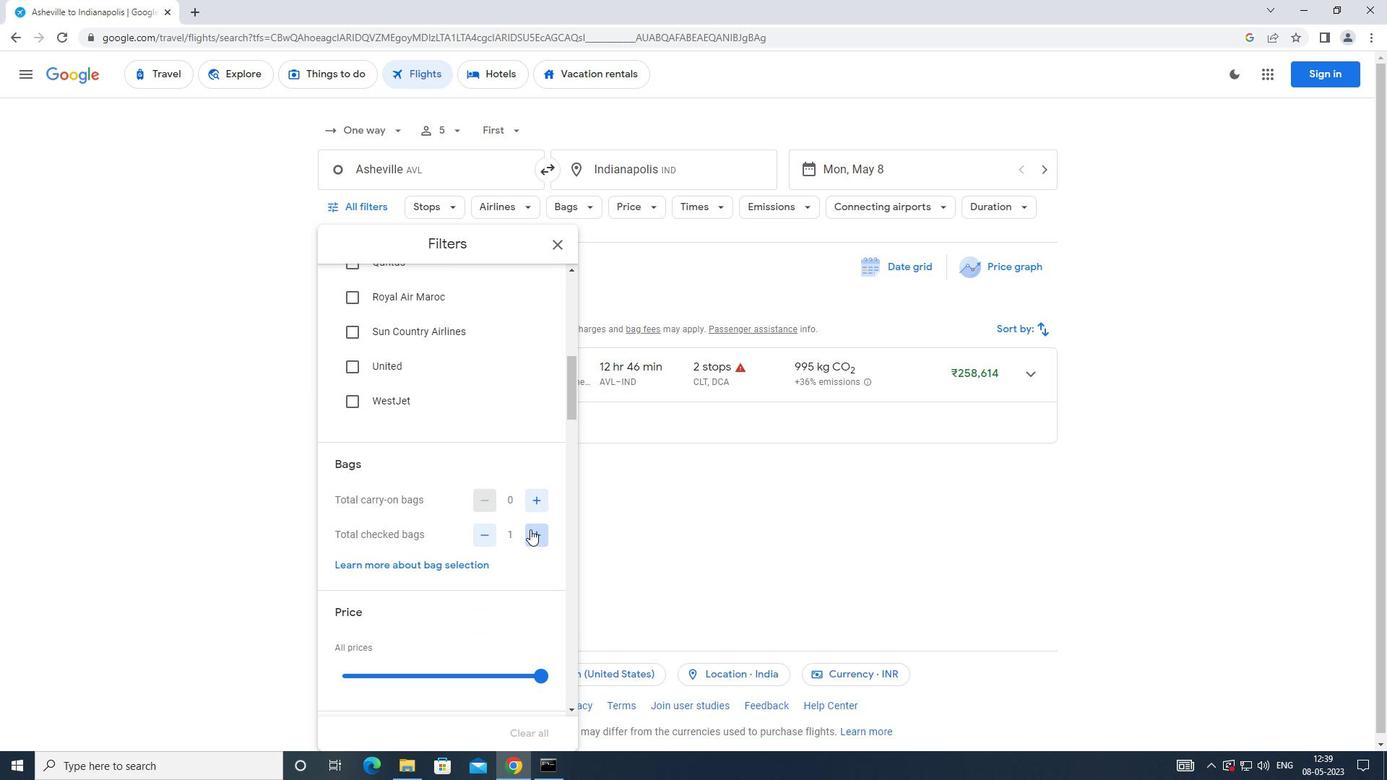 
Action: Mouse pressed left at (530, 529)
Screenshot: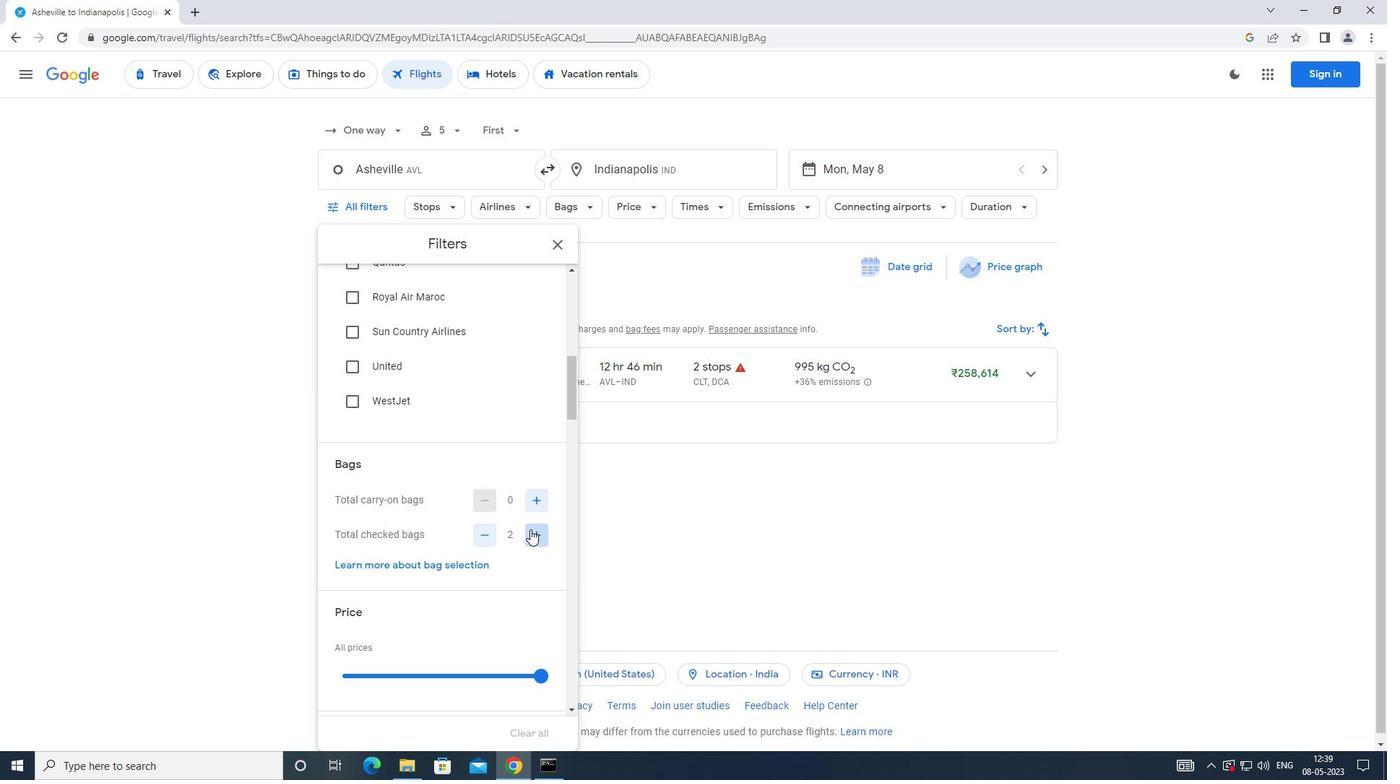 
Action: Mouse pressed left at (530, 529)
Screenshot: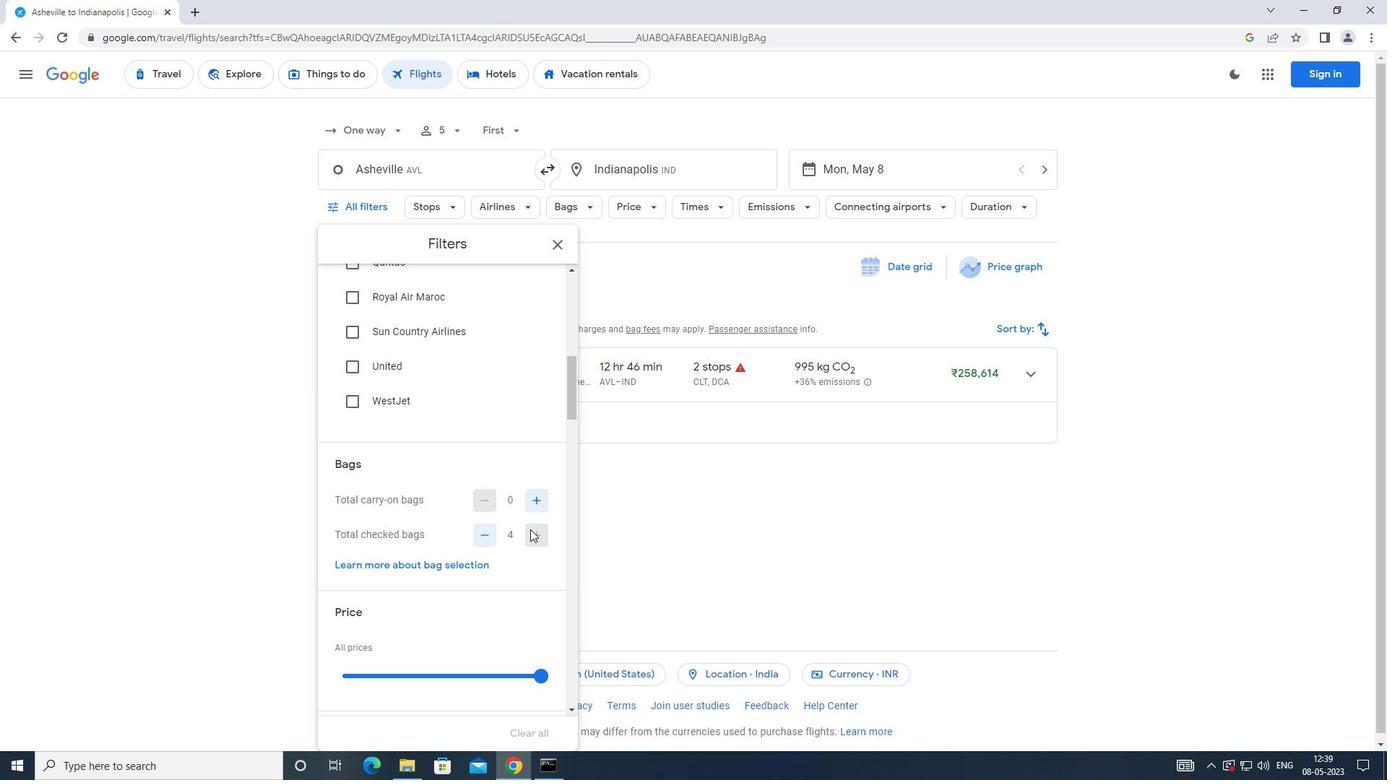 
Action: Mouse moved to (527, 513)
Screenshot: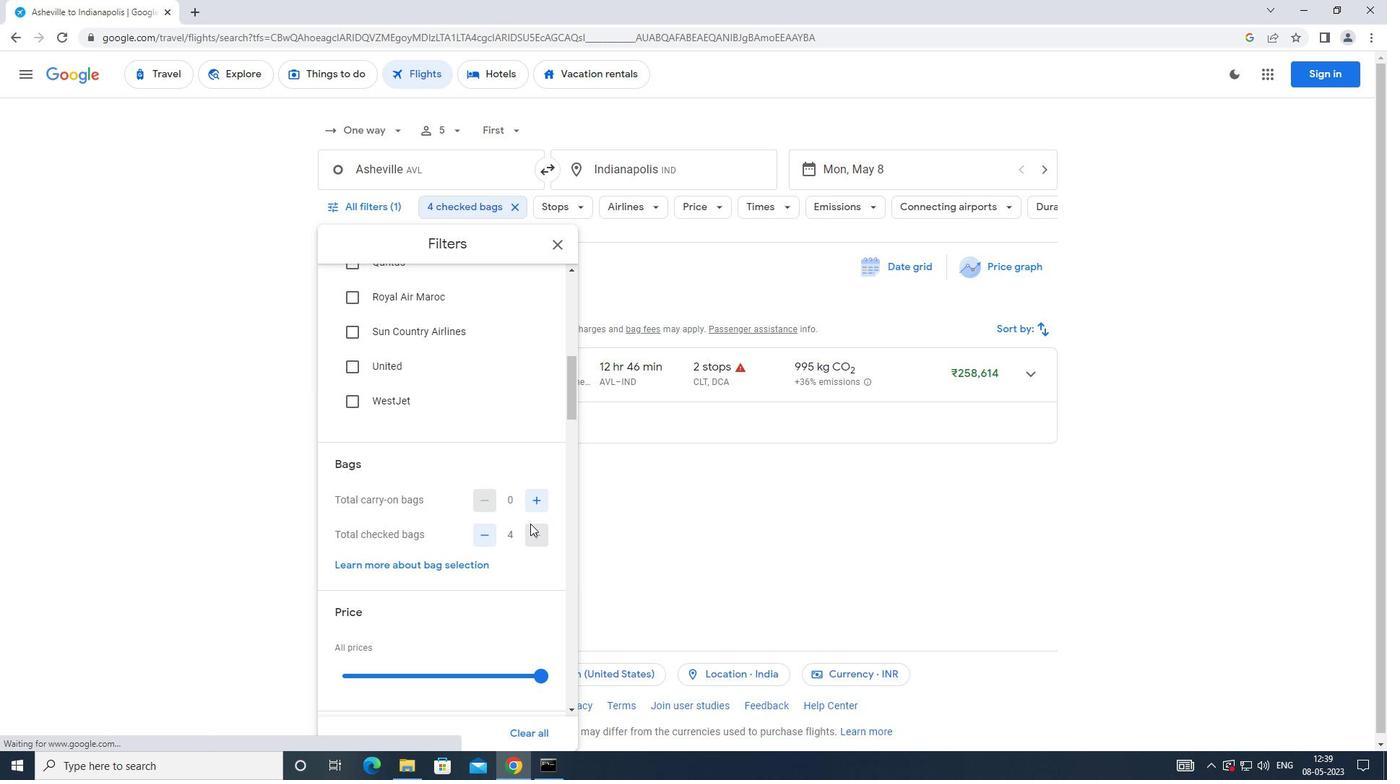 
Action: Mouse scrolled (527, 513) with delta (0, 0)
Screenshot: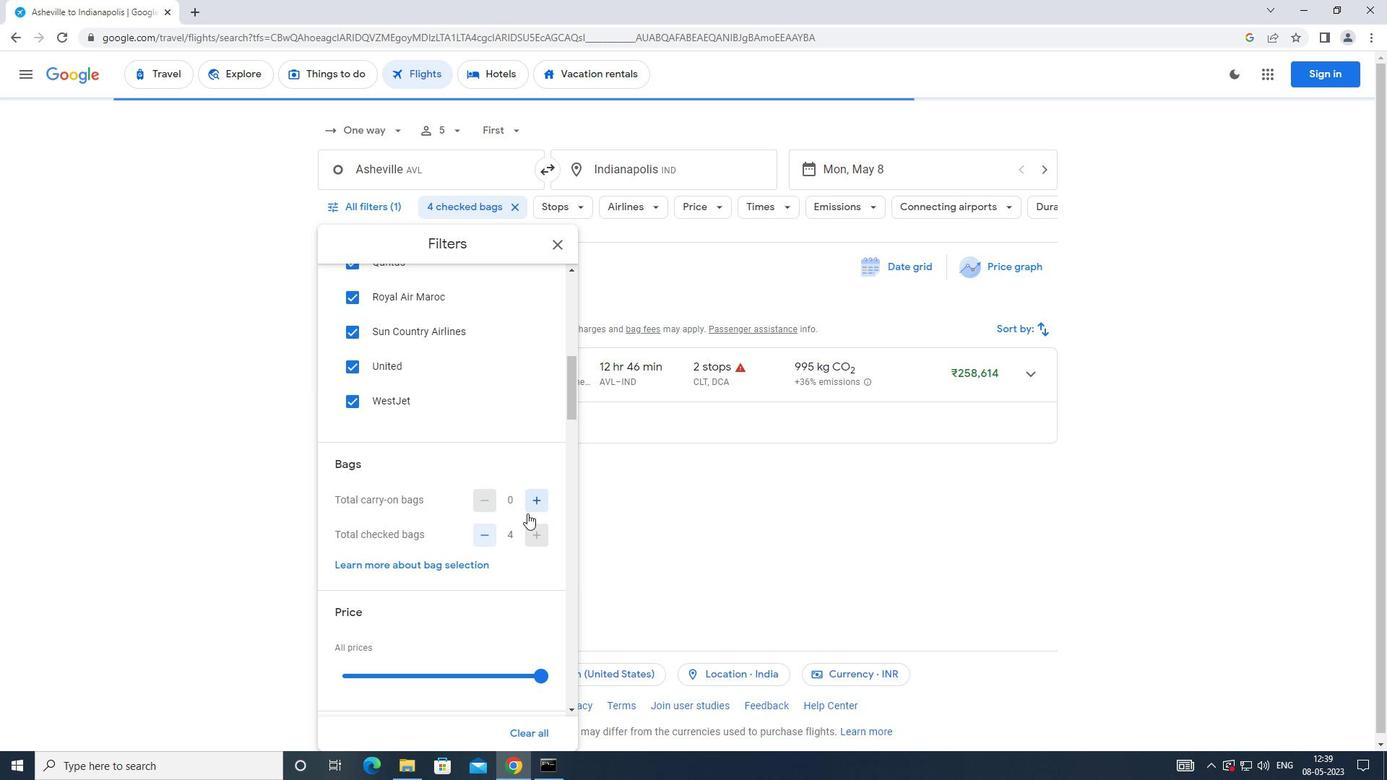 
Action: Mouse scrolled (527, 513) with delta (0, 0)
Screenshot: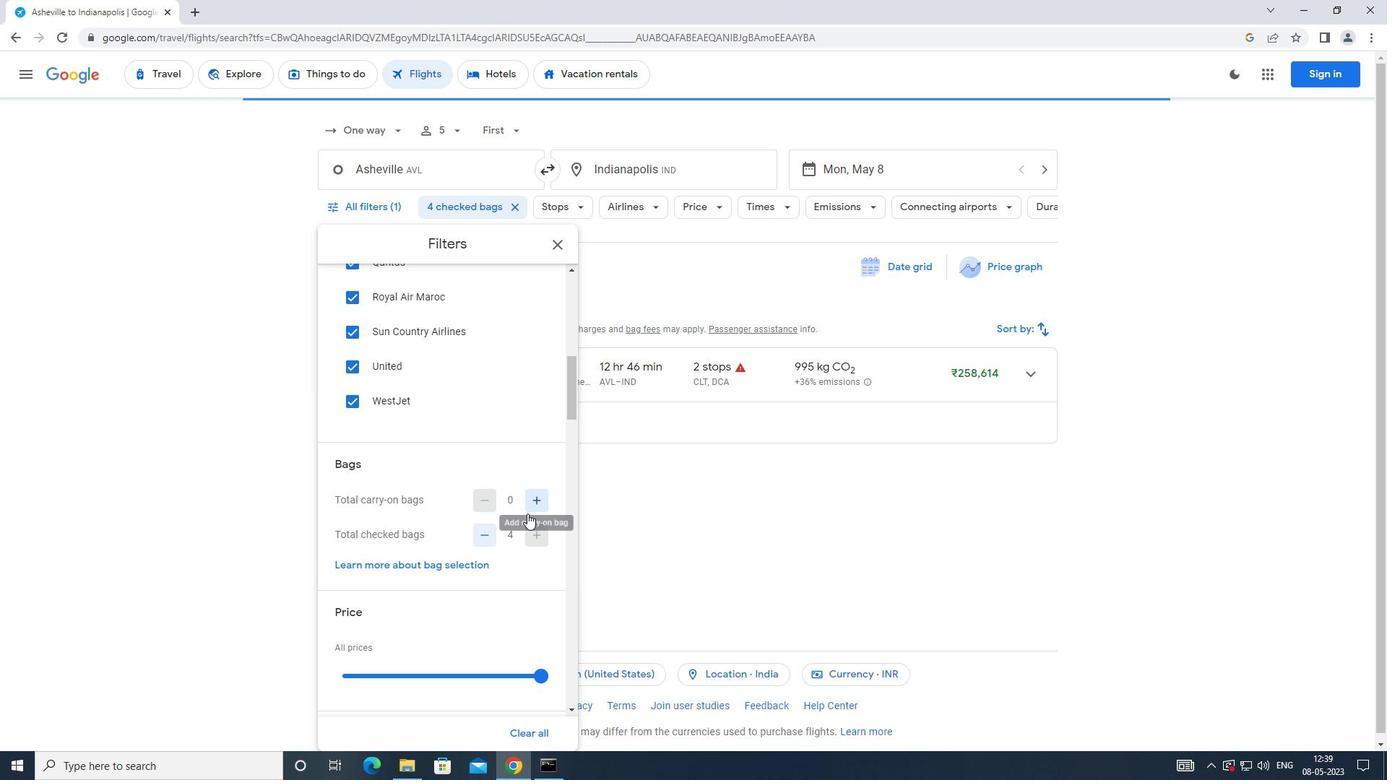 
Action: Mouse moved to (538, 536)
Screenshot: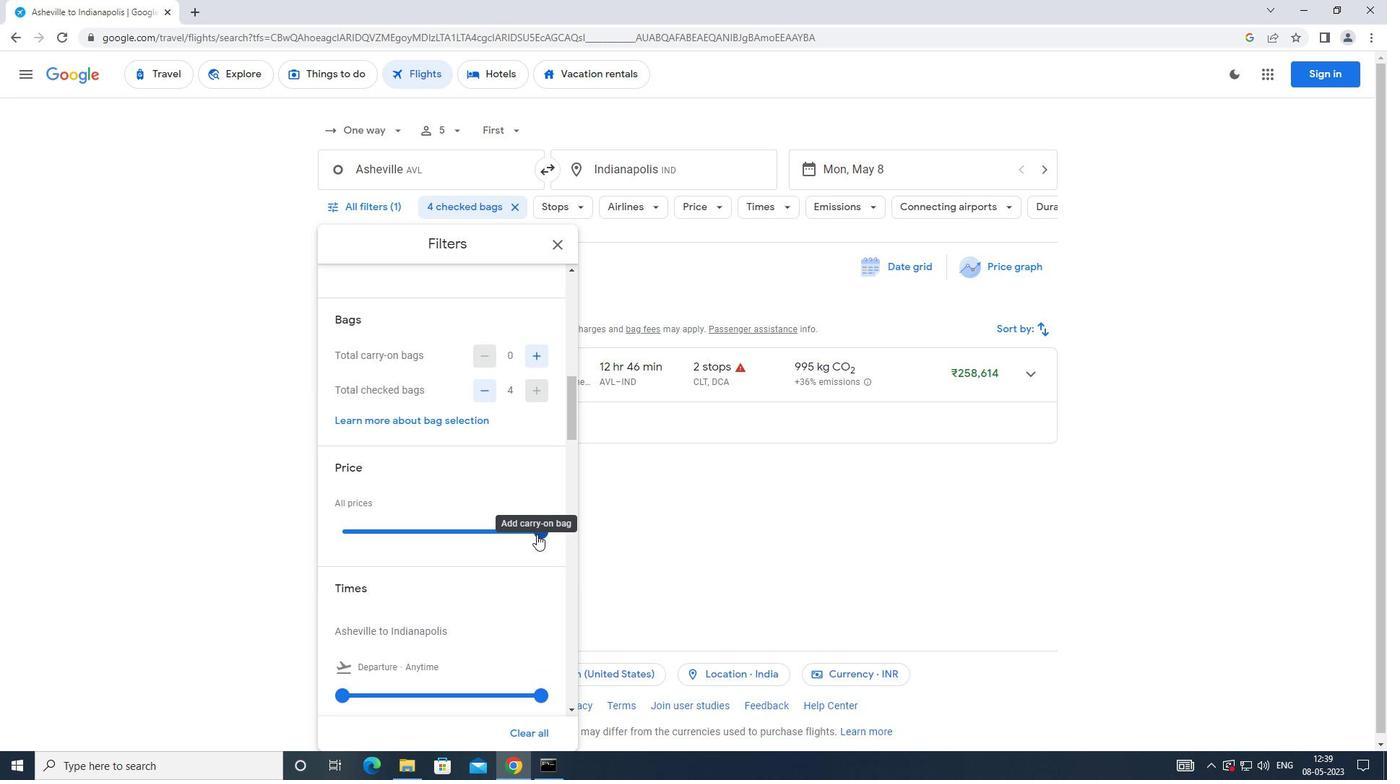 
Action: Mouse pressed left at (538, 536)
Screenshot: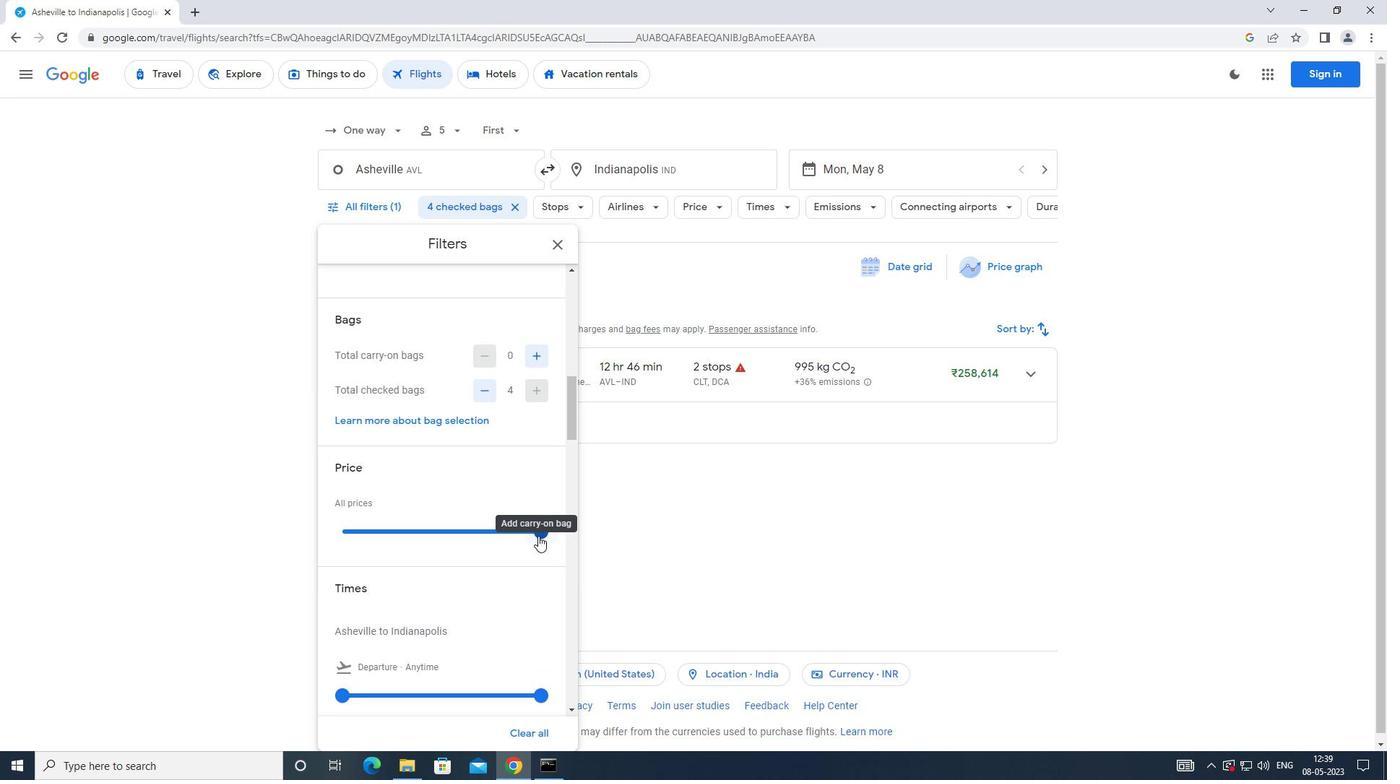 
Action: Mouse moved to (438, 552)
Screenshot: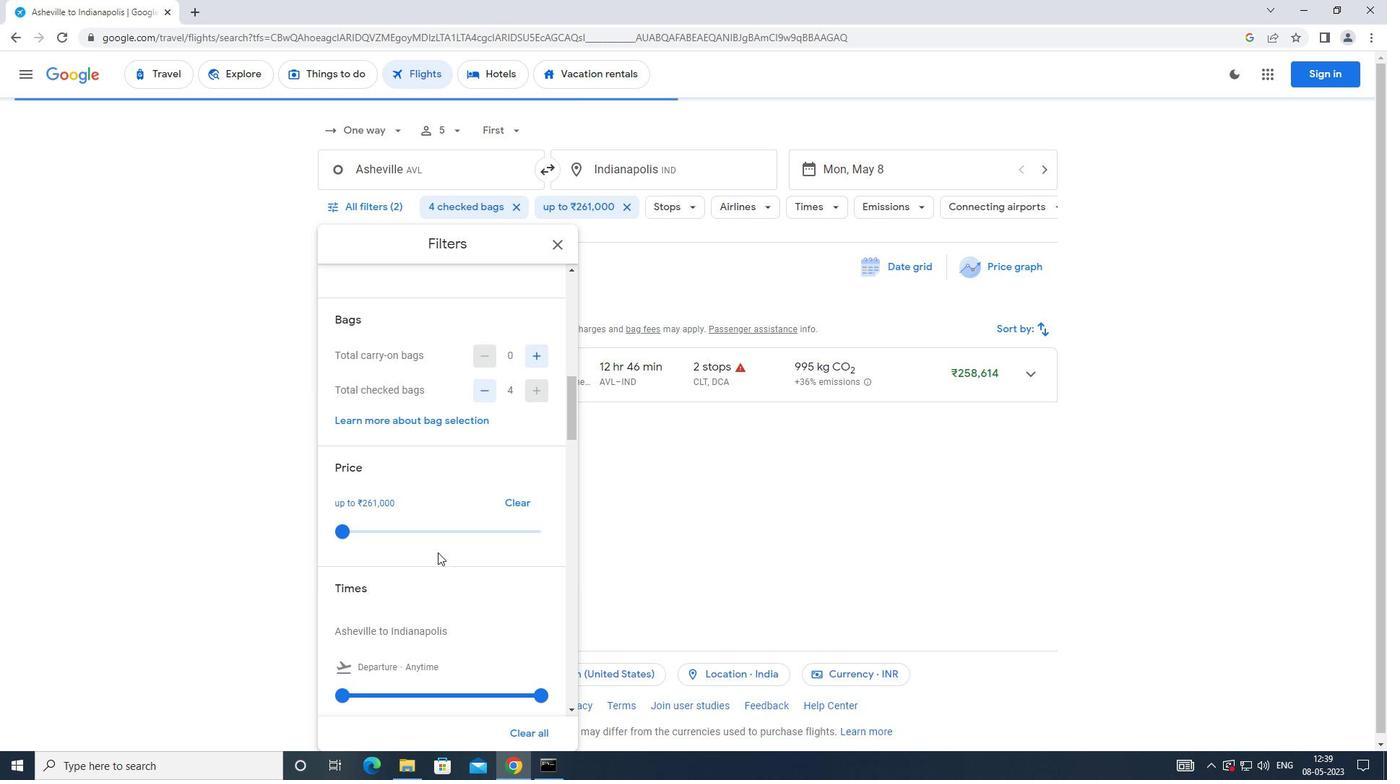 
Action: Mouse scrolled (438, 551) with delta (0, 0)
Screenshot: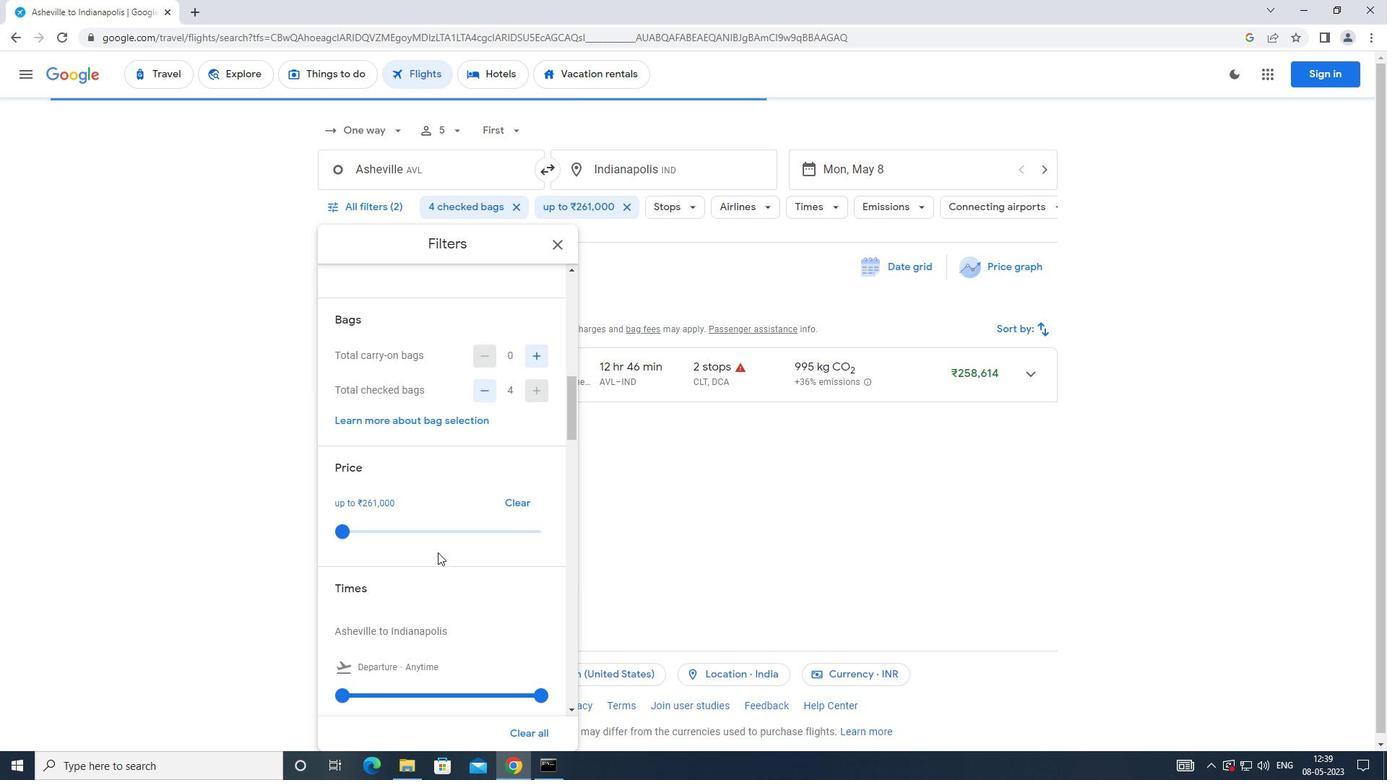 
Action: Mouse scrolled (438, 551) with delta (0, 0)
Screenshot: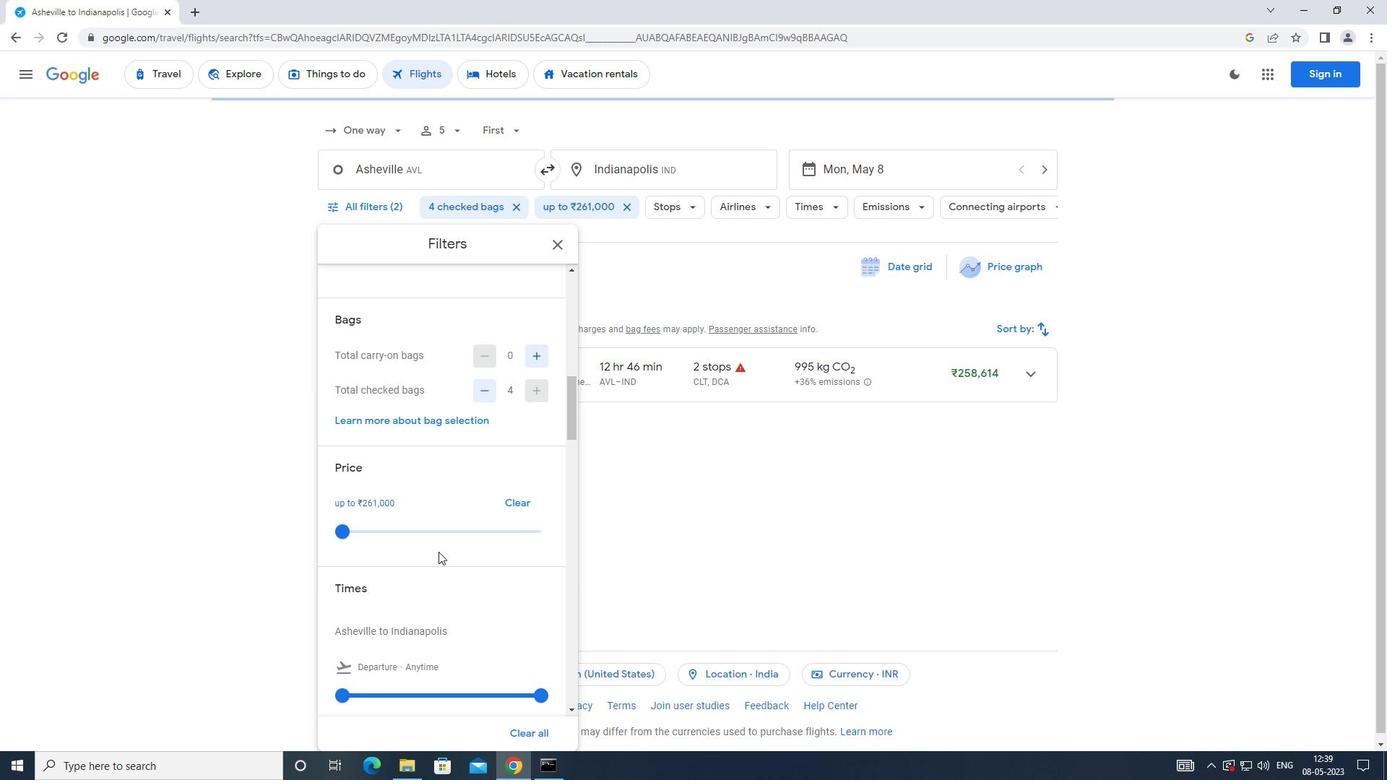 
Action: Mouse moved to (344, 549)
Screenshot: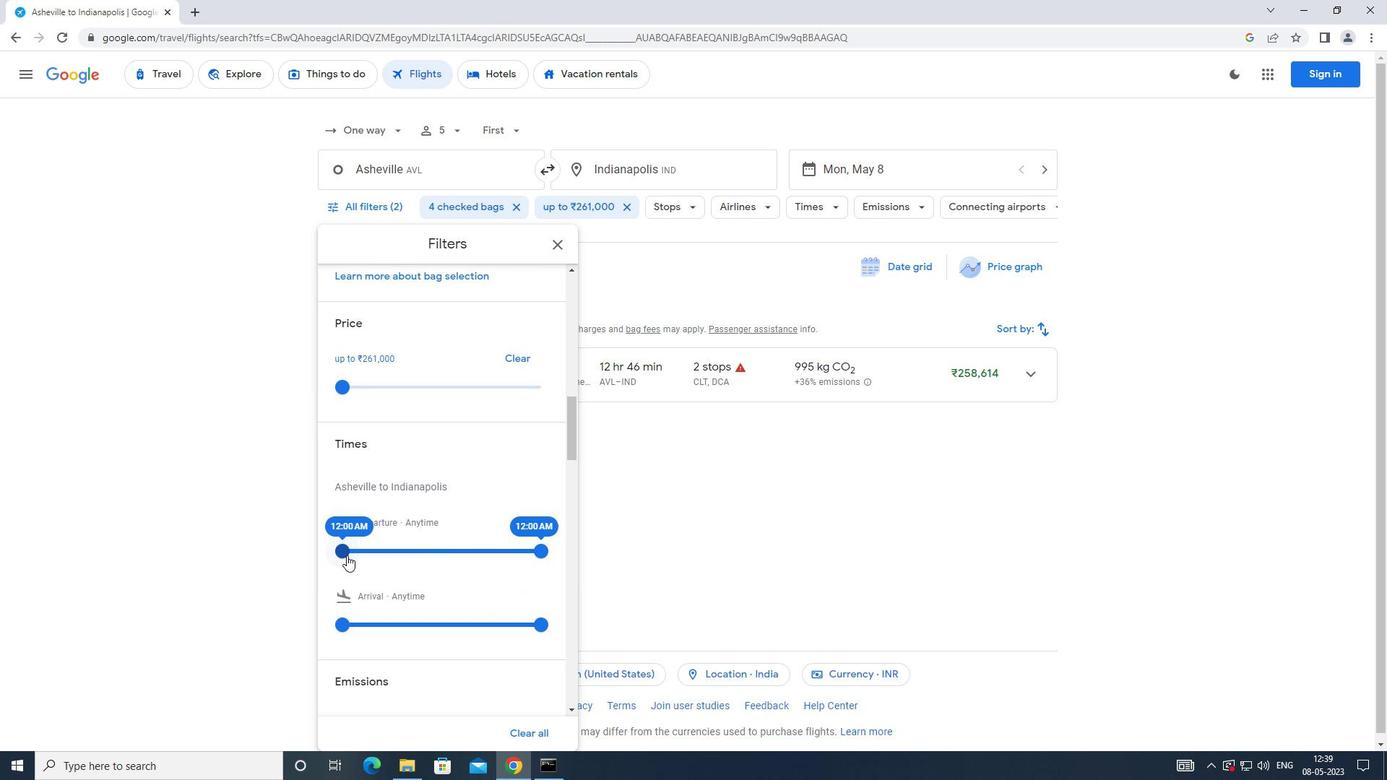 
Action: Mouse pressed left at (344, 549)
Screenshot: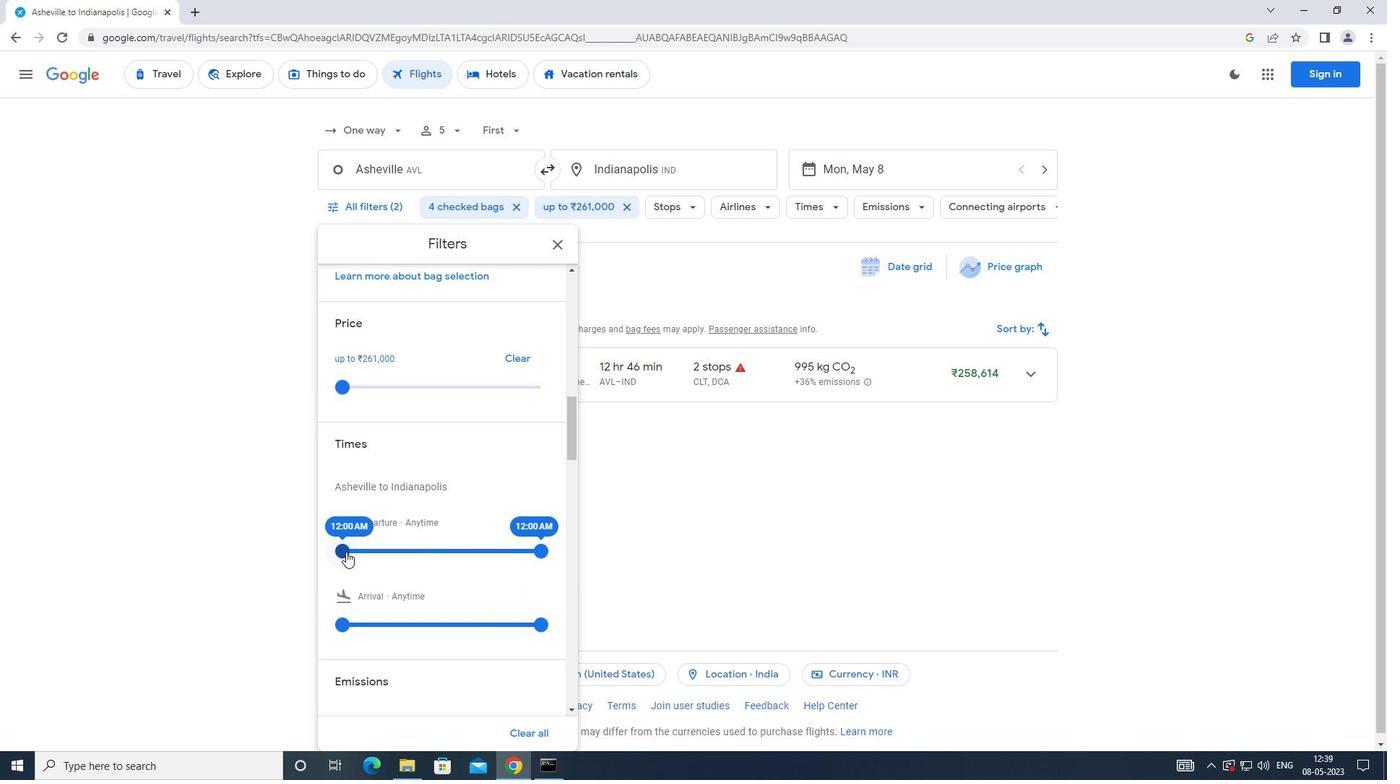 
Action: Mouse moved to (541, 553)
Screenshot: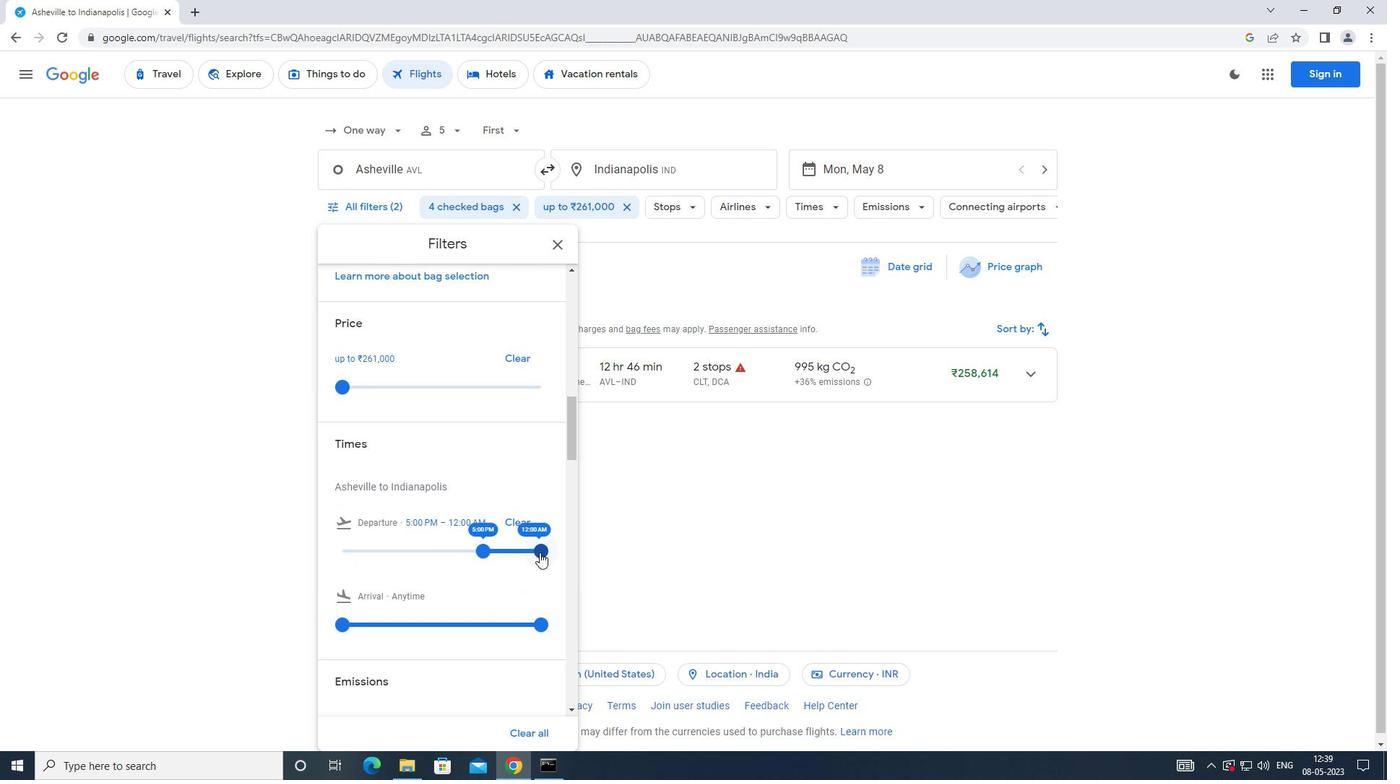 
Action: Mouse pressed left at (541, 553)
Screenshot: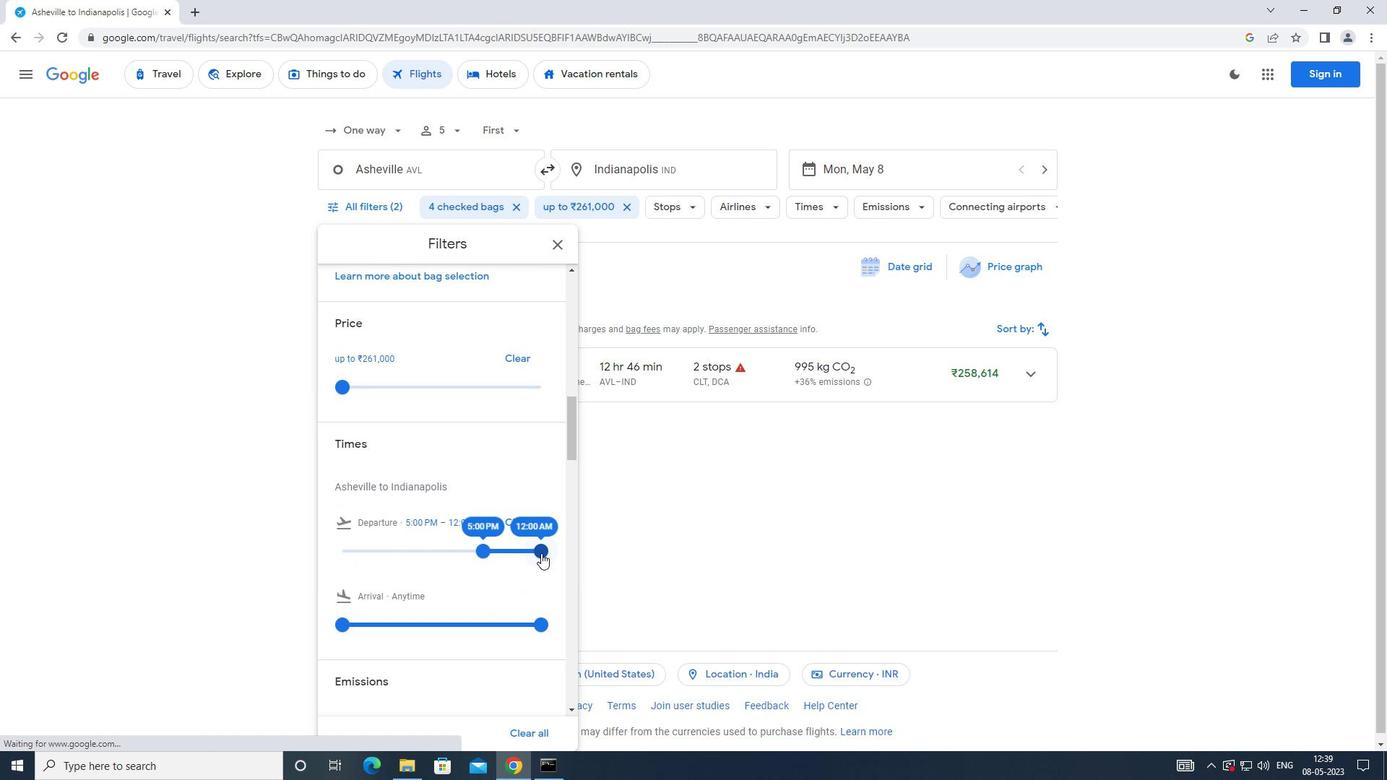 
Action: Mouse moved to (553, 247)
Screenshot: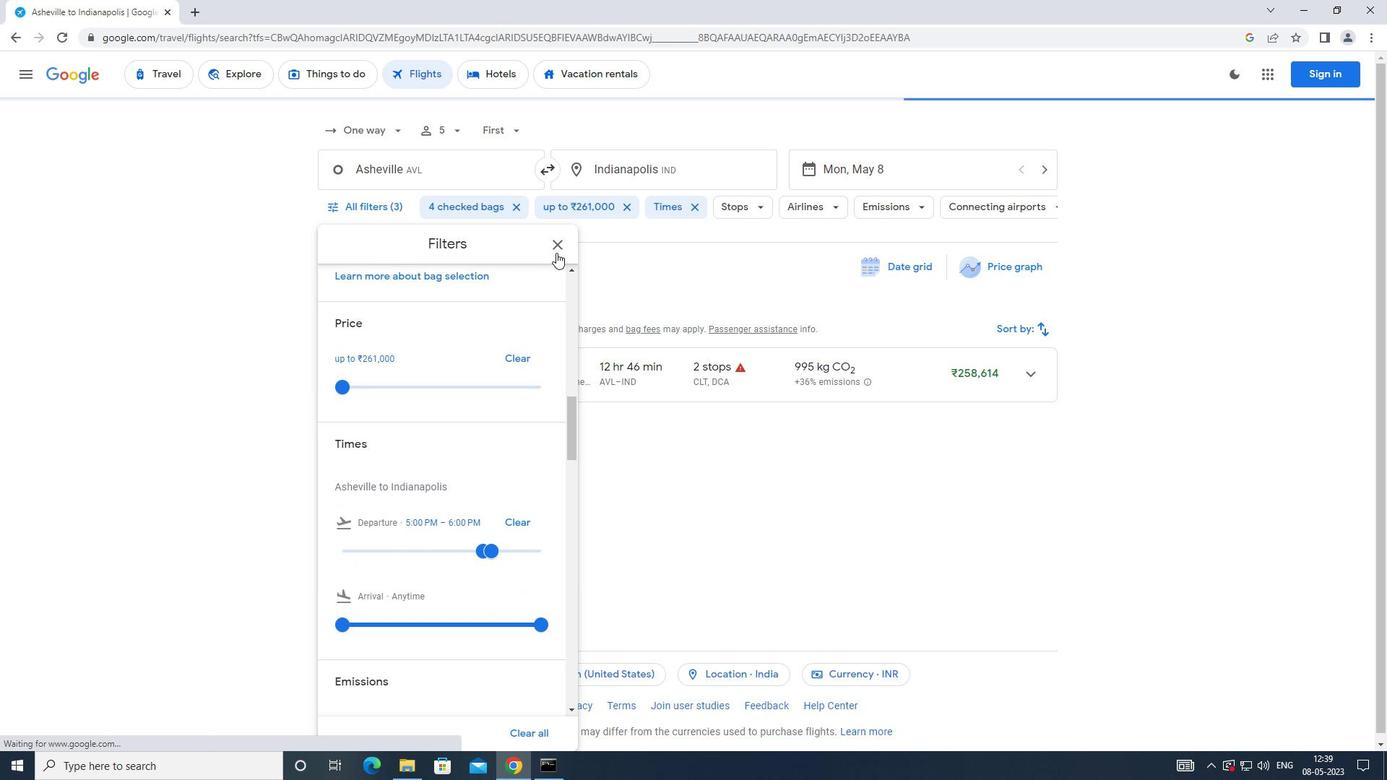 
Action: Mouse pressed left at (553, 247)
Screenshot: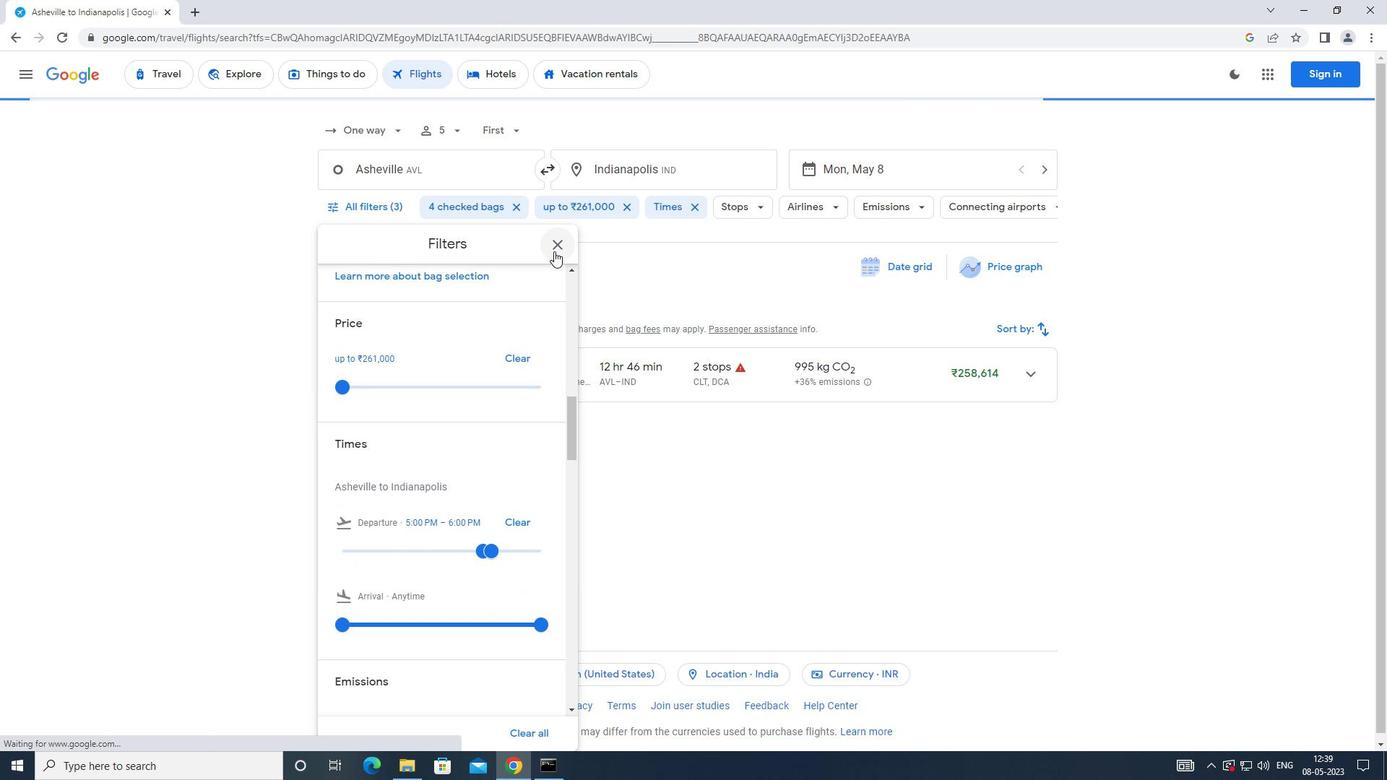 
Action: Mouse moved to (564, 377)
Screenshot: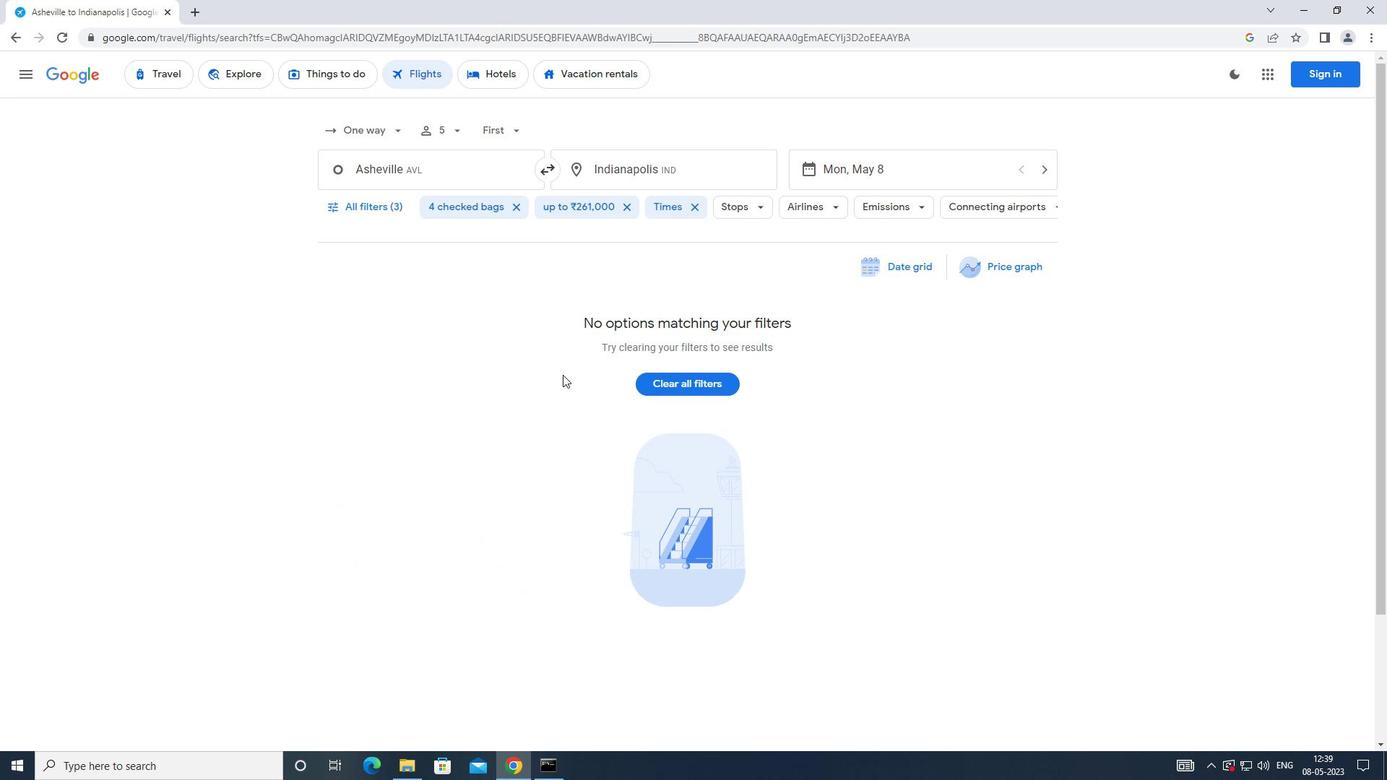 
